 Task: Look for space in Punta Cana, Dominican Republic from 21st June, 2023 to 29th June, 2023 for 4 adults in price range Rs.7000 to Rs.12000. Place can be entire place with 2 bedrooms having 2 beds and 2 bathrooms. Property type can be house, flat, guest house. Booking option can be shelf check-in. Required host language is English.
Action: Mouse moved to (697, 82)
Screenshot: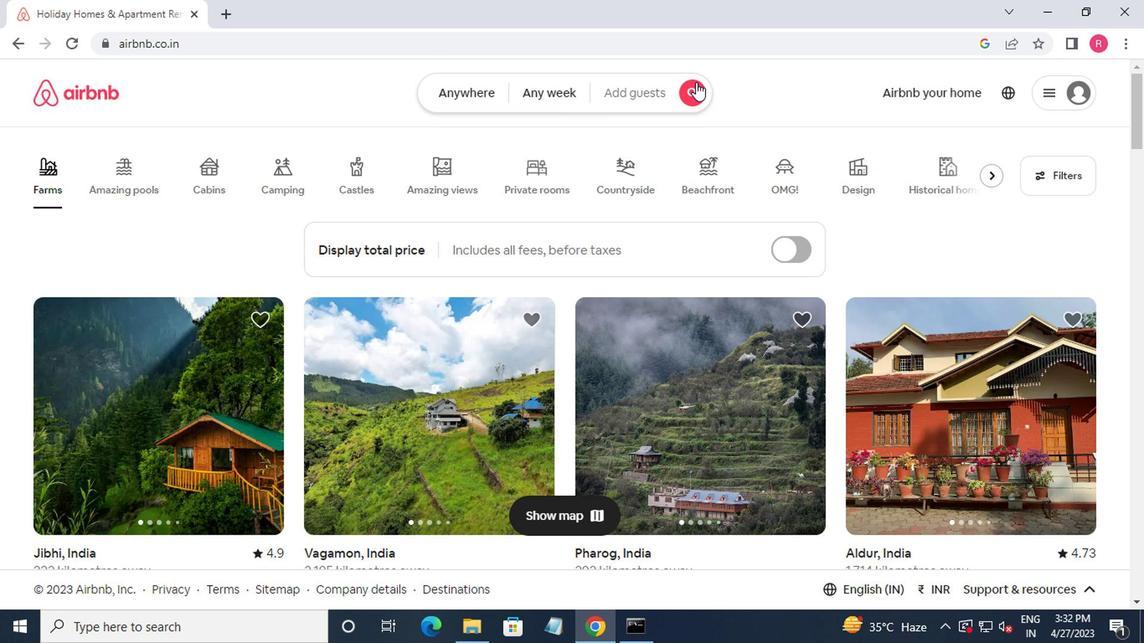 
Action: Mouse pressed left at (697, 82)
Screenshot: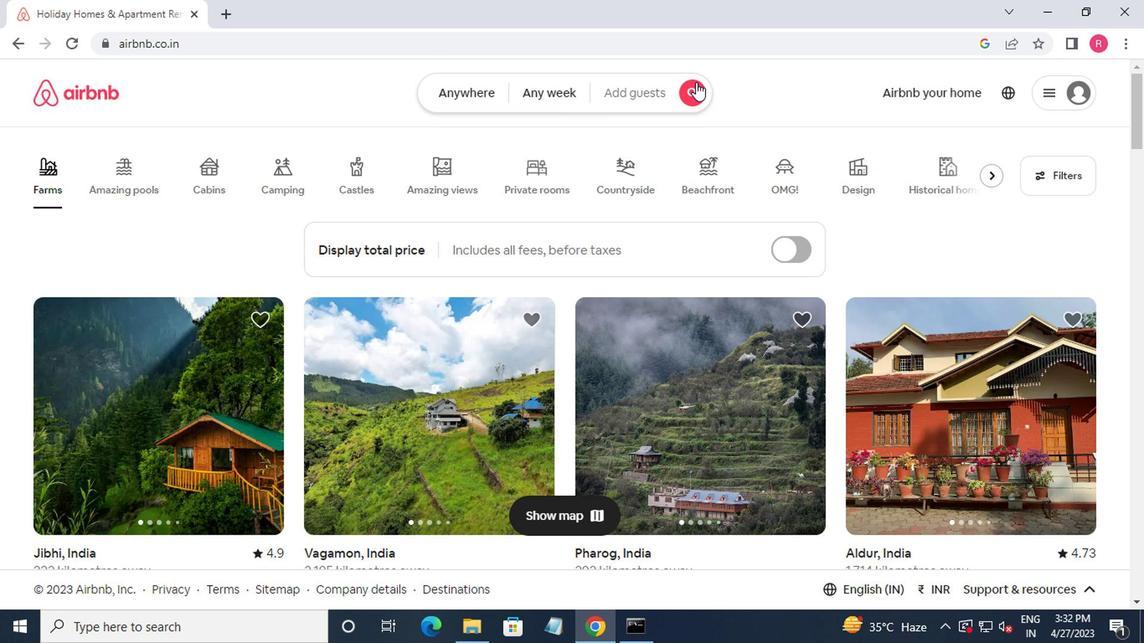 
Action: Mouse moved to (328, 171)
Screenshot: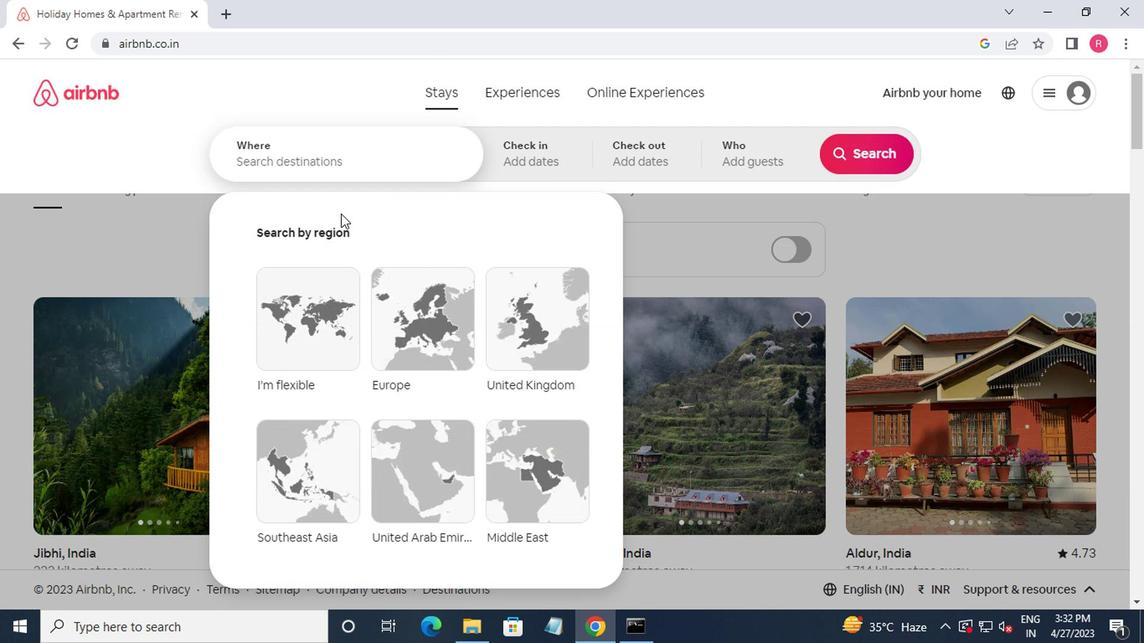 
Action: Mouse pressed left at (328, 171)
Screenshot: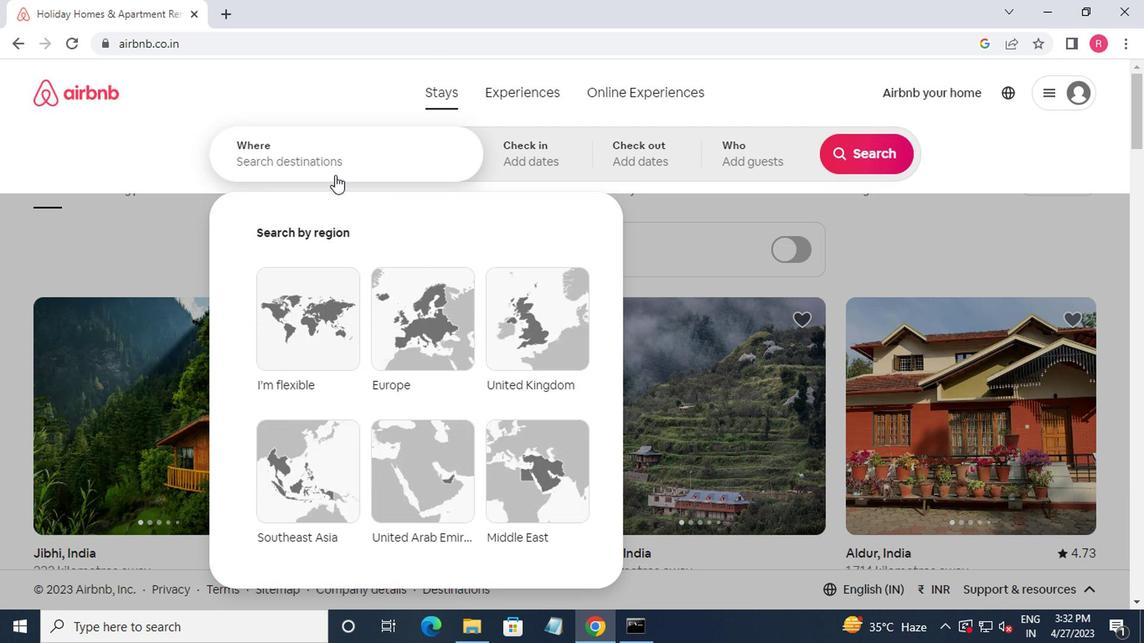 
Action: Mouse moved to (338, 162)
Screenshot: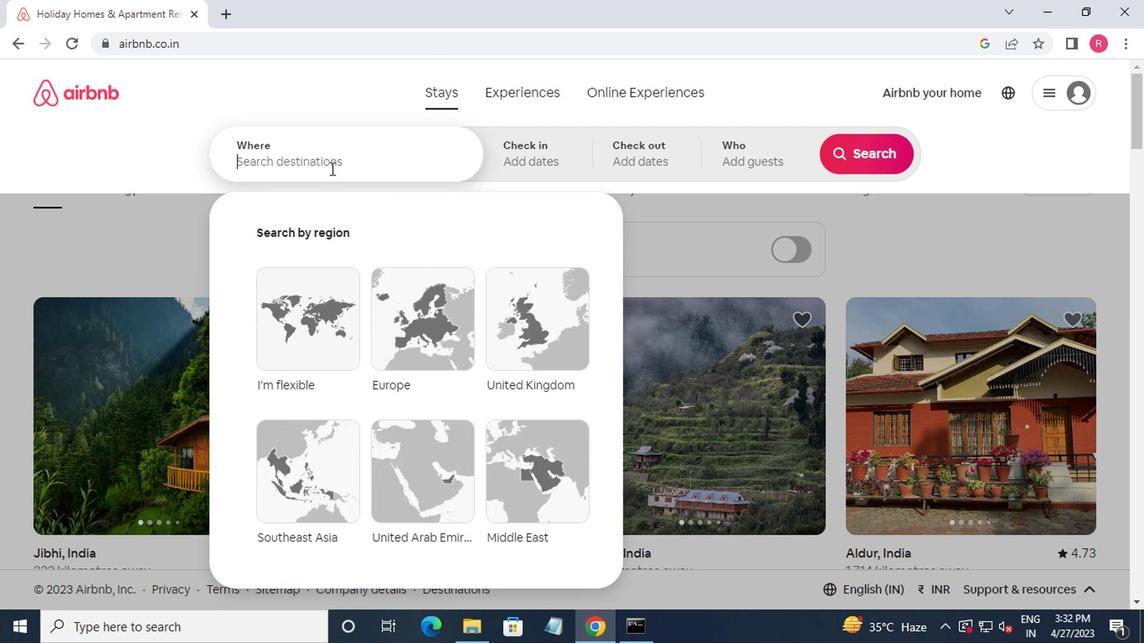 
Action: Key pressed punta<Key.space>cana,dominican<Key.space>republic<Key.enter>
Screenshot: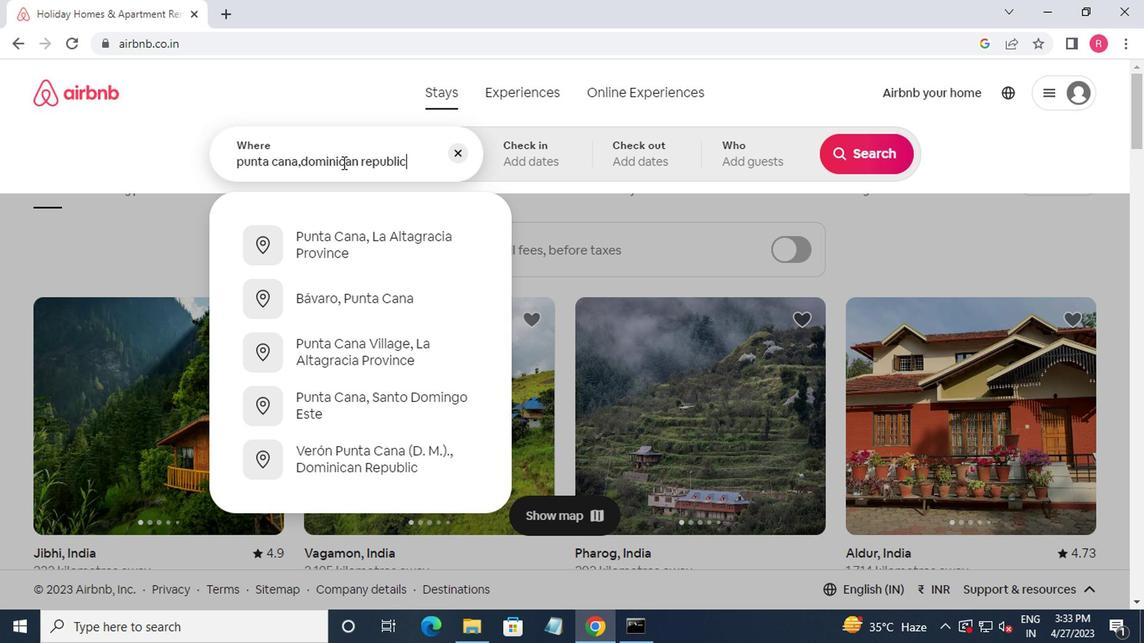 
Action: Mouse moved to (852, 290)
Screenshot: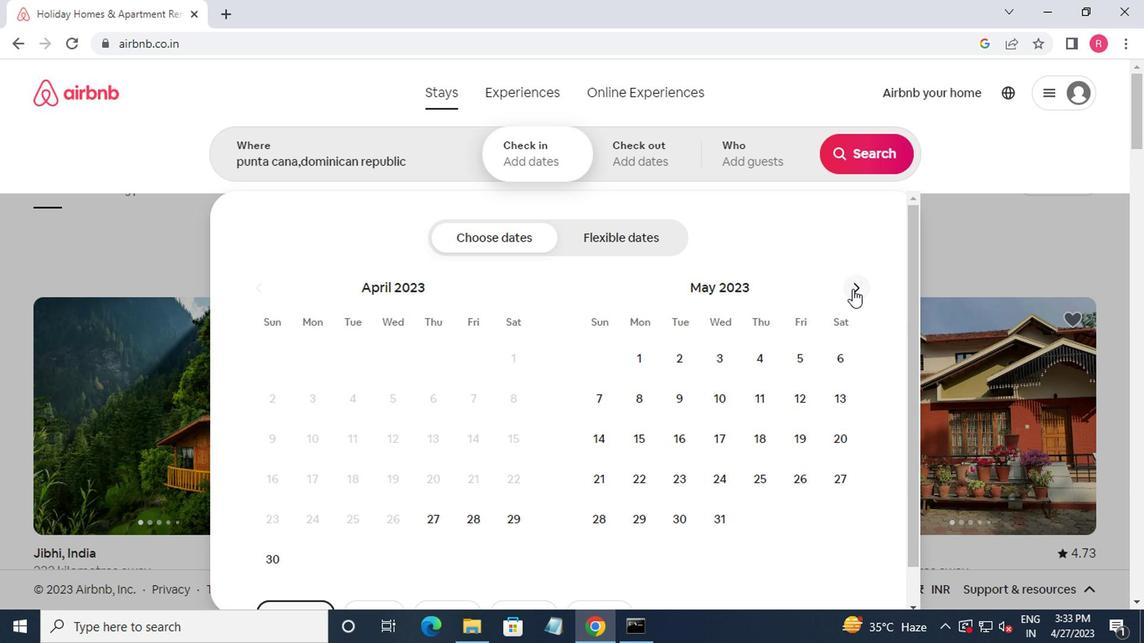 
Action: Mouse pressed left at (852, 290)
Screenshot: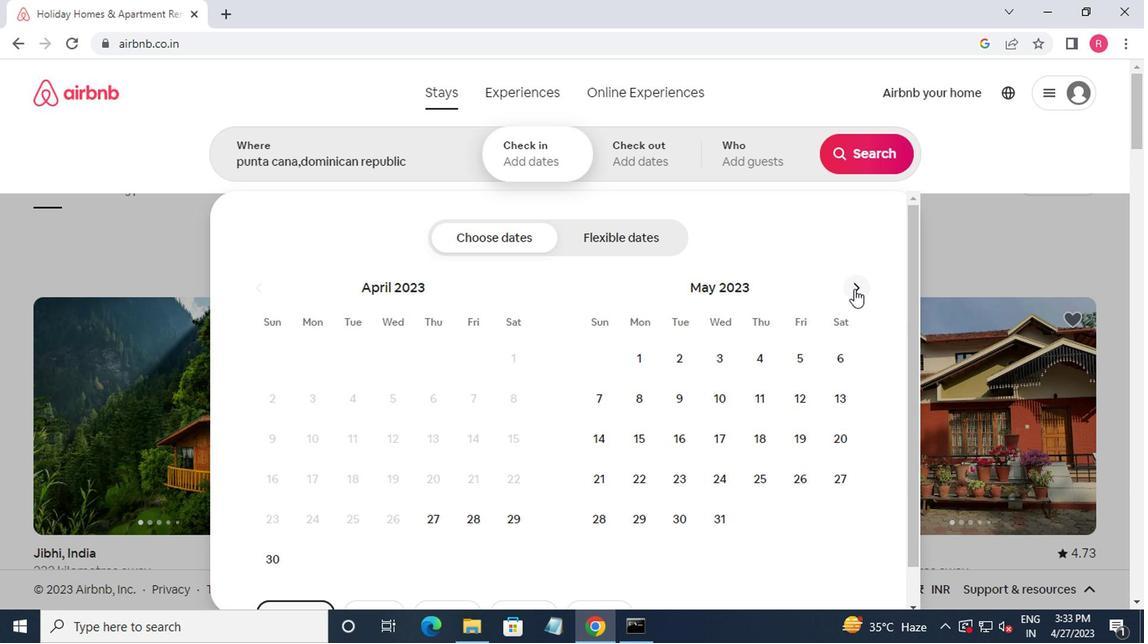 
Action: Mouse moved to (707, 486)
Screenshot: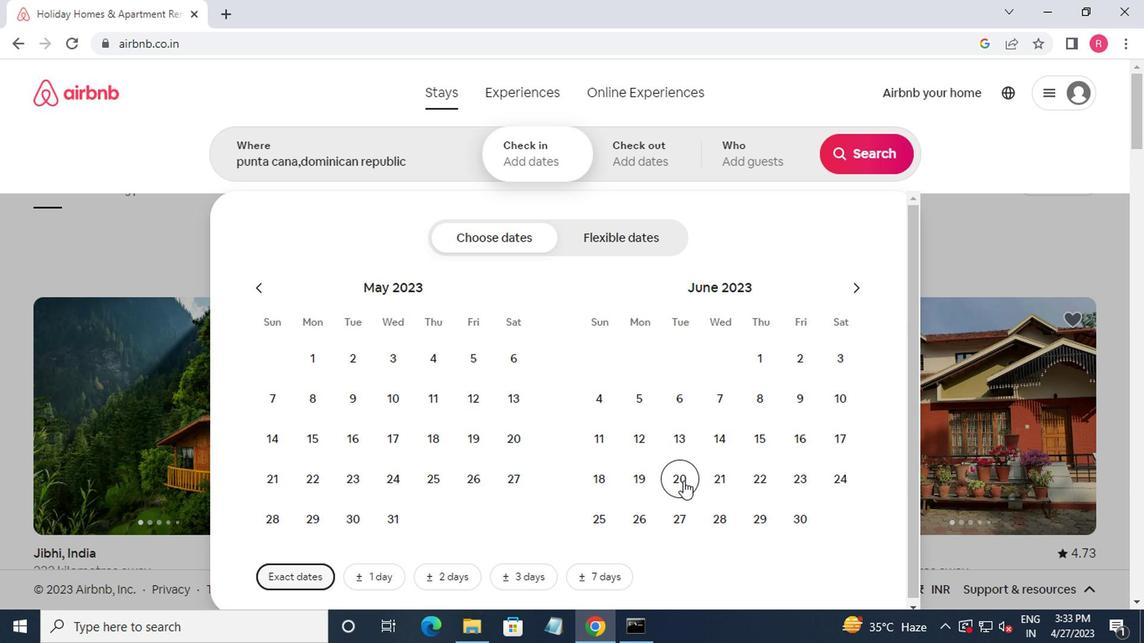 
Action: Mouse pressed left at (707, 486)
Screenshot: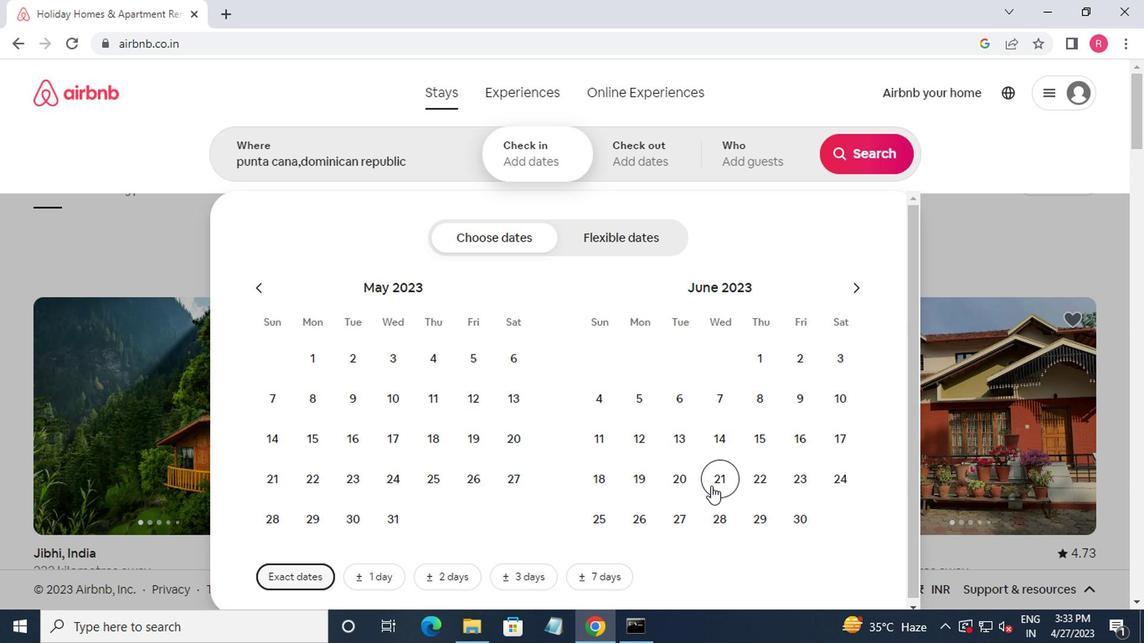 
Action: Mouse moved to (753, 525)
Screenshot: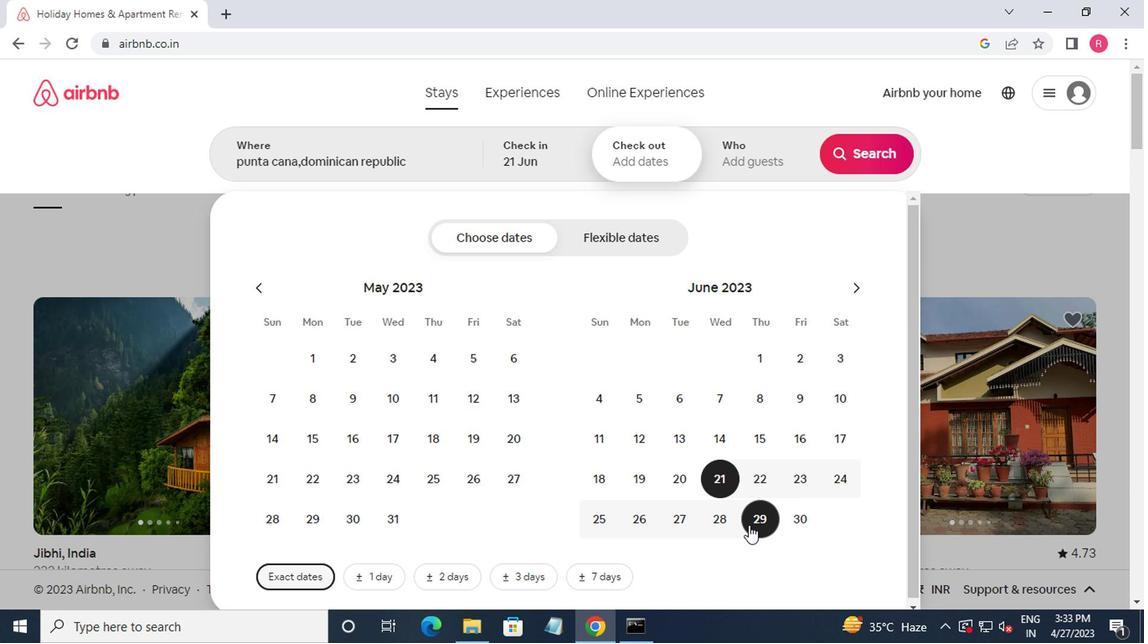 
Action: Mouse pressed left at (753, 525)
Screenshot: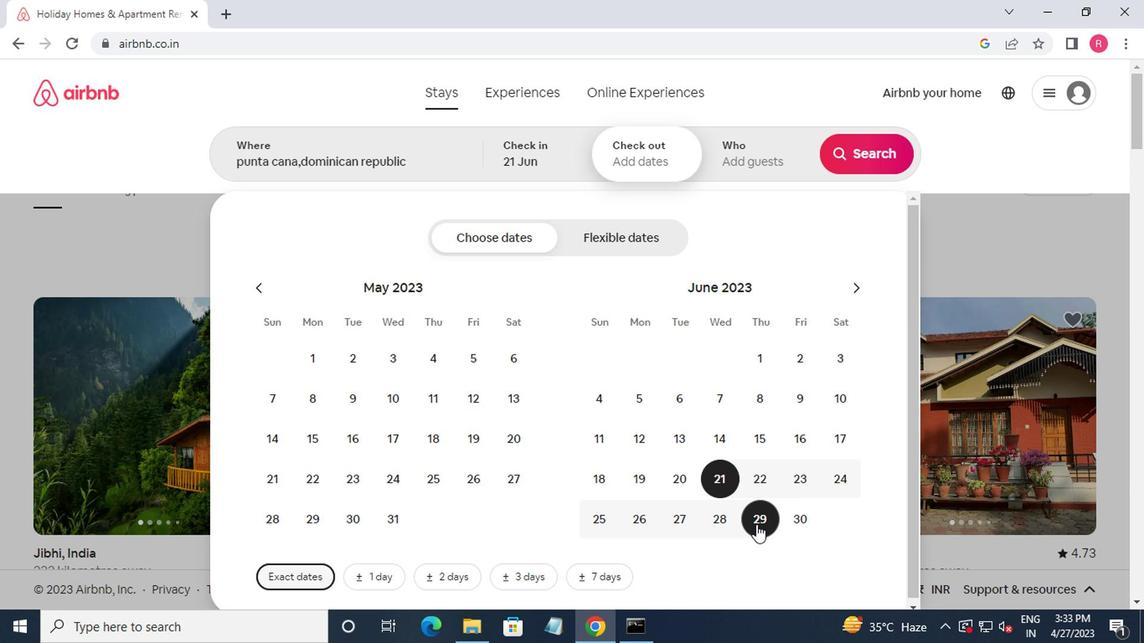 
Action: Mouse moved to (741, 174)
Screenshot: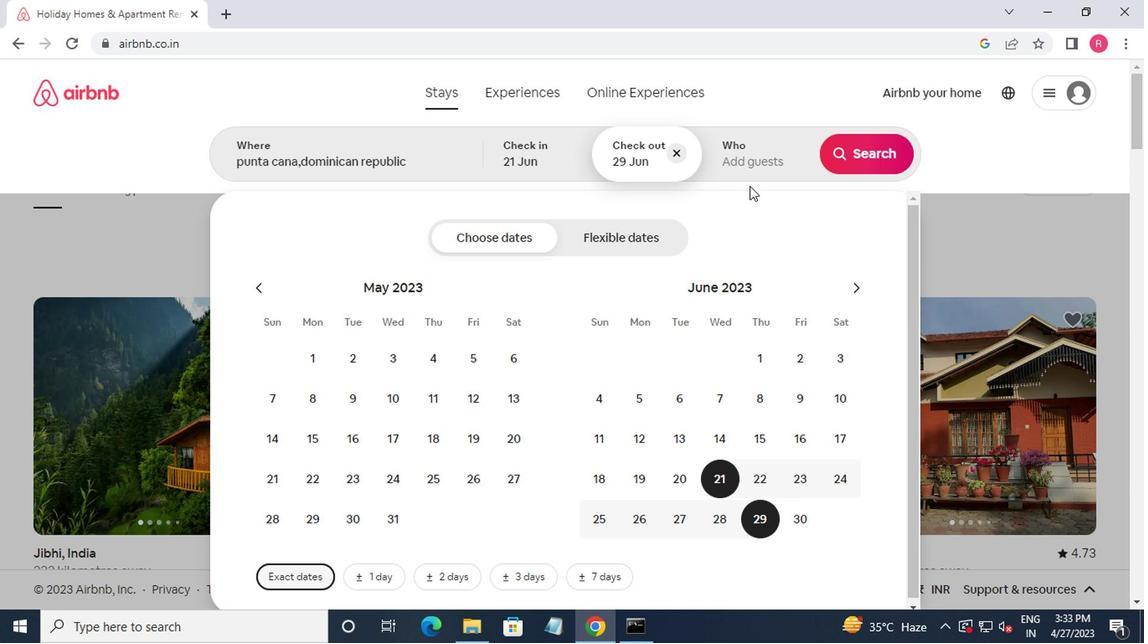 
Action: Mouse pressed left at (741, 174)
Screenshot: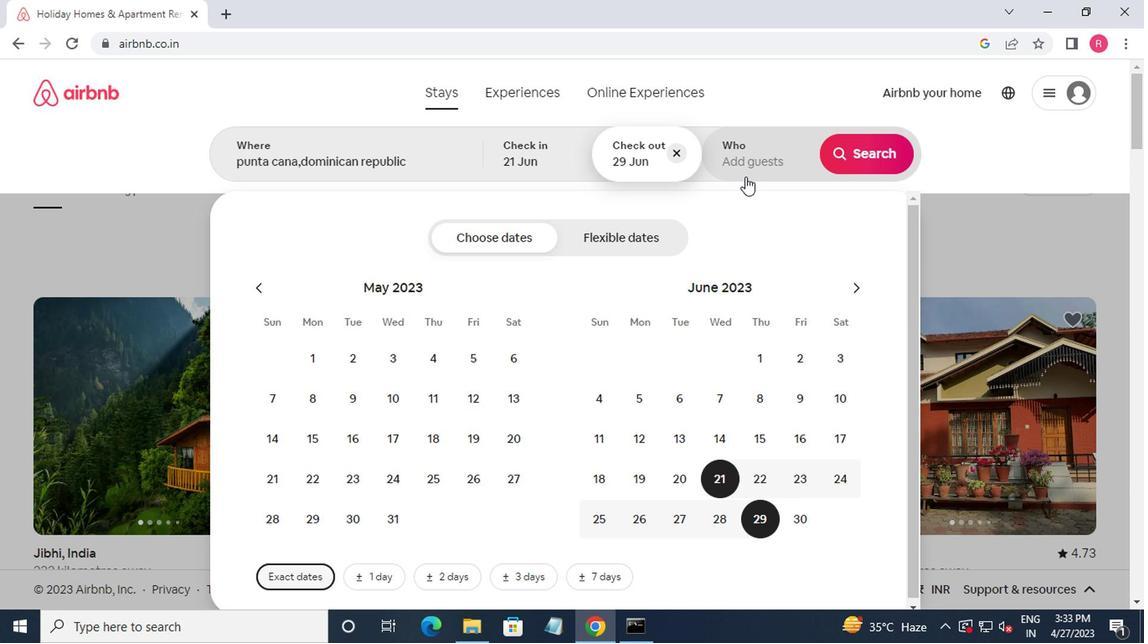 
Action: Mouse moved to (868, 248)
Screenshot: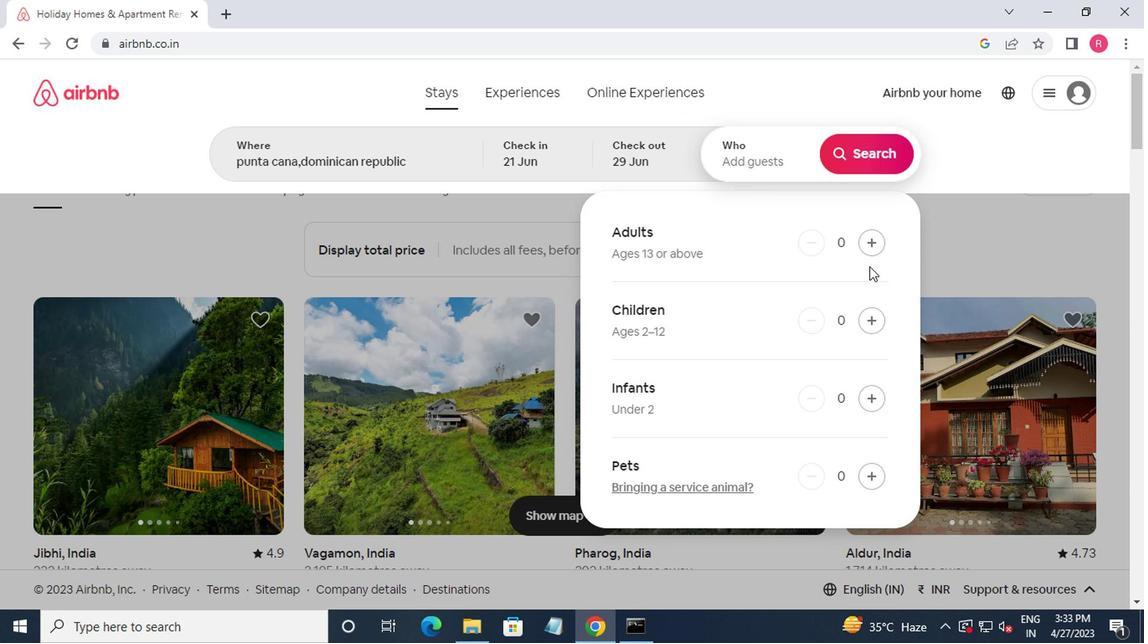 
Action: Mouse pressed left at (868, 248)
Screenshot: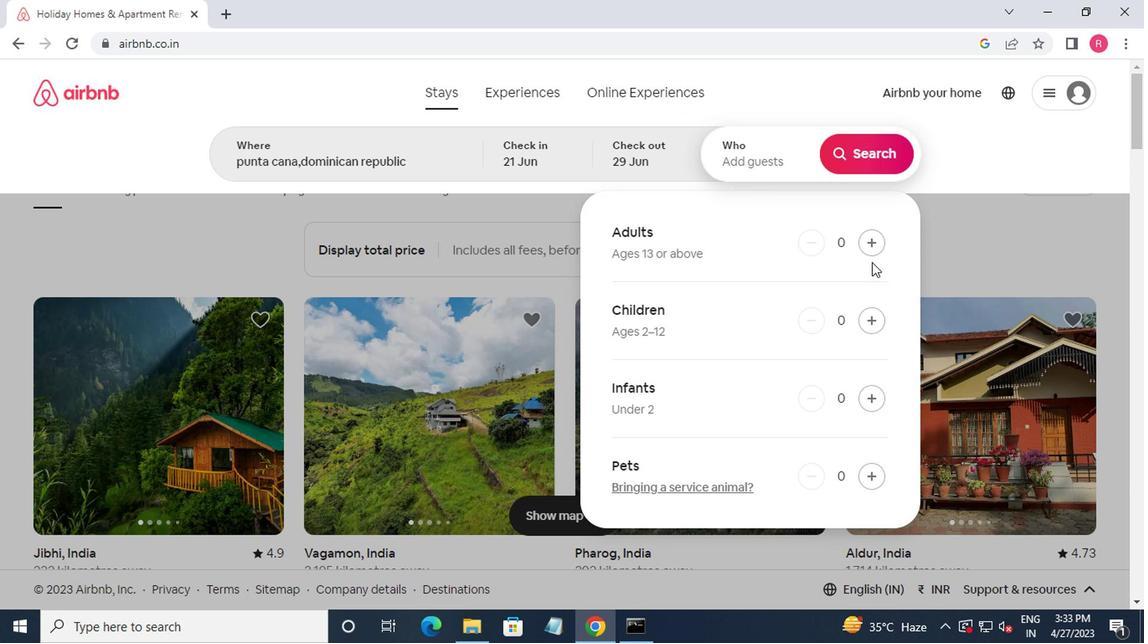 
Action: Mouse pressed left at (868, 248)
Screenshot: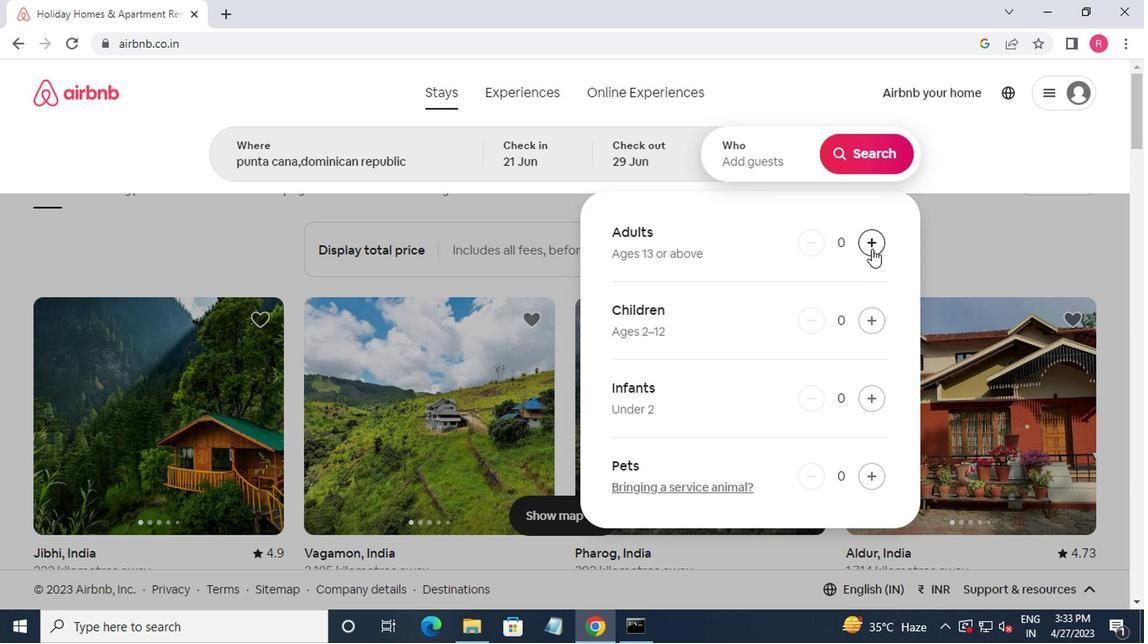 
Action: Mouse moved to (868, 247)
Screenshot: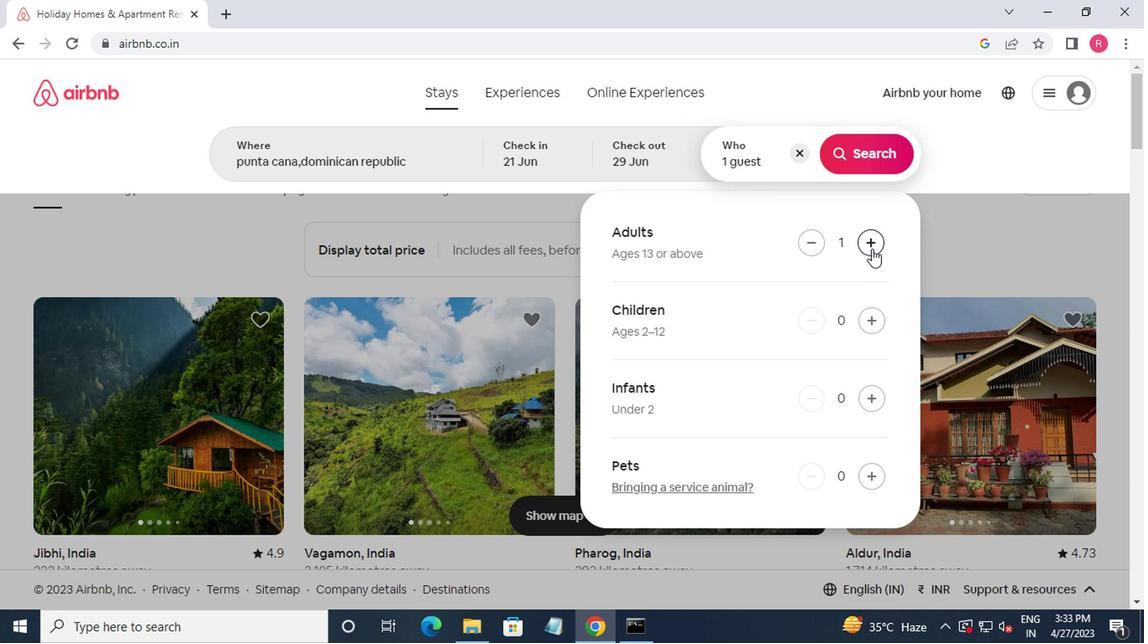 
Action: Mouse pressed left at (868, 247)
Screenshot: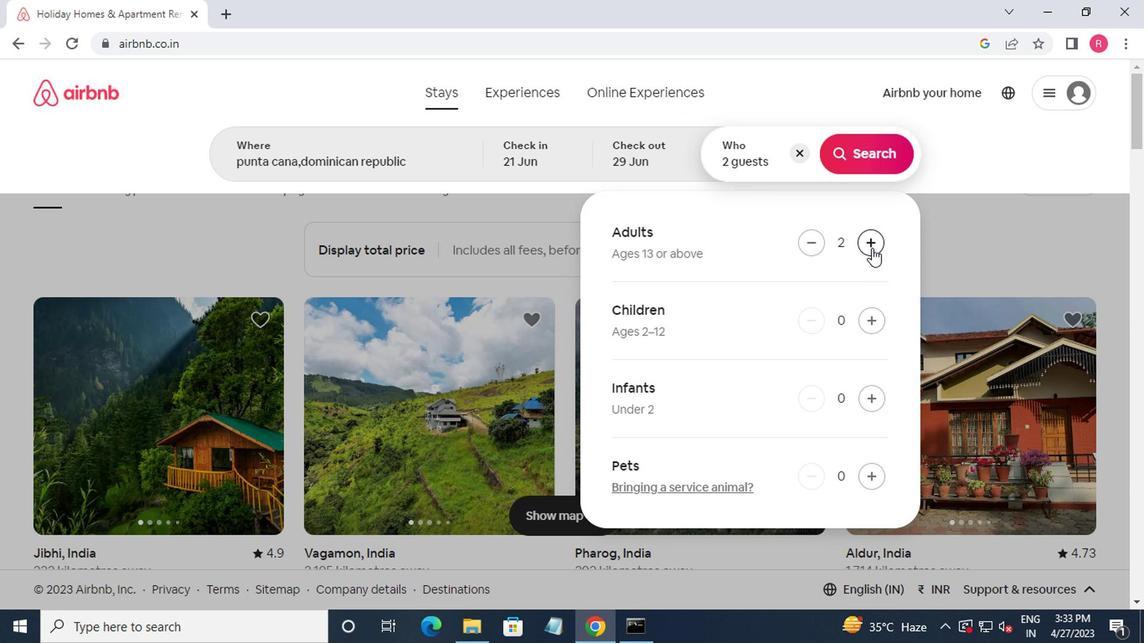 
Action: Mouse moved to (874, 231)
Screenshot: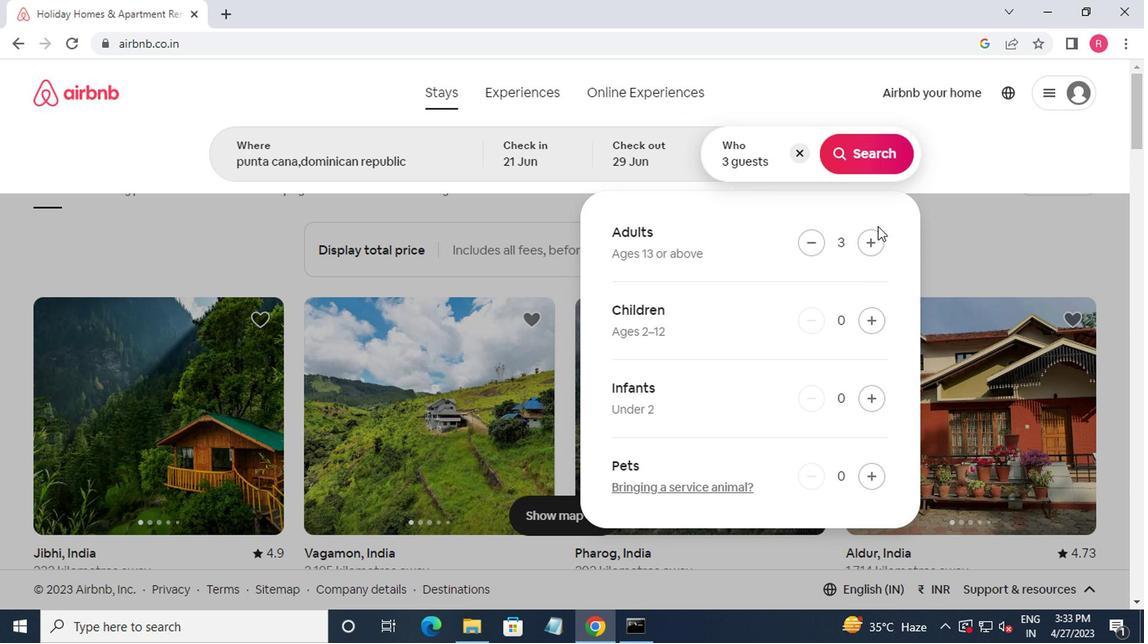 
Action: Mouse pressed left at (874, 231)
Screenshot: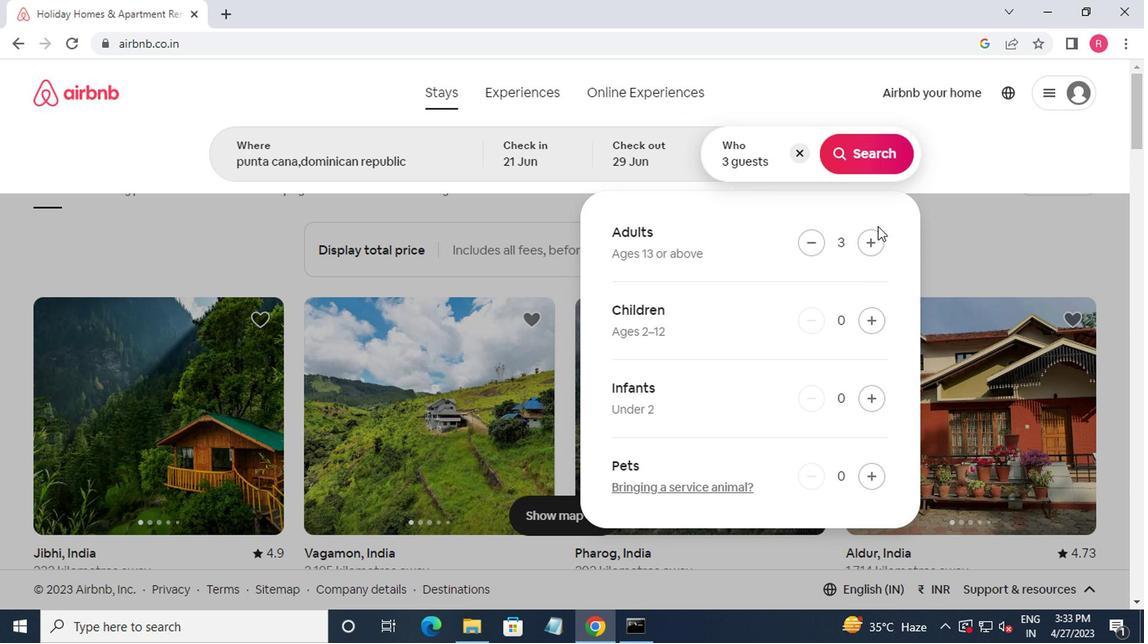 
Action: Mouse moved to (852, 162)
Screenshot: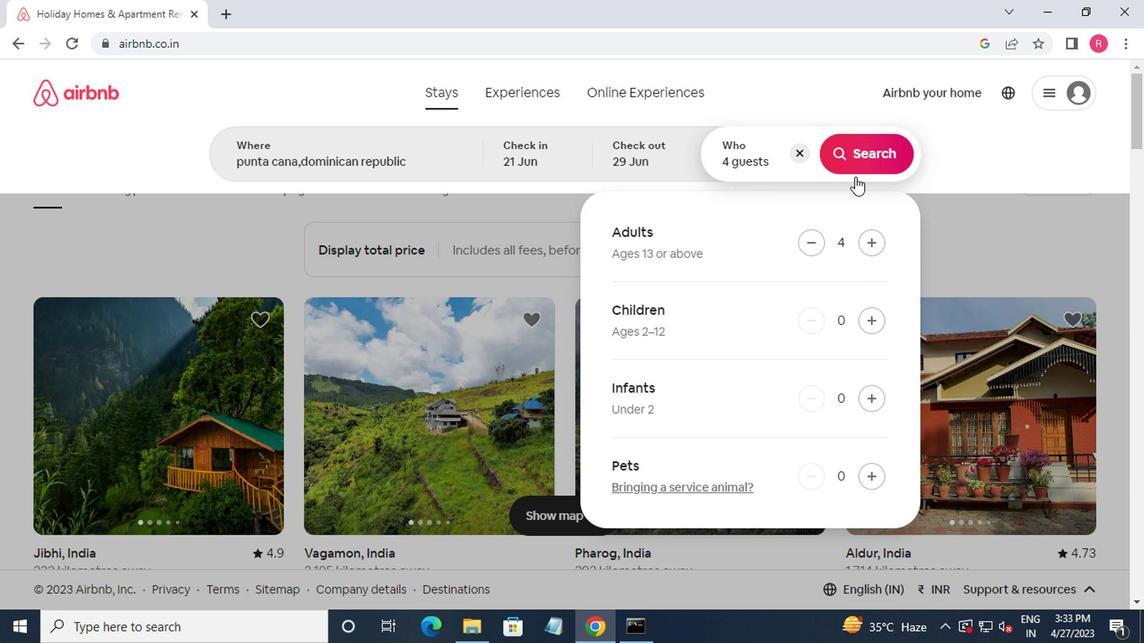 
Action: Mouse pressed left at (852, 162)
Screenshot: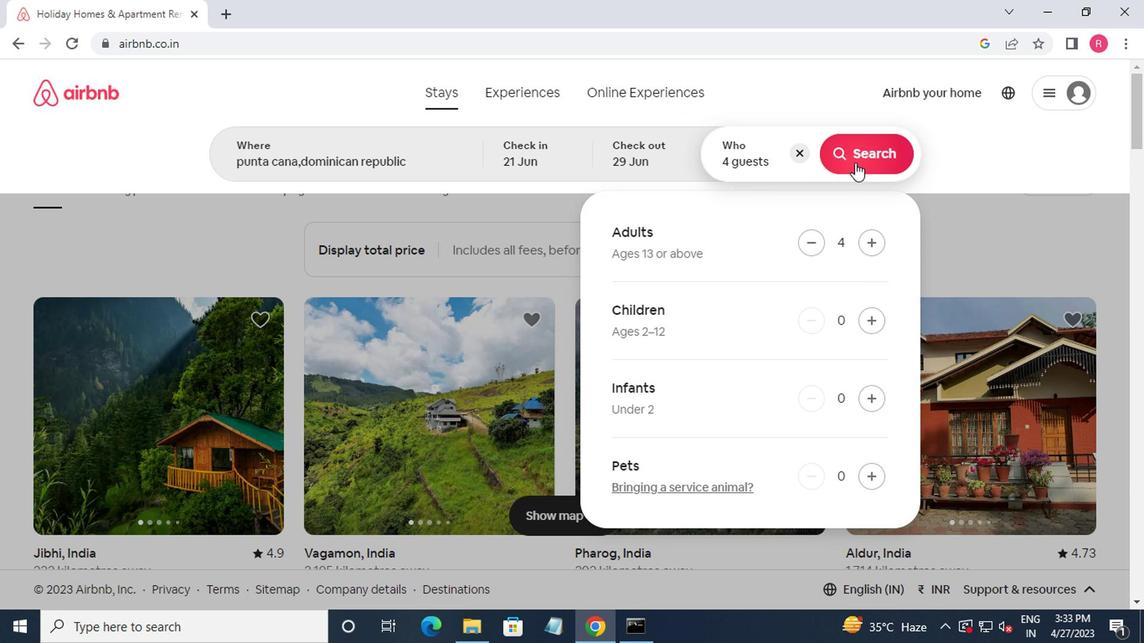 
Action: Mouse moved to (1067, 153)
Screenshot: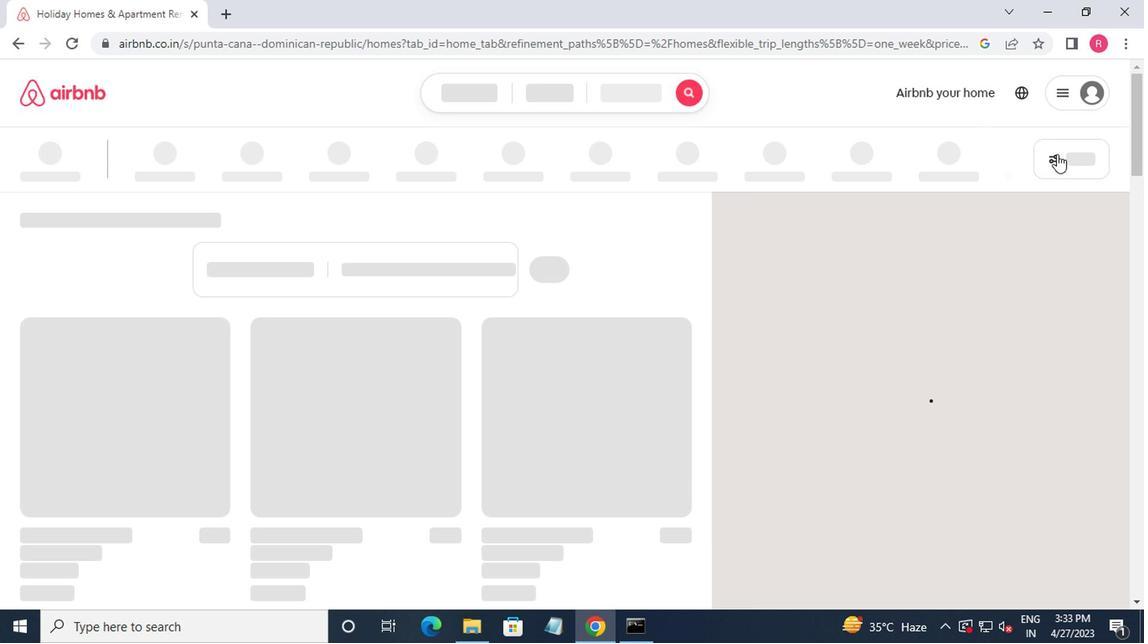 
Action: Mouse pressed left at (1067, 153)
Screenshot: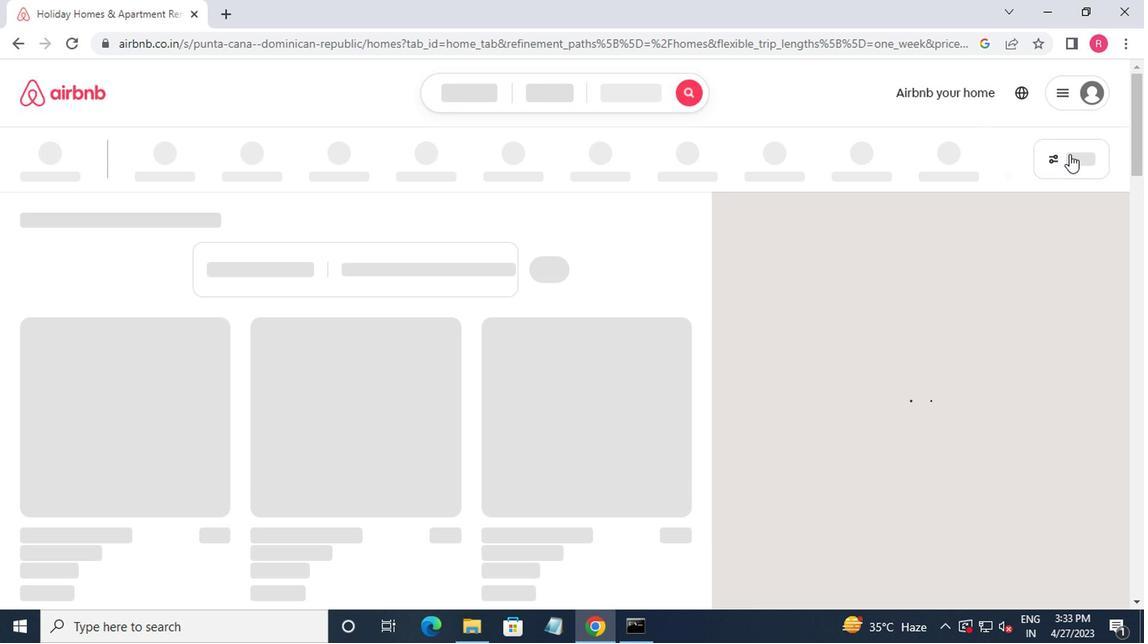 
Action: Mouse moved to (455, 368)
Screenshot: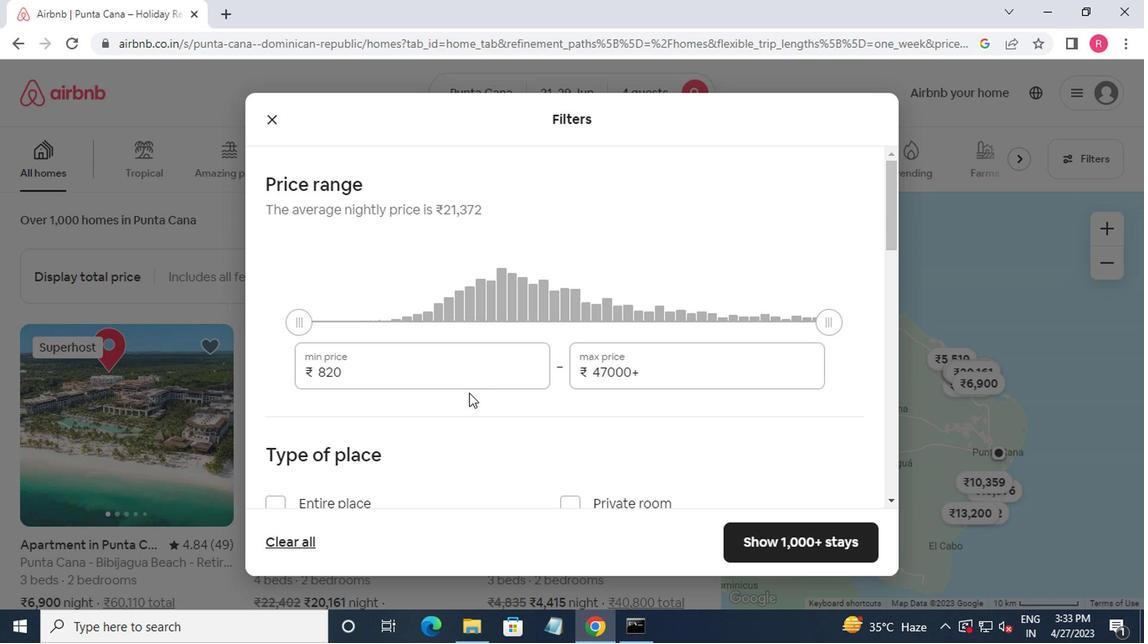 
Action: Mouse pressed left at (455, 368)
Screenshot: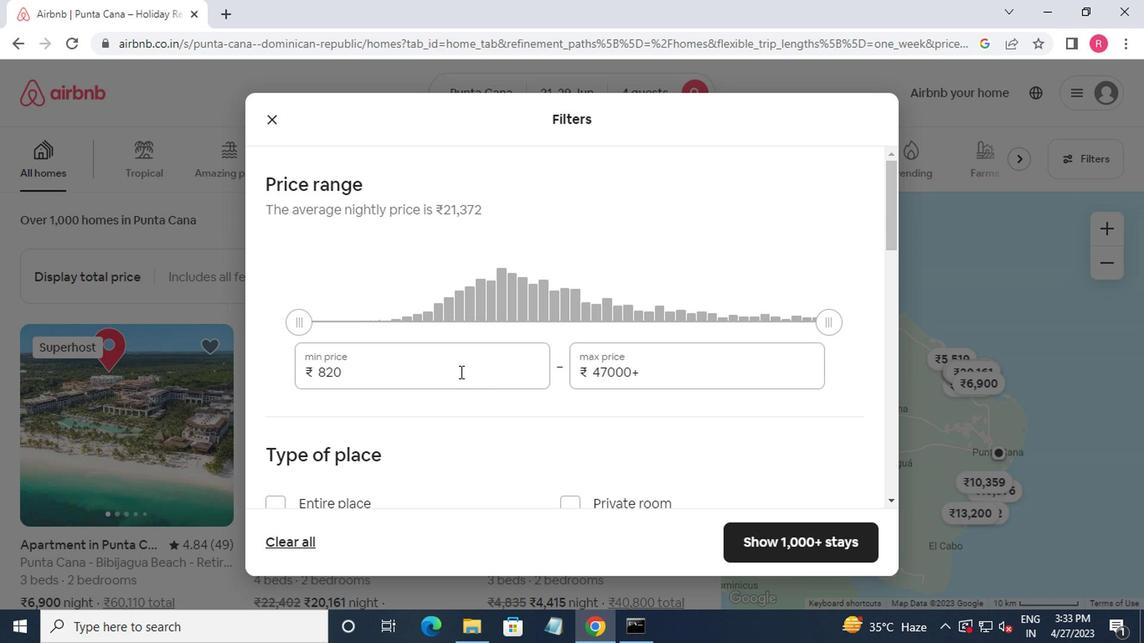 
Action: Mouse moved to (521, 331)
Screenshot: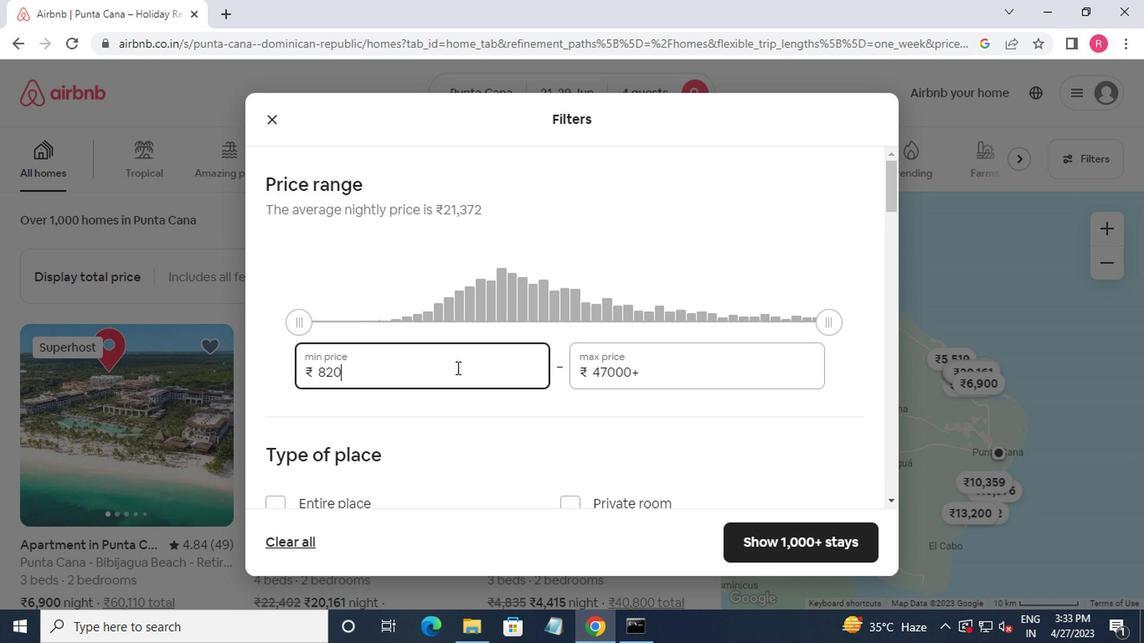 
Action: Key pressed <Key.backspace><Key.backspace><Key.backspace><Key.backspace>70000<Key.backspace><Key.tab>12000
Screenshot: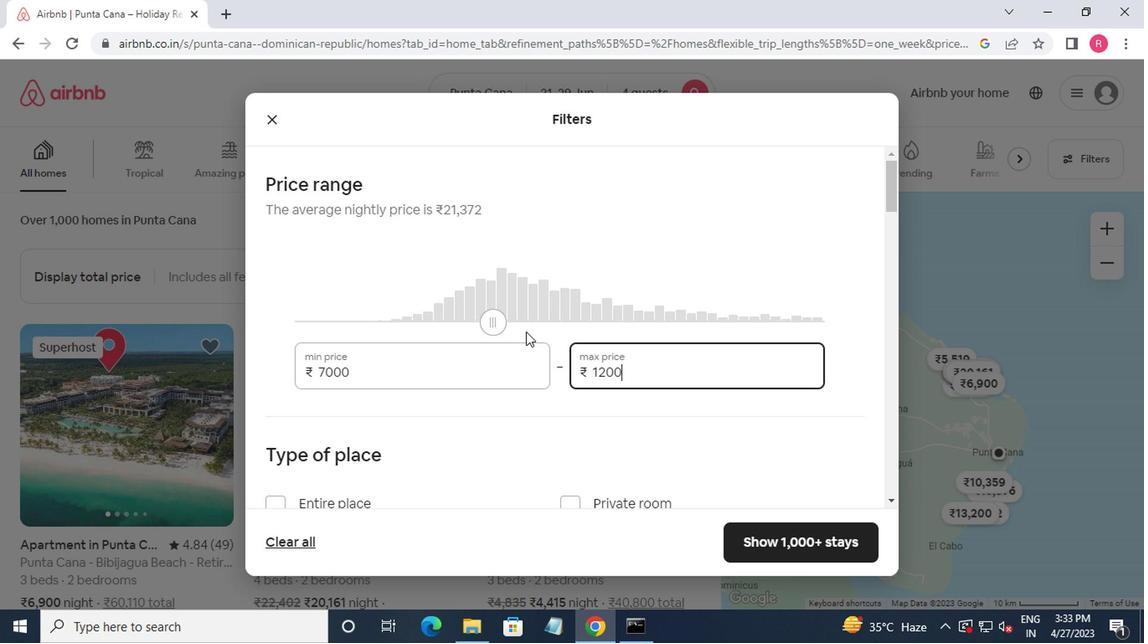 
Action: Mouse moved to (677, 280)
Screenshot: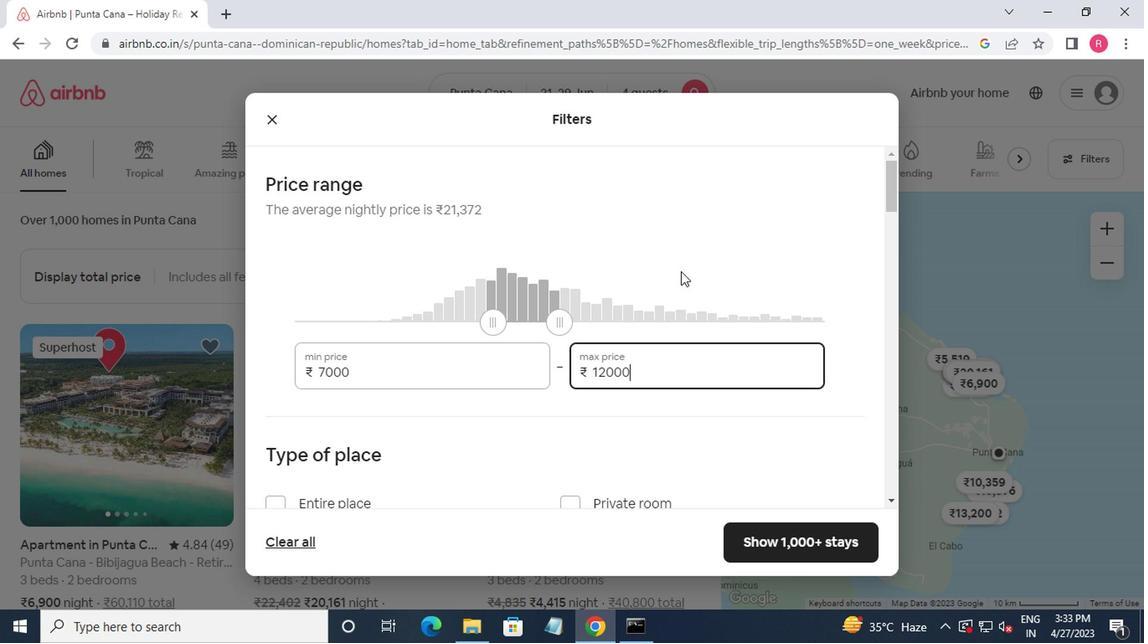 
Action: Mouse scrolled (677, 278) with delta (0, -1)
Screenshot: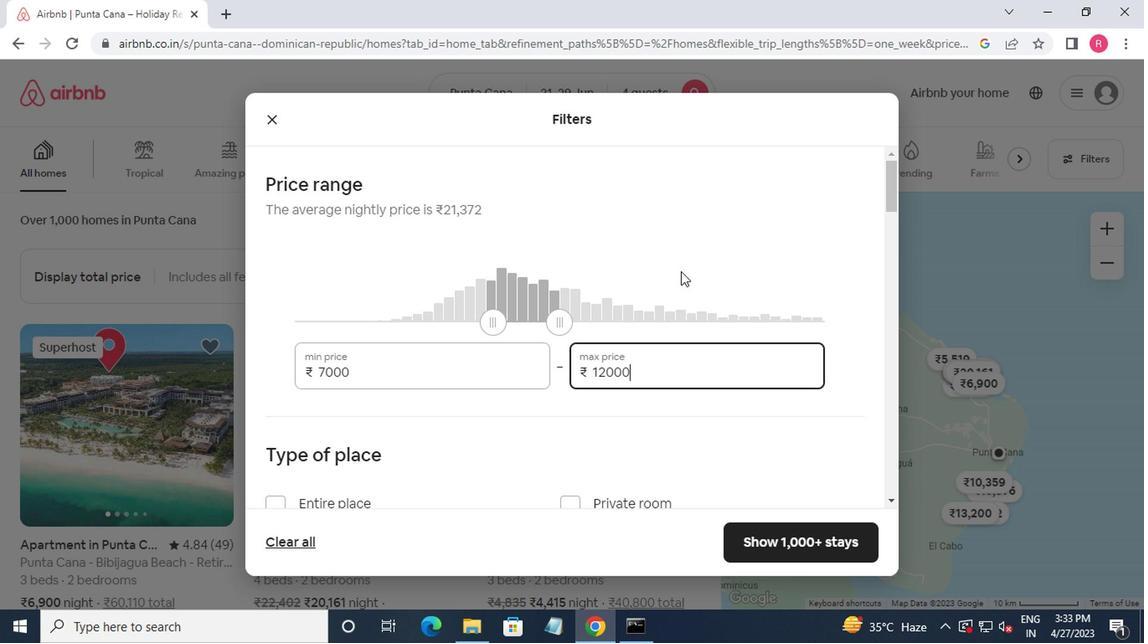 
Action: Mouse moved to (678, 282)
Screenshot: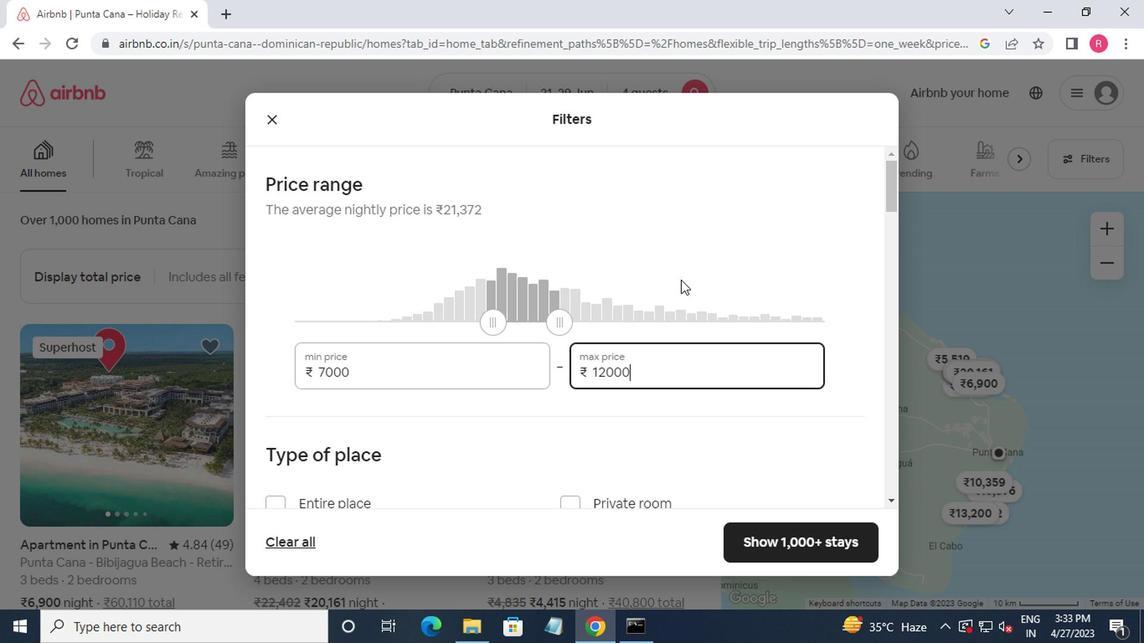 
Action: Mouse scrolled (678, 281) with delta (0, -1)
Screenshot: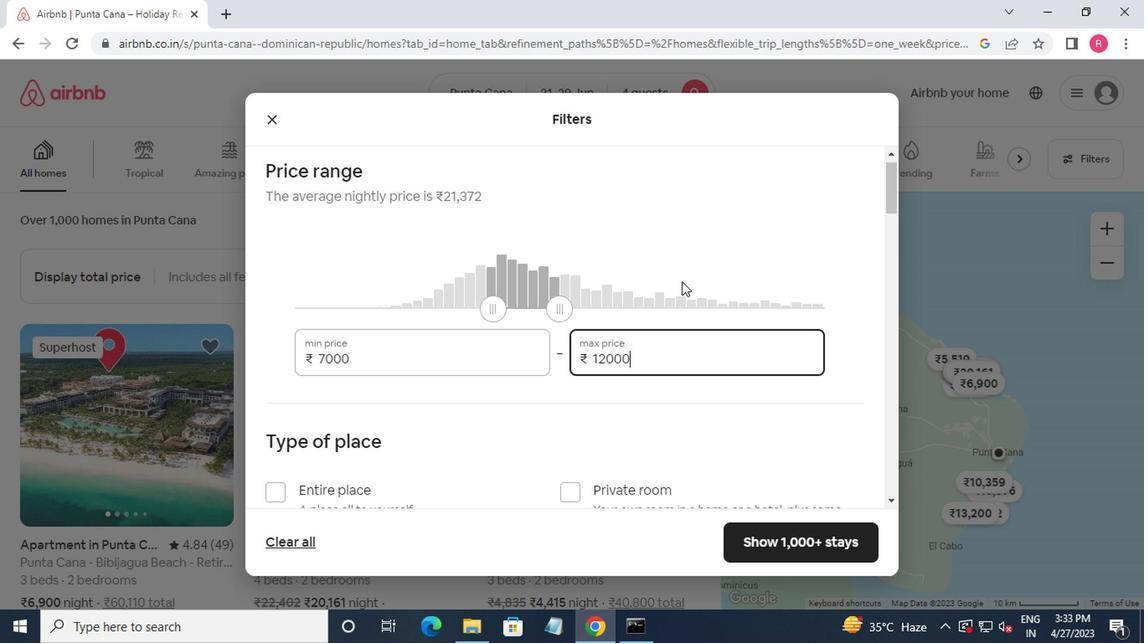
Action: Mouse moved to (672, 287)
Screenshot: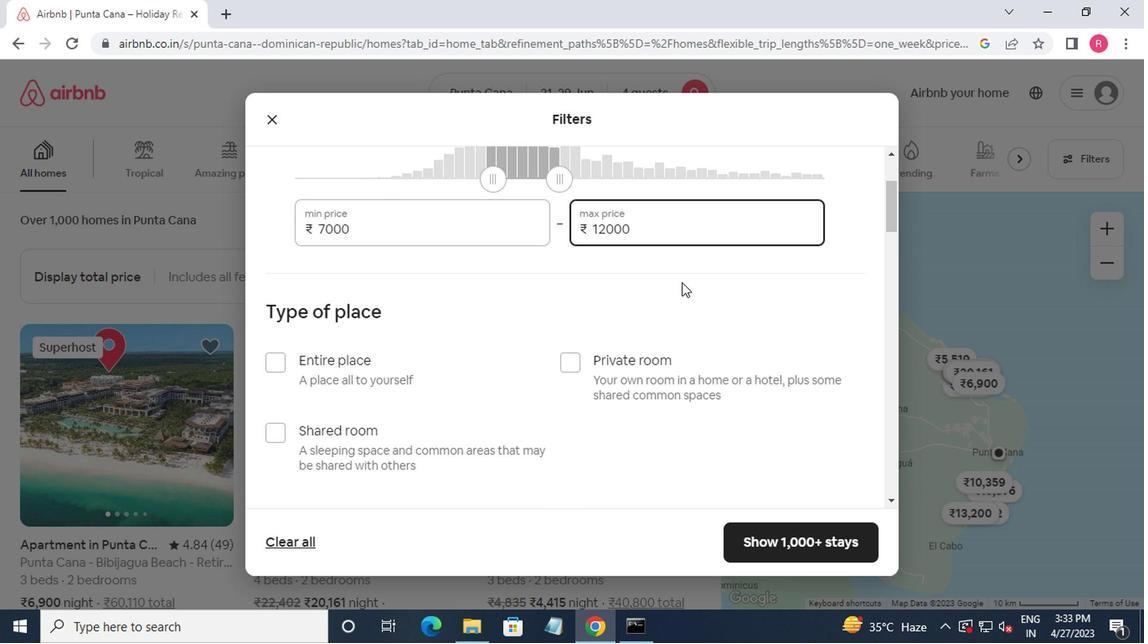
Action: Mouse scrolled (672, 286) with delta (0, 0)
Screenshot: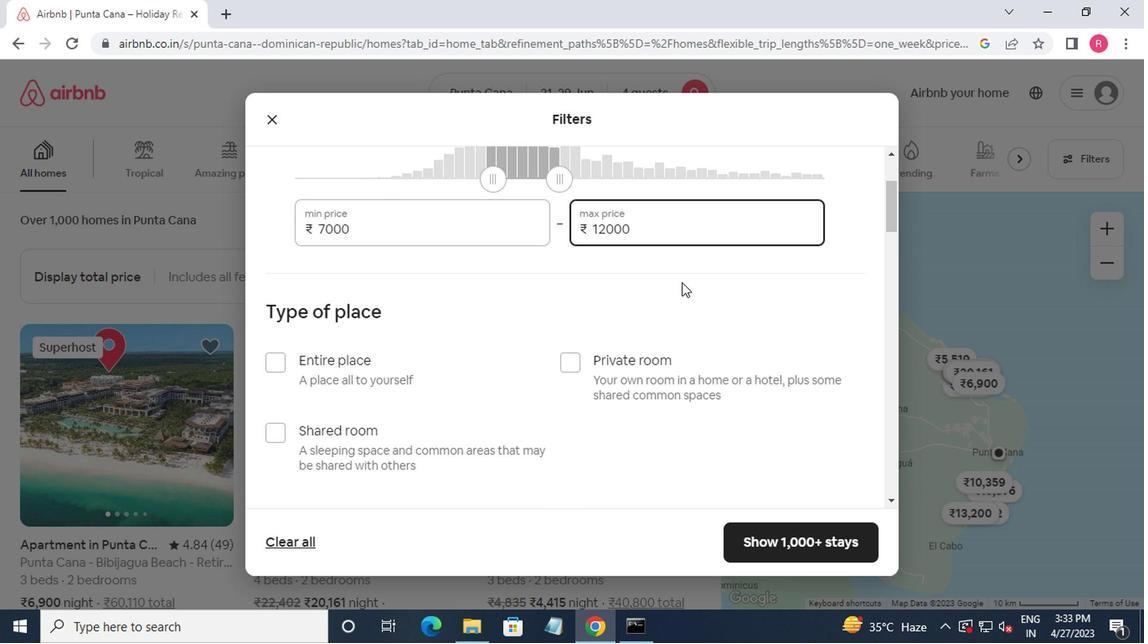 
Action: Mouse moved to (264, 256)
Screenshot: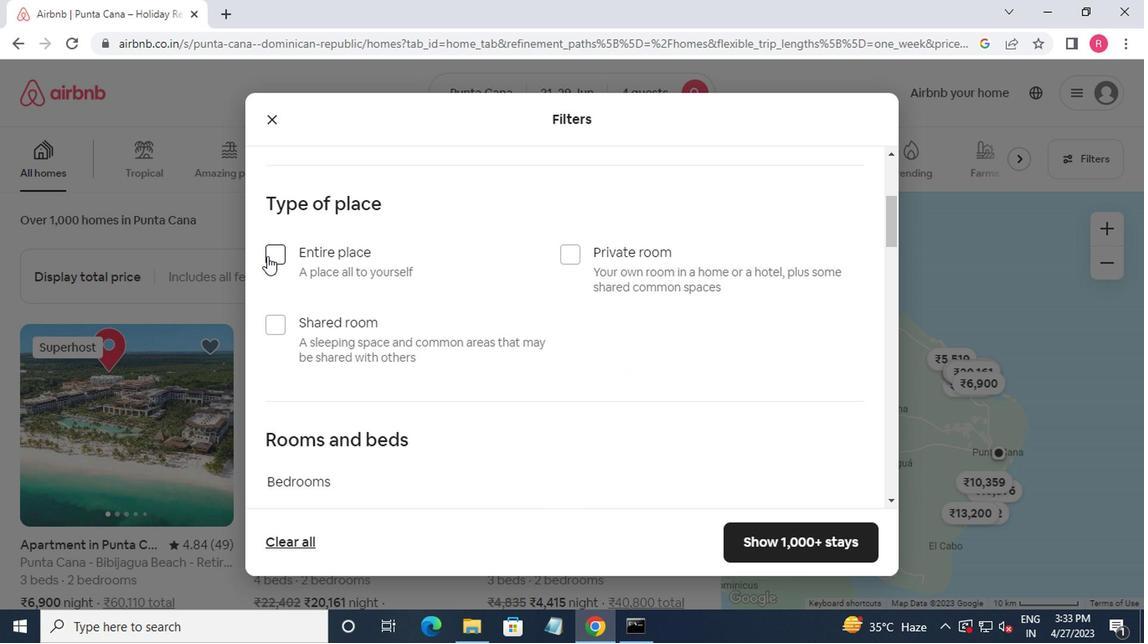 
Action: Mouse pressed left at (264, 256)
Screenshot: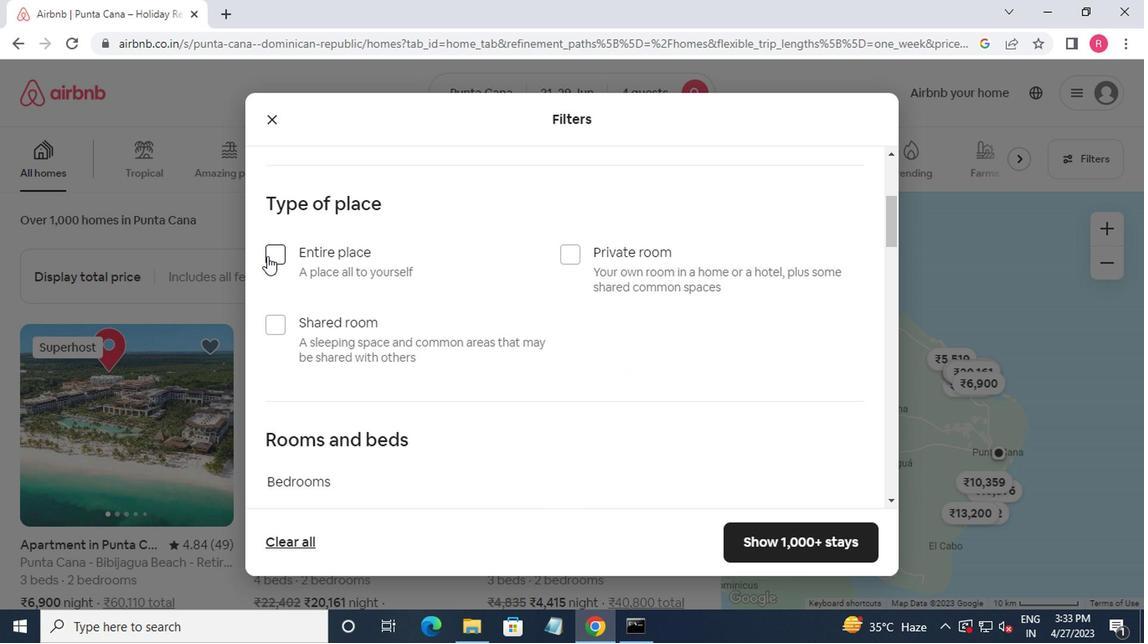 
Action: Mouse moved to (271, 262)
Screenshot: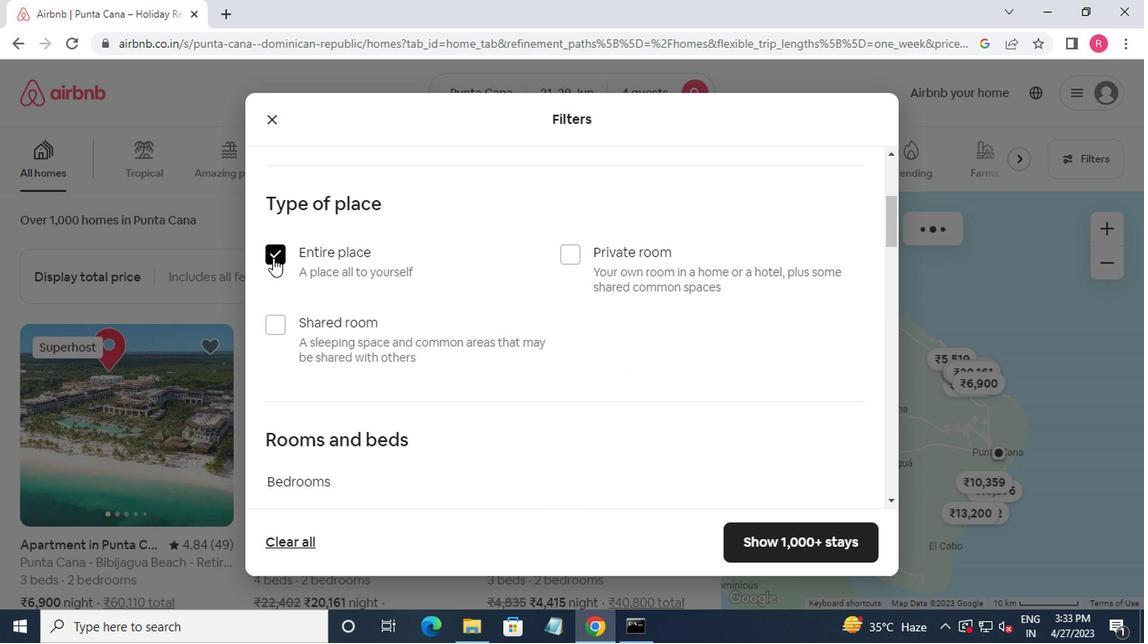 
Action: Mouse scrolled (271, 262) with delta (0, 0)
Screenshot: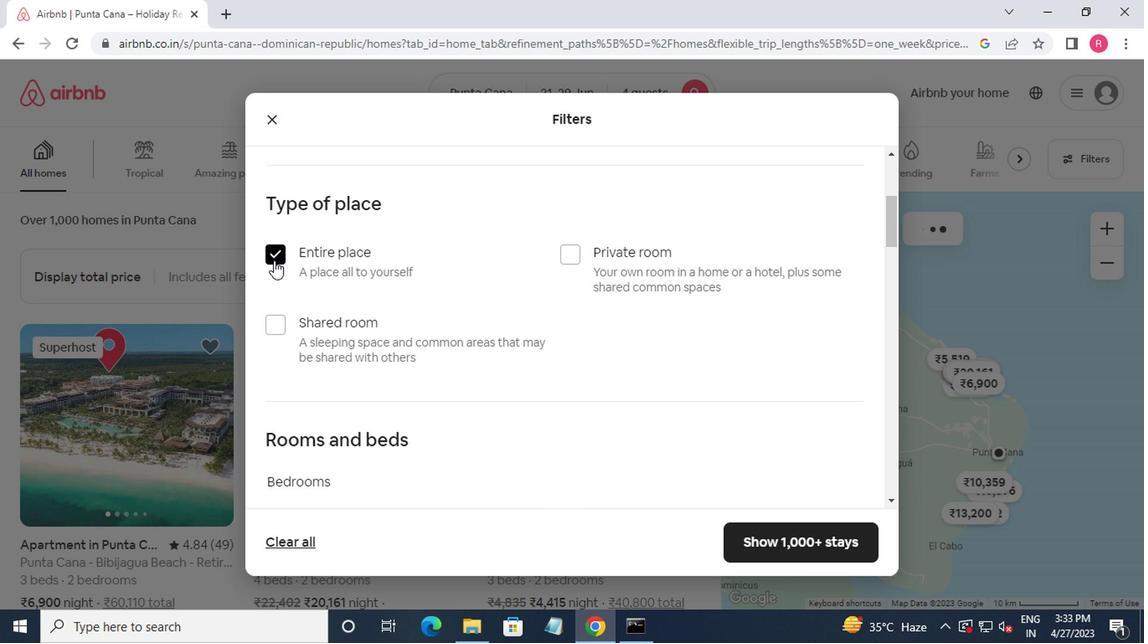 
Action: Mouse moved to (273, 266)
Screenshot: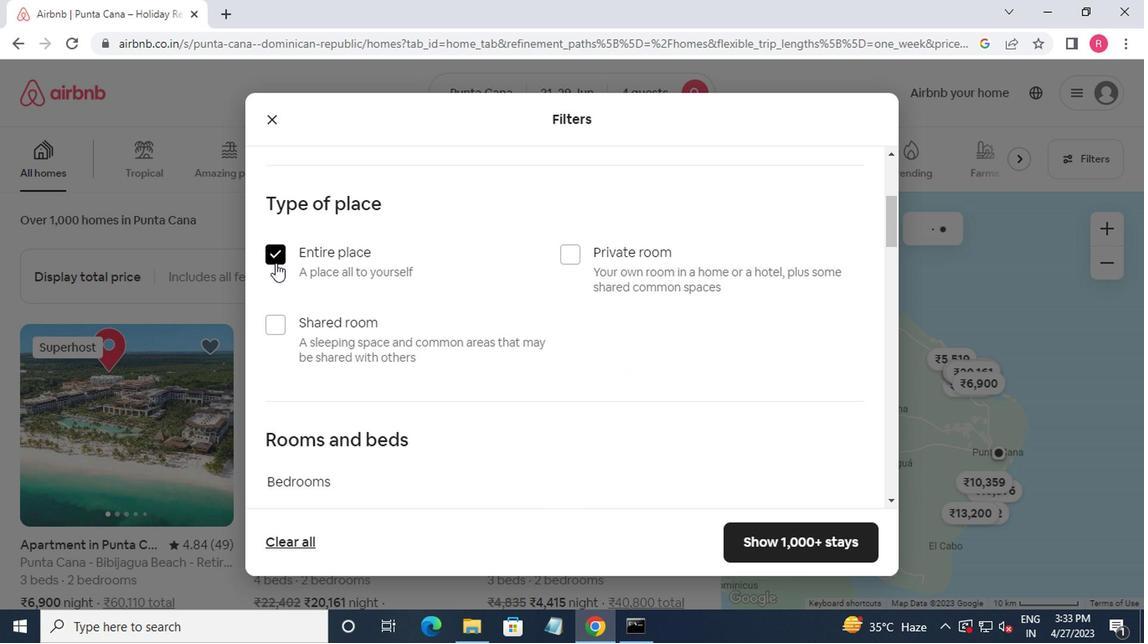 
Action: Mouse scrolled (273, 265) with delta (0, 0)
Screenshot: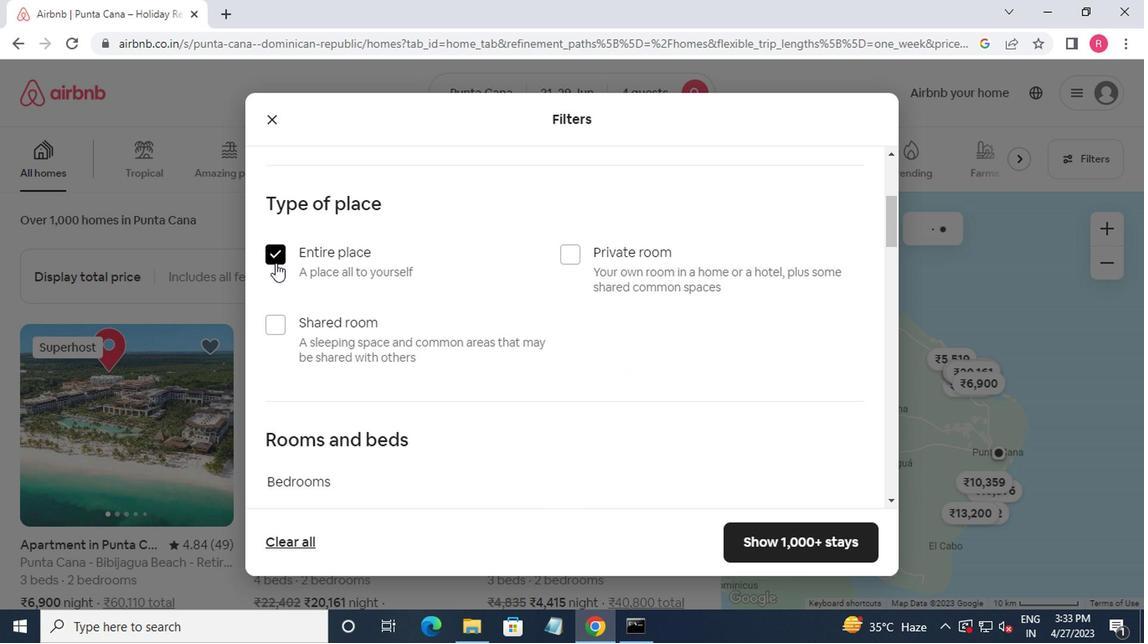 
Action: Mouse moved to (256, 292)
Screenshot: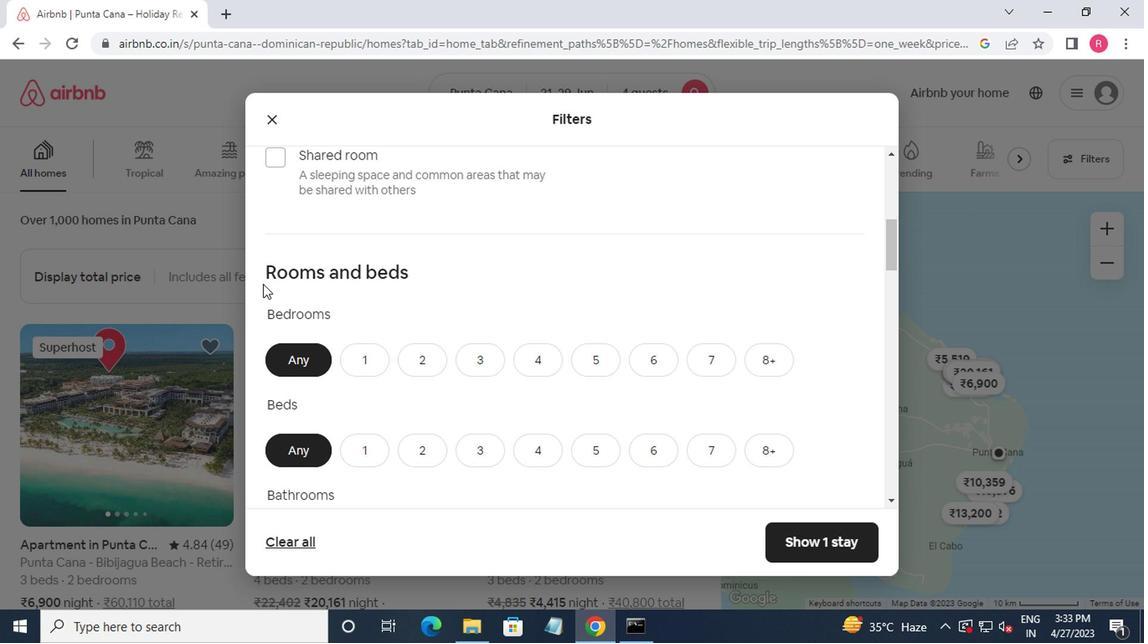 
Action: Mouse scrolled (256, 291) with delta (0, -1)
Screenshot: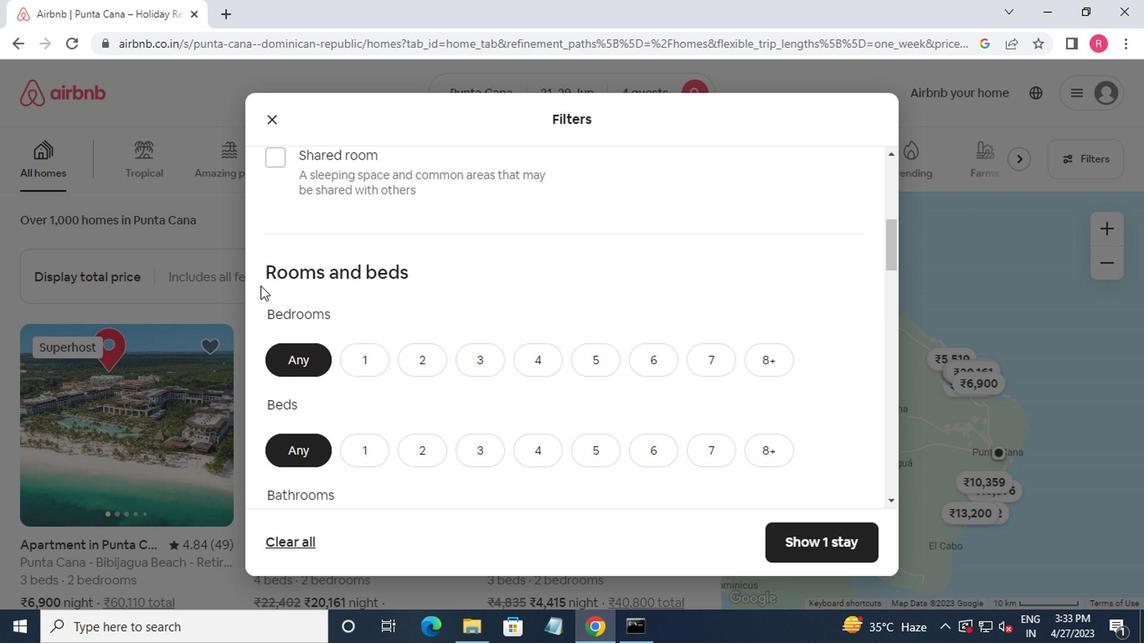 
Action: Mouse moved to (404, 272)
Screenshot: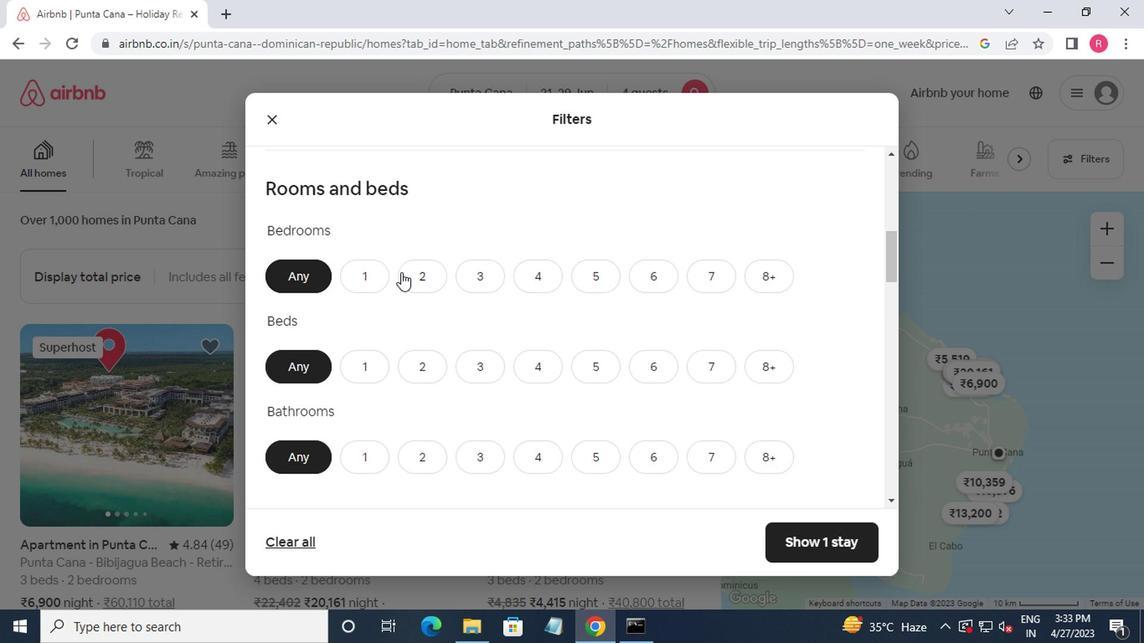 
Action: Mouse pressed left at (404, 272)
Screenshot: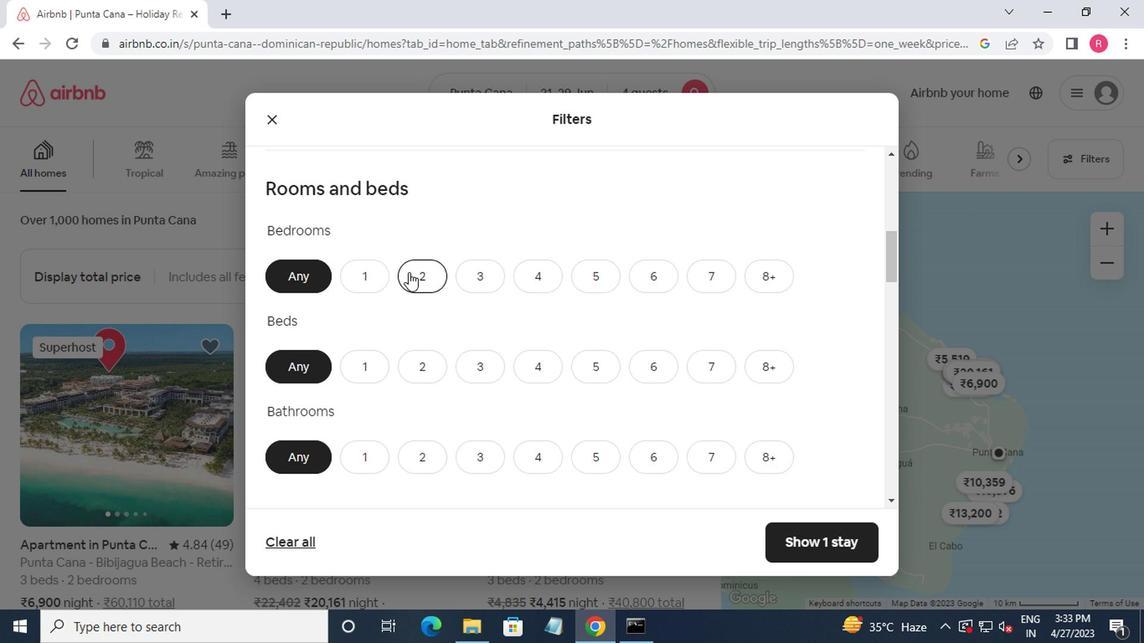 
Action: Mouse moved to (416, 365)
Screenshot: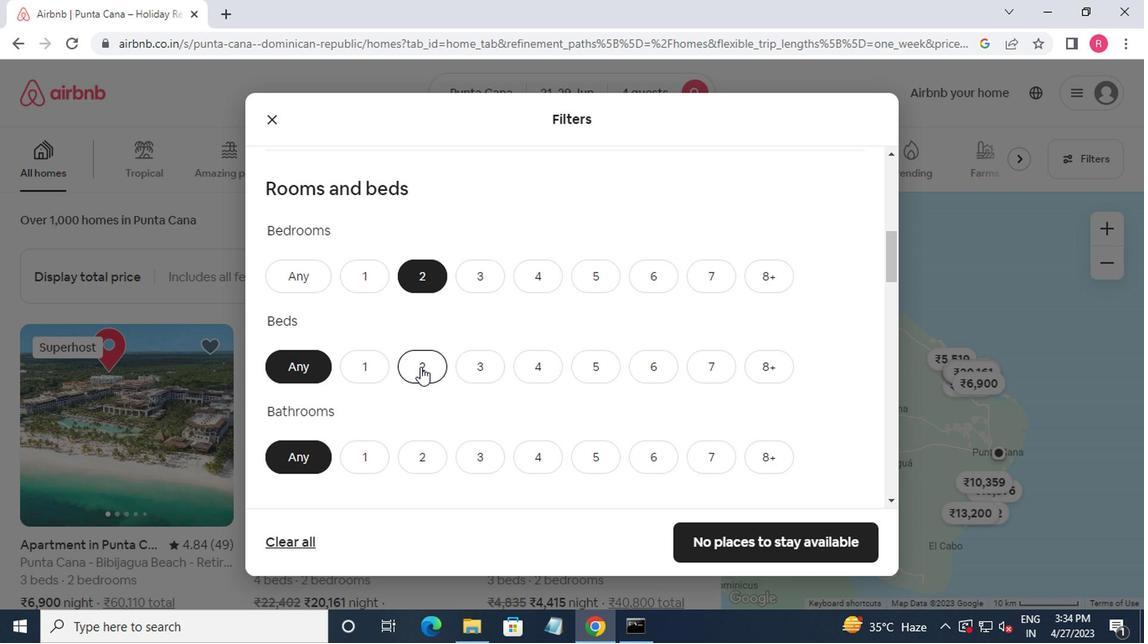 
Action: Mouse pressed left at (416, 365)
Screenshot: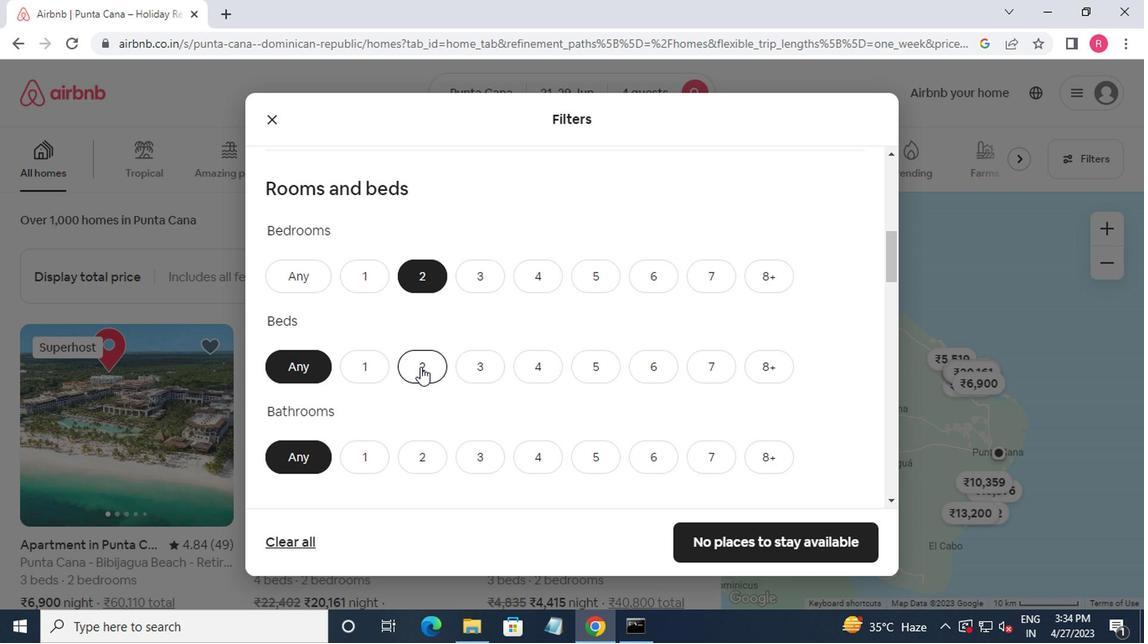 
Action: Mouse moved to (412, 356)
Screenshot: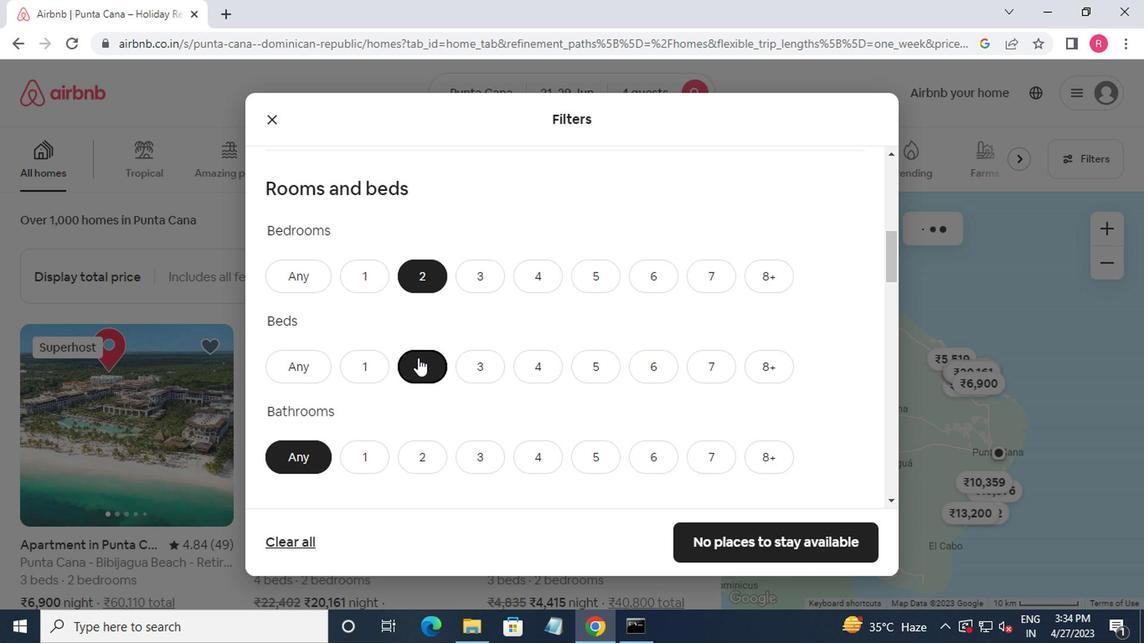 
Action: Mouse scrolled (412, 356) with delta (0, 0)
Screenshot: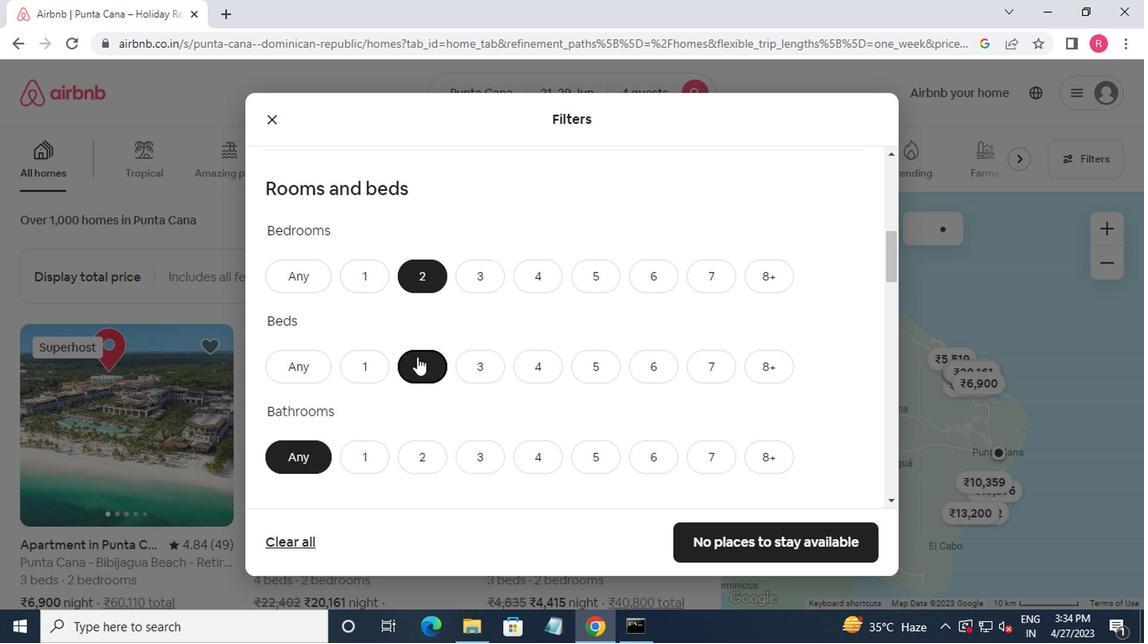 
Action: Mouse moved to (413, 364)
Screenshot: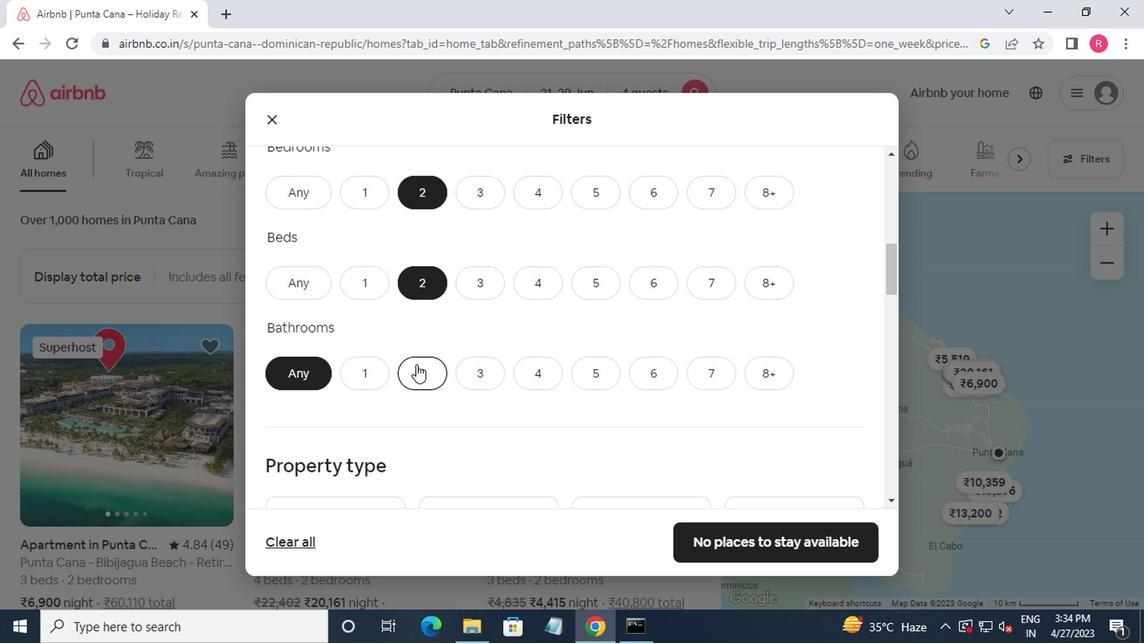 
Action: Mouse pressed left at (413, 364)
Screenshot: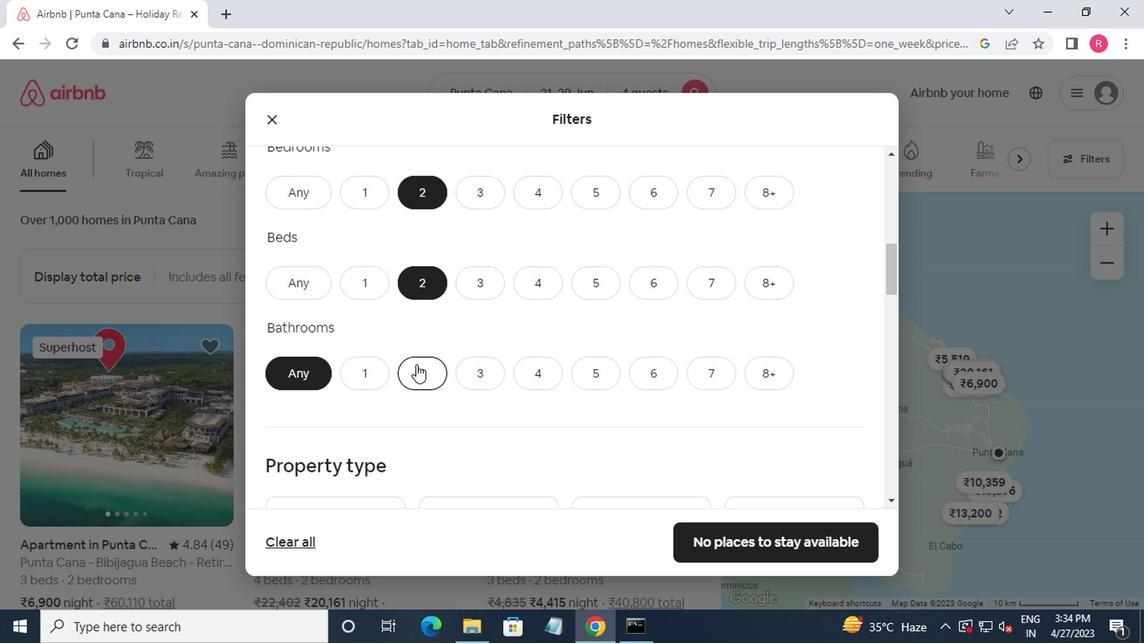 
Action: Mouse moved to (409, 347)
Screenshot: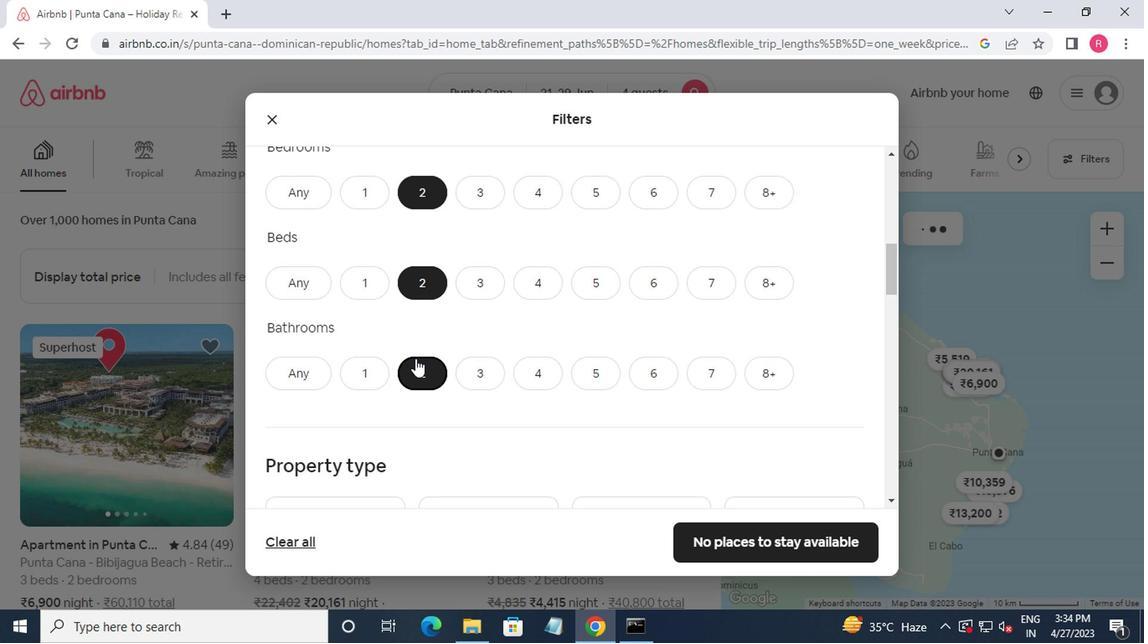 
Action: Mouse scrolled (409, 346) with delta (0, -1)
Screenshot: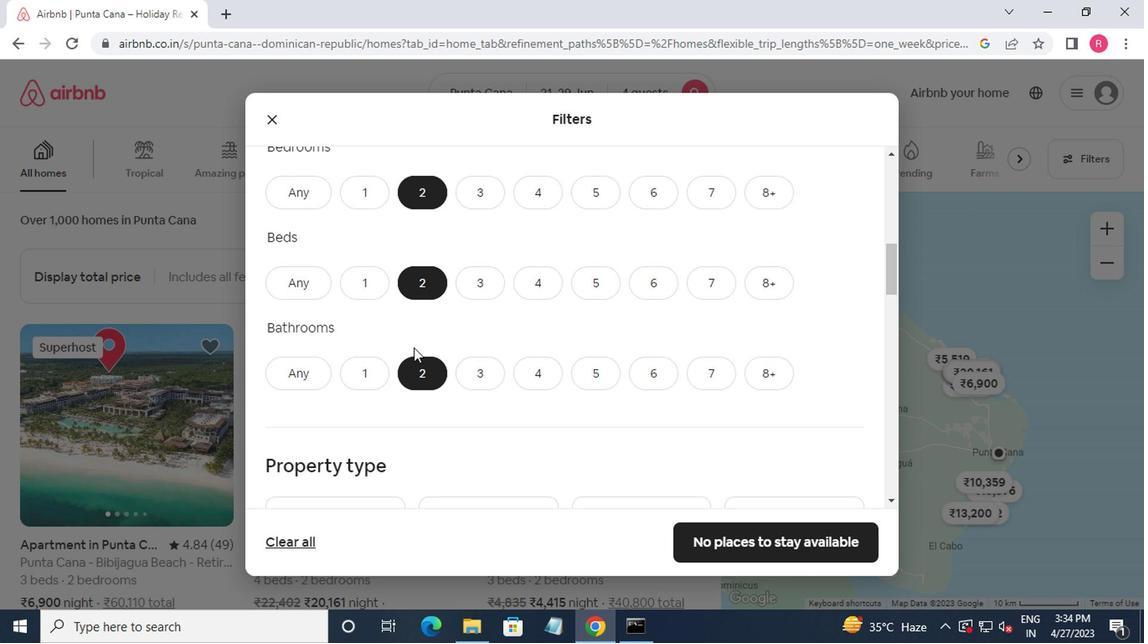 
Action: Mouse moved to (409, 347)
Screenshot: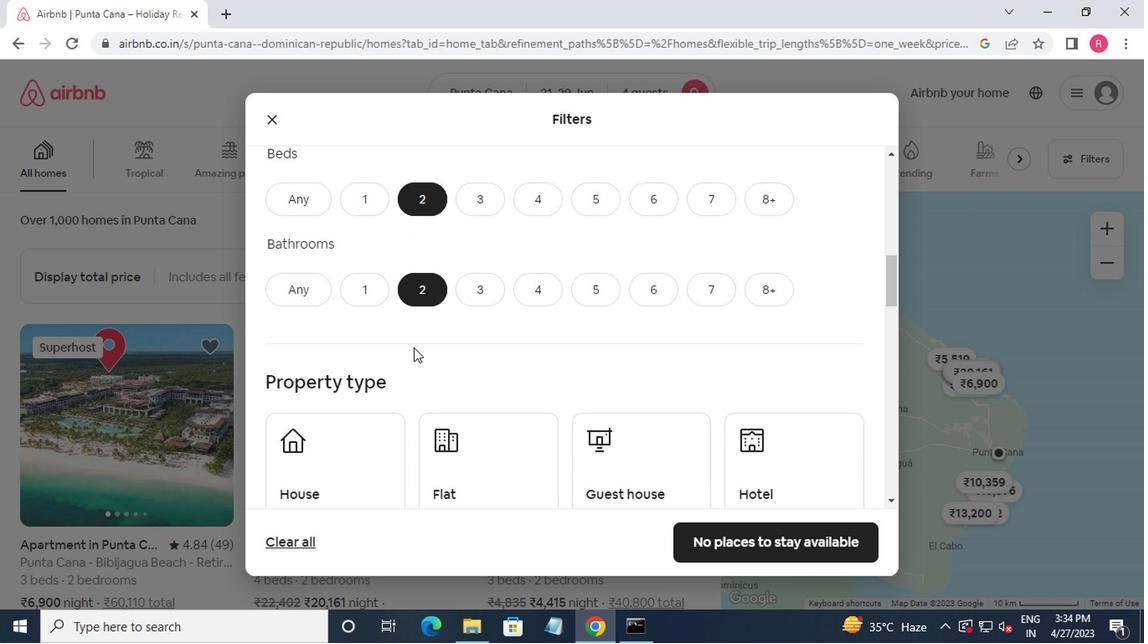
Action: Mouse scrolled (409, 346) with delta (0, -1)
Screenshot: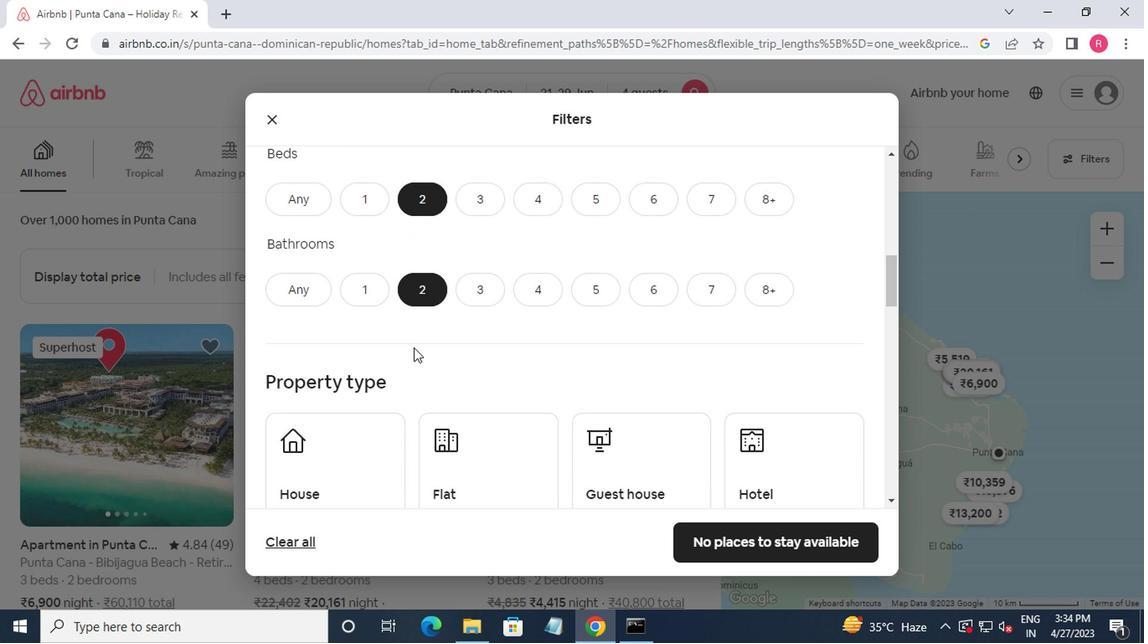 
Action: Mouse moved to (302, 371)
Screenshot: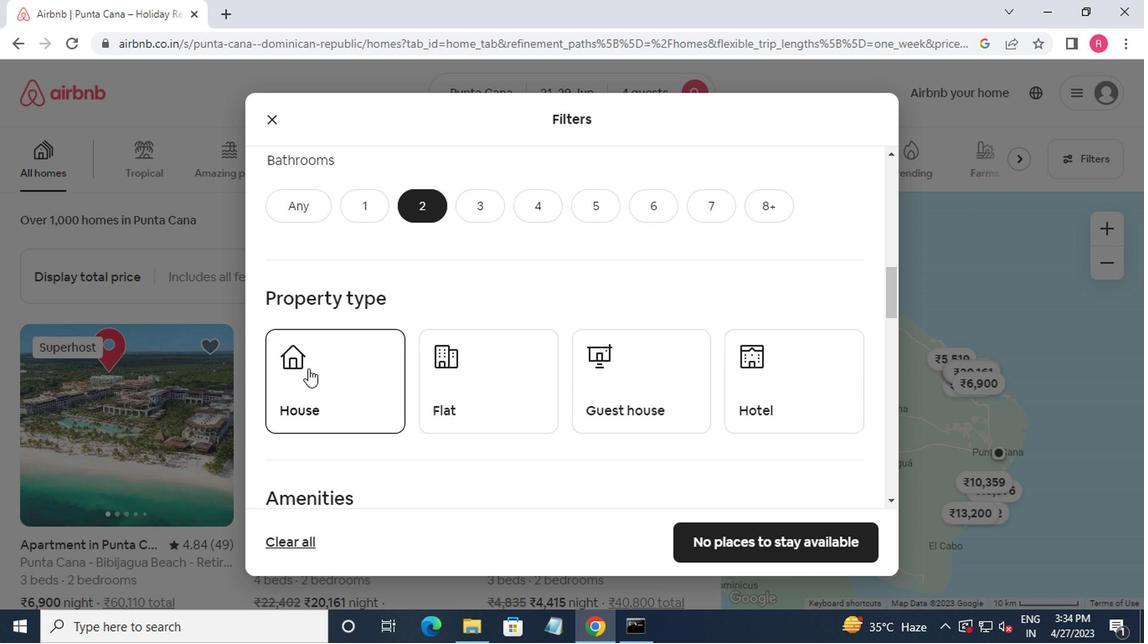 
Action: Mouse pressed left at (302, 371)
Screenshot: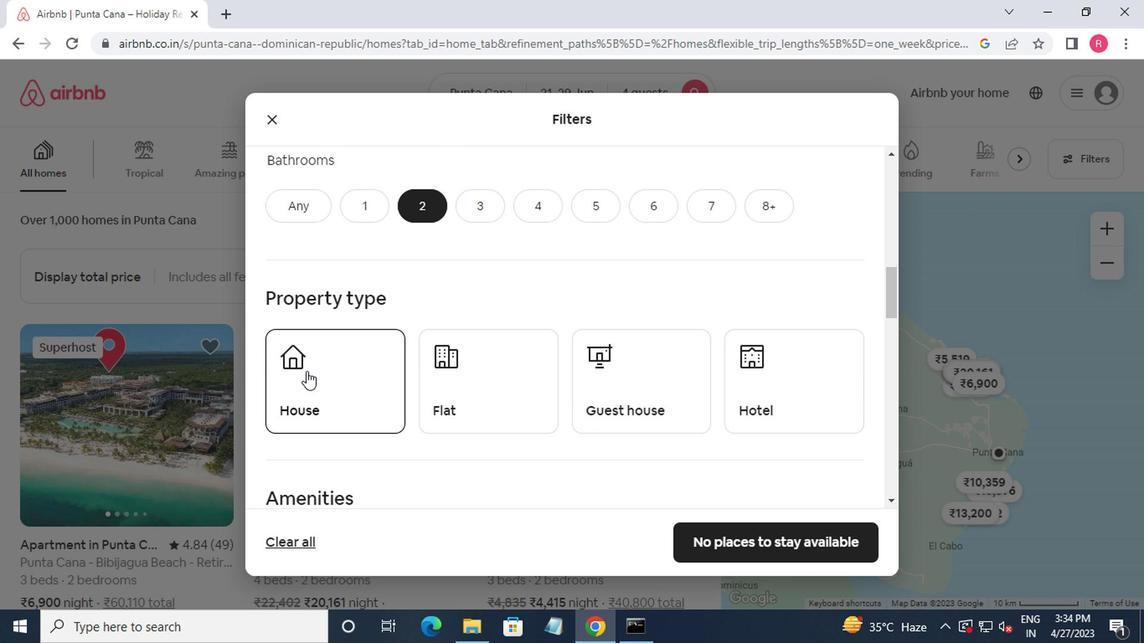 
Action: Mouse moved to (437, 395)
Screenshot: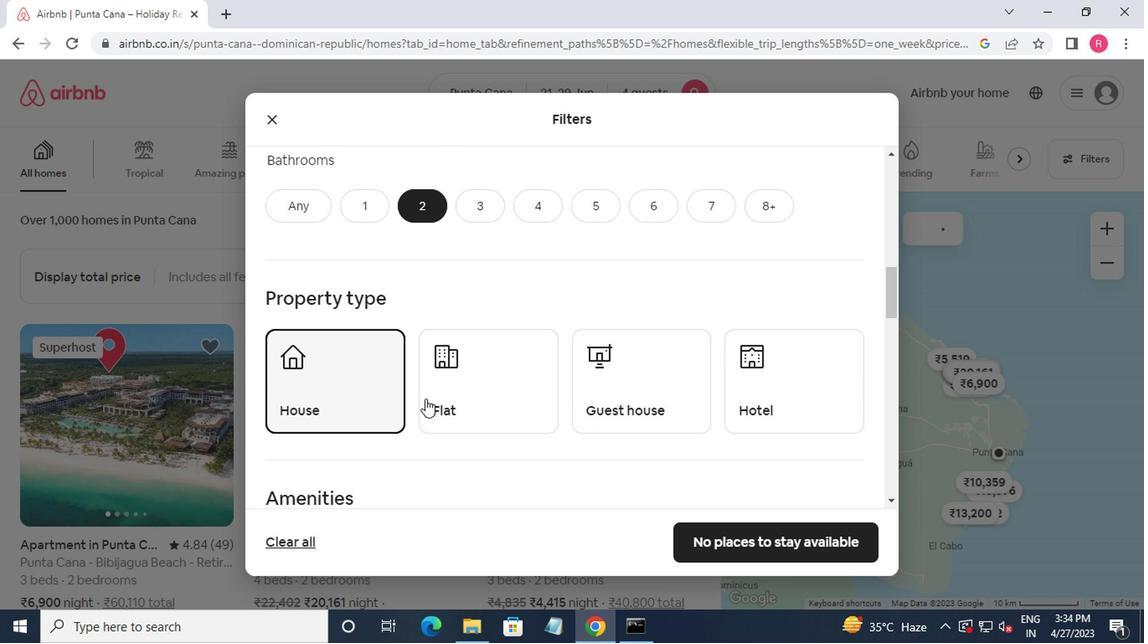 
Action: Mouse pressed left at (437, 395)
Screenshot: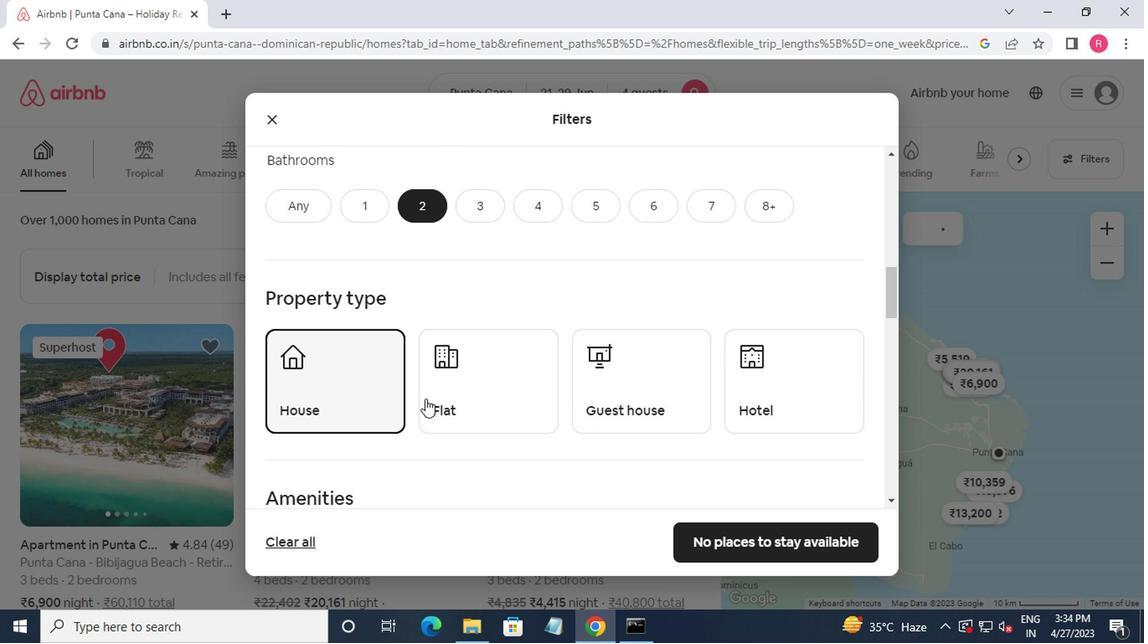 
Action: Mouse moved to (604, 392)
Screenshot: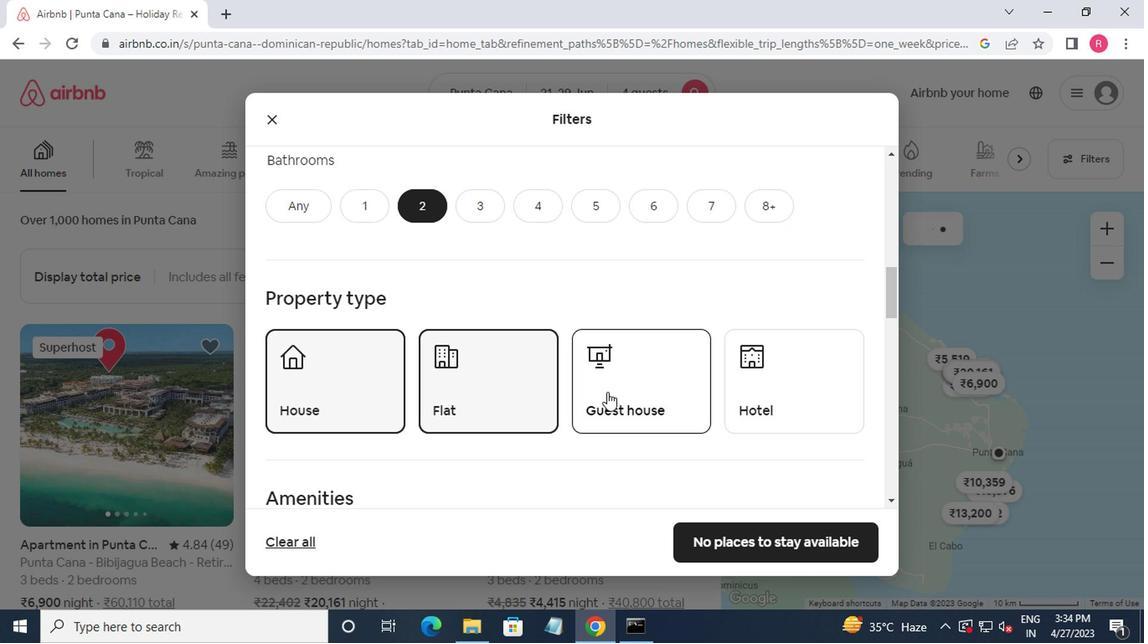 
Action: Mouse pressed left at (604, 392)
Screenshot: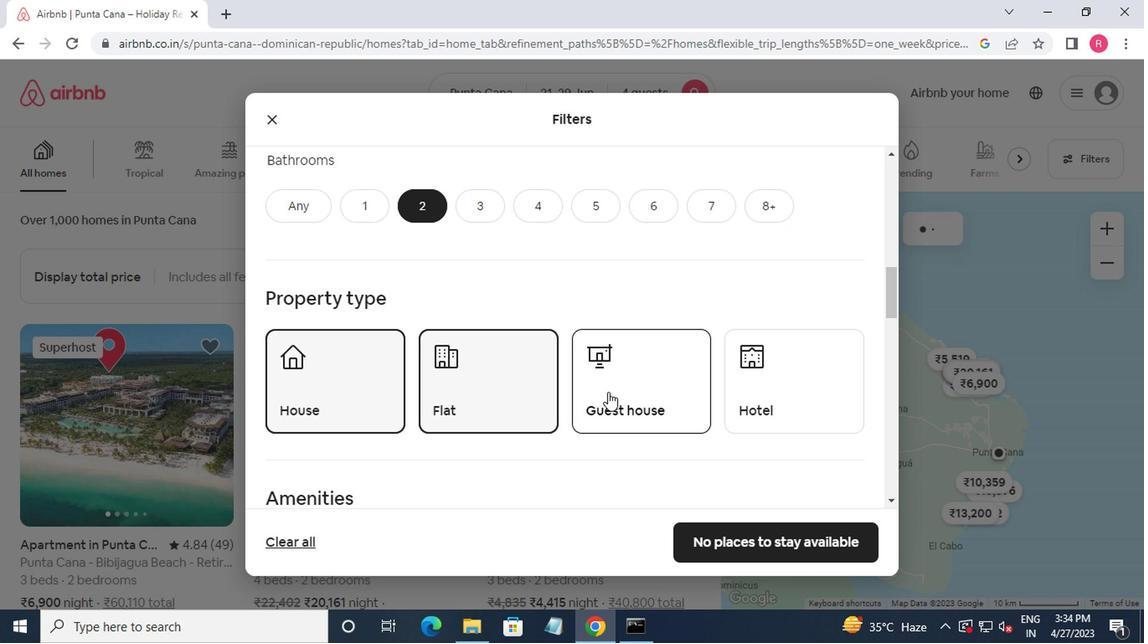 
Action: Mouse moved to (656, 383)
Screenshot: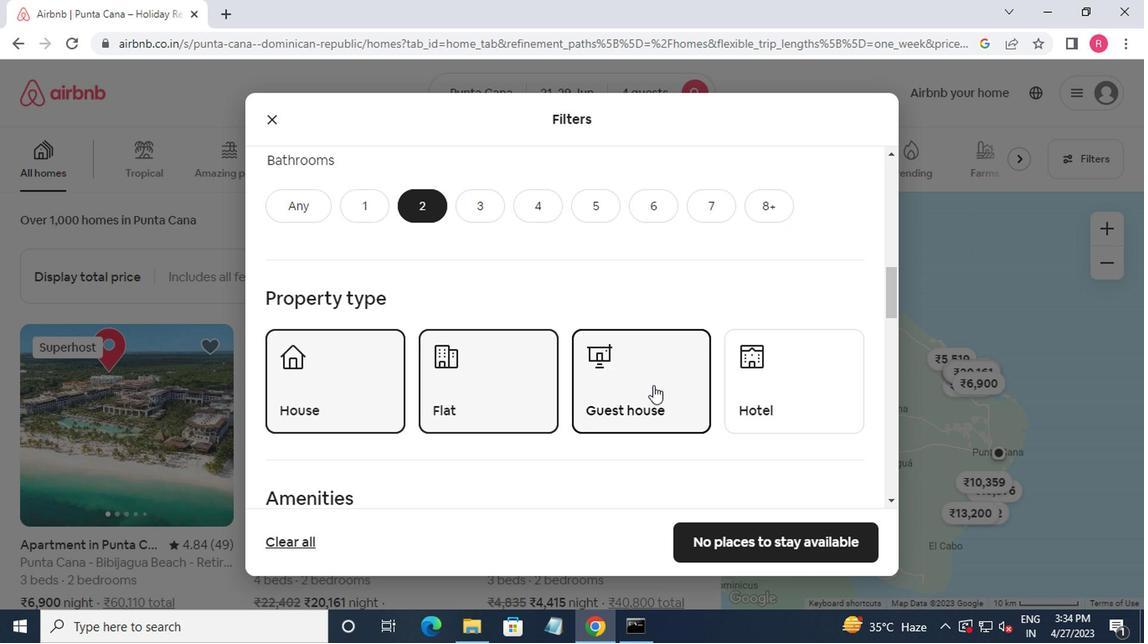 
Action: Mouse scrolled (656, 382) with delta (0, 0)
Screenshot: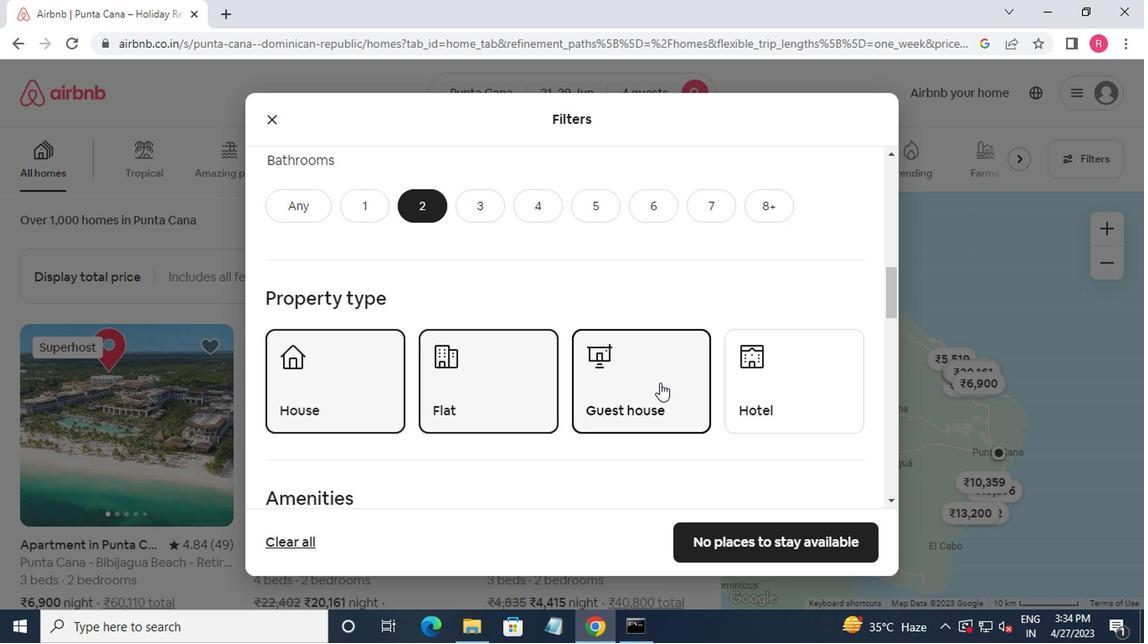 
Action: Mouse scrolled (656, 382) with delta (0, 0)
Screenshot: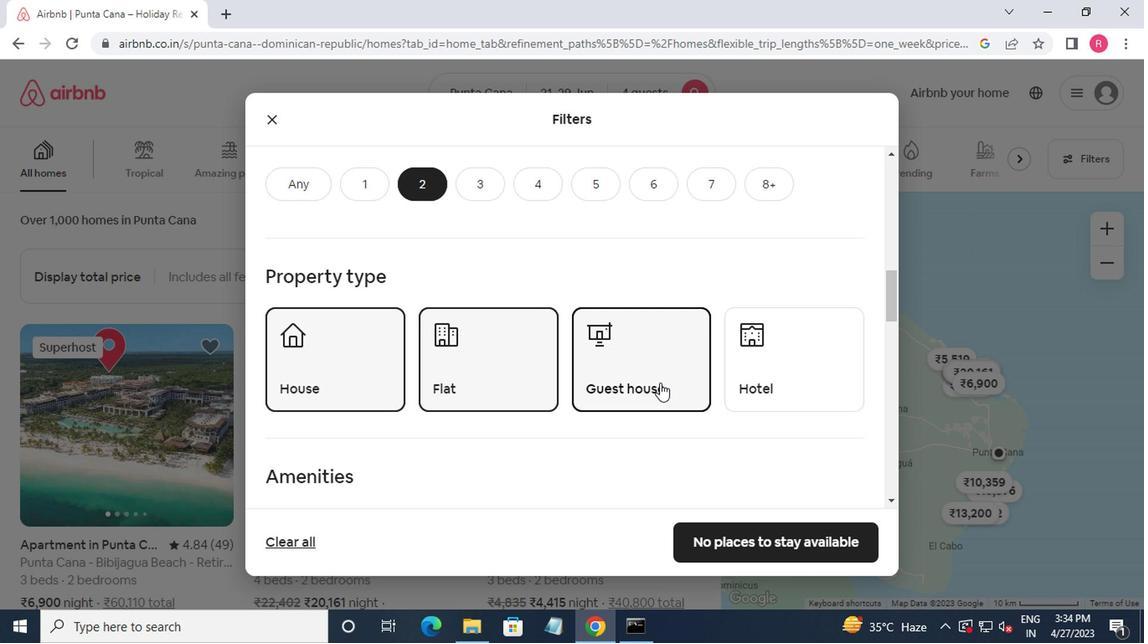 
Action: Mouse scrolled (656, 382) with delta (0, 0)
Screenshot: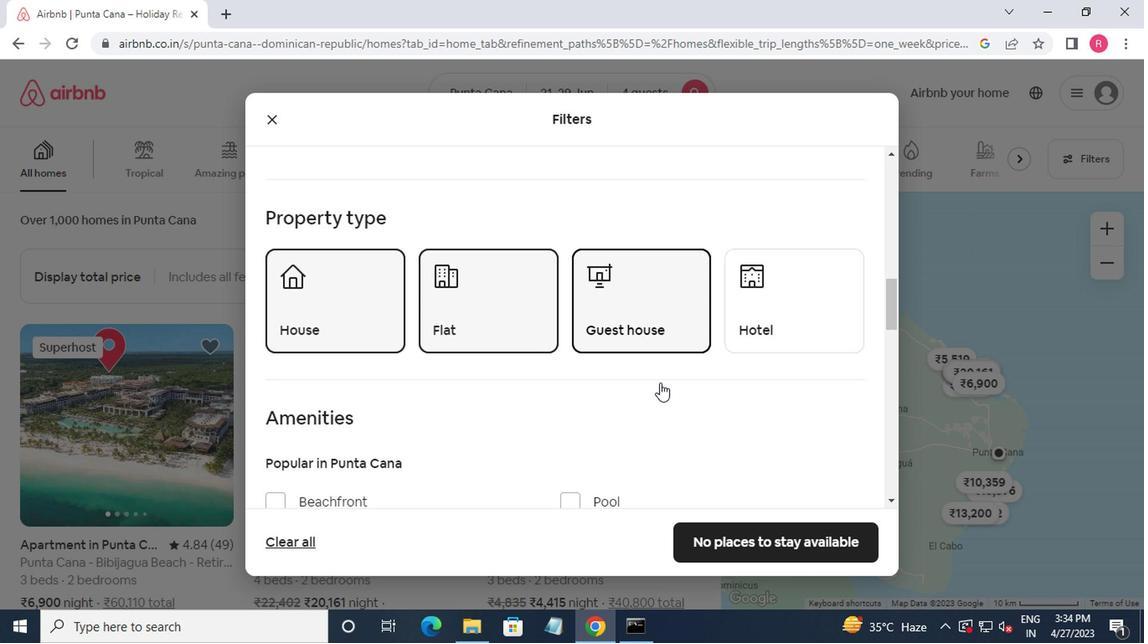 
Action: Mouse moved to (660, 383)
Screenshot: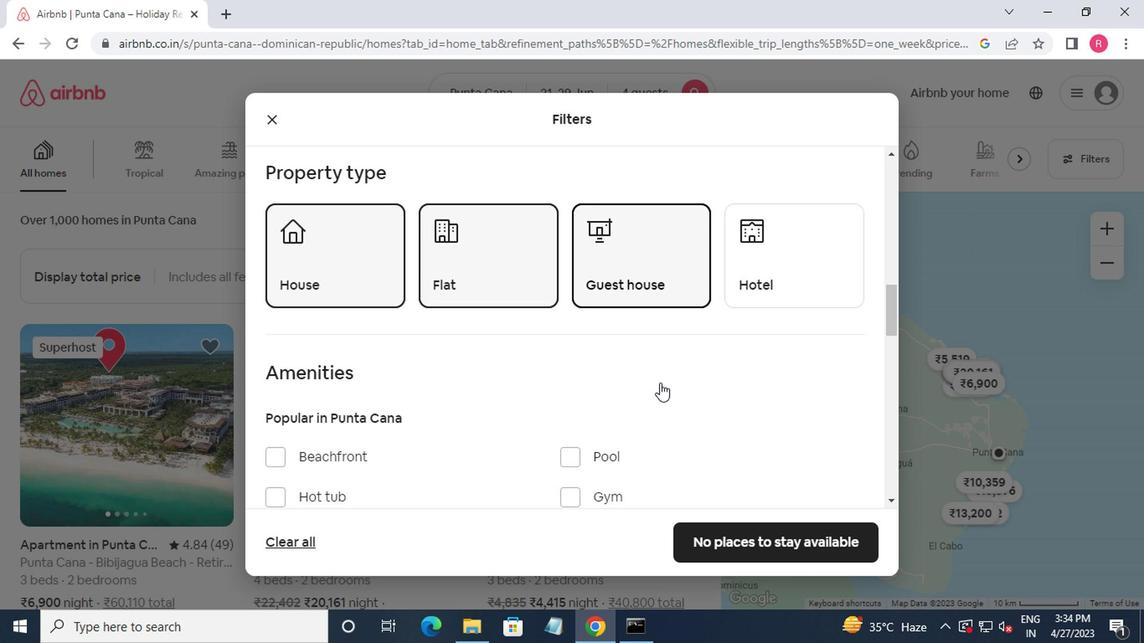 
Action: Mouse scrolled (660, 382) with delta (0, 0)
Screenshot: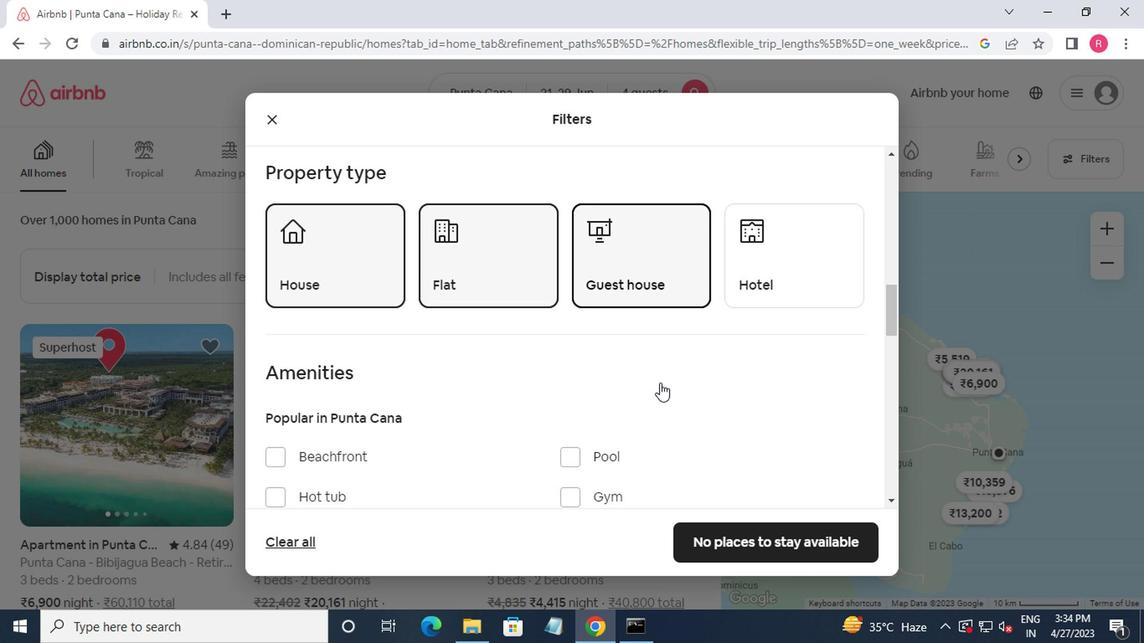 
Action: Mouse moved to (664, 384)
Screenshot: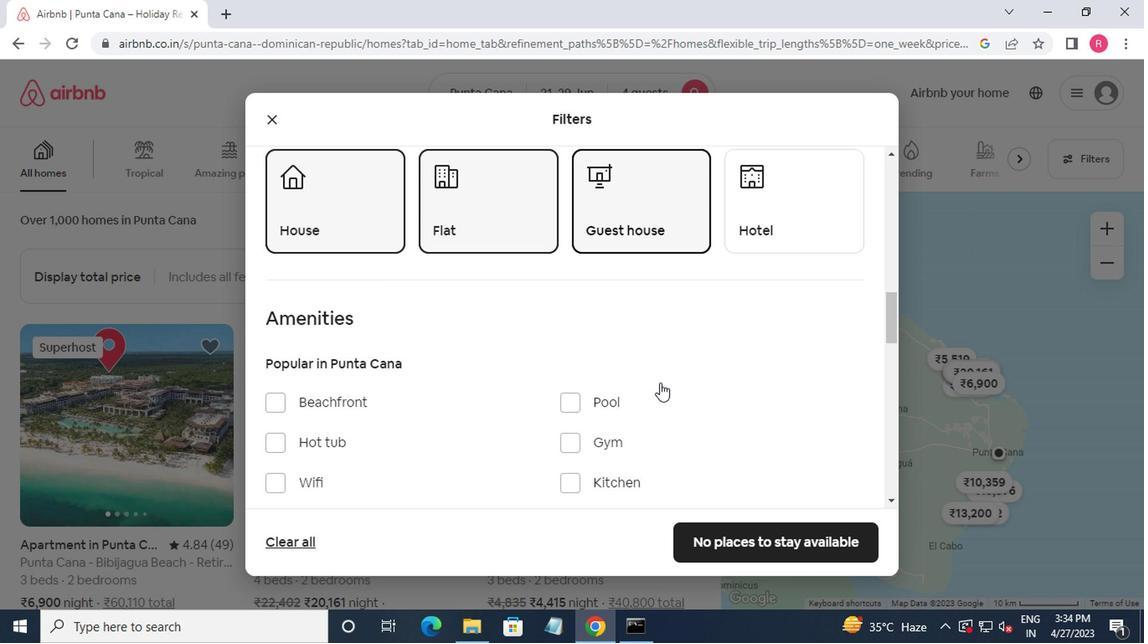 
Action: Mouse scrolled (664, 383) with delta (0, -1)
Screenshot: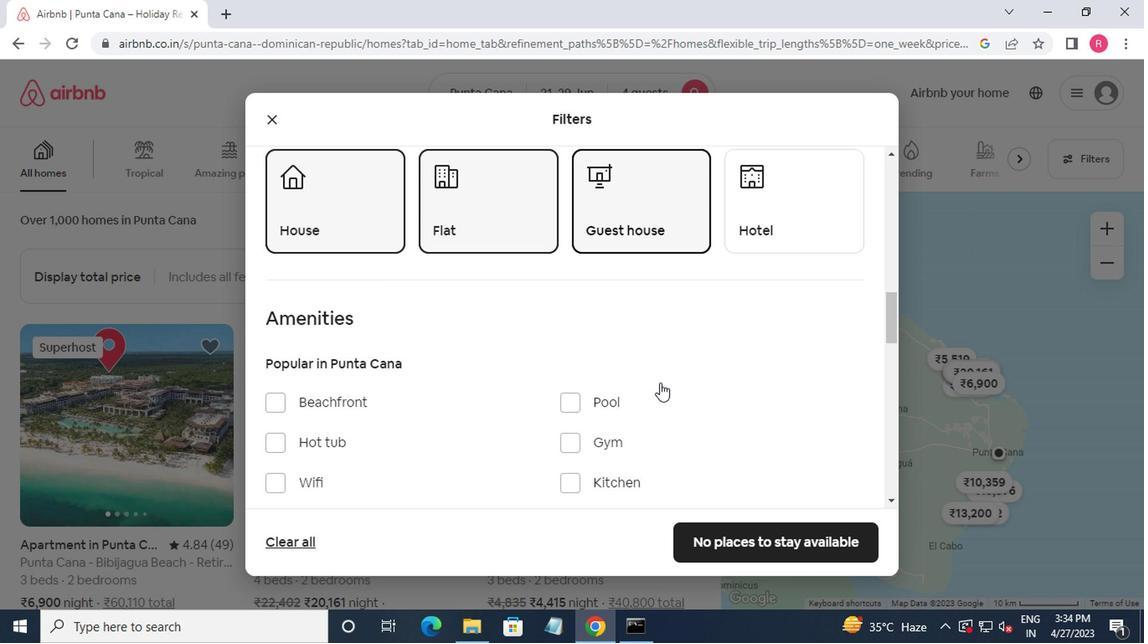 
Action: Mouse moved to (768, 406)
Screenshot: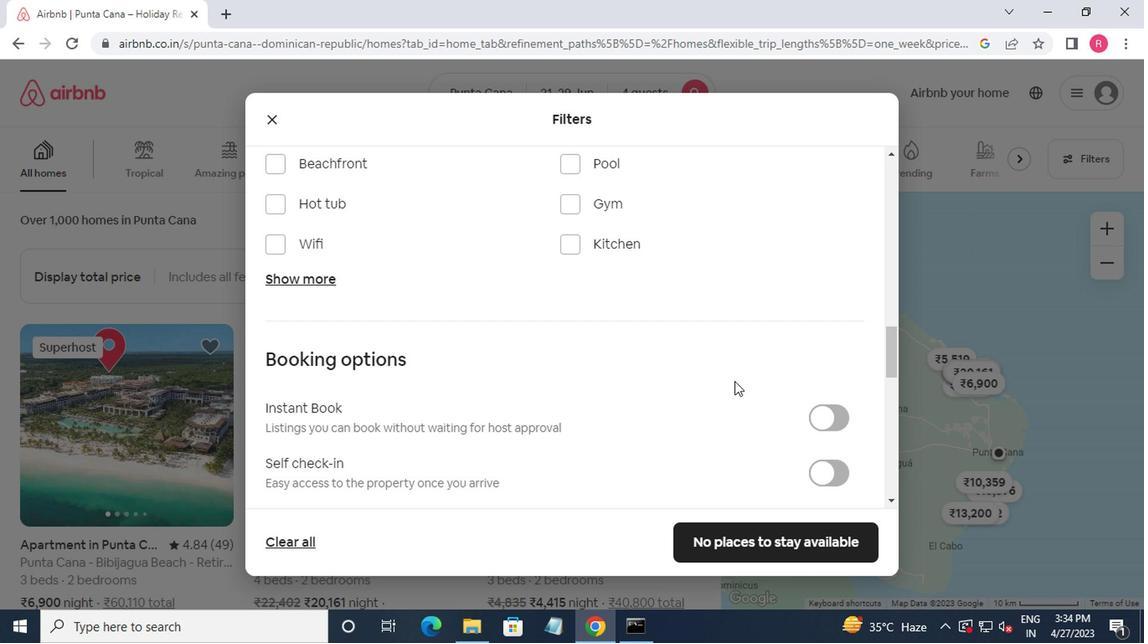 
Action: Mouse scrolled (768, 405) with delta (0, -1)
Screenshot: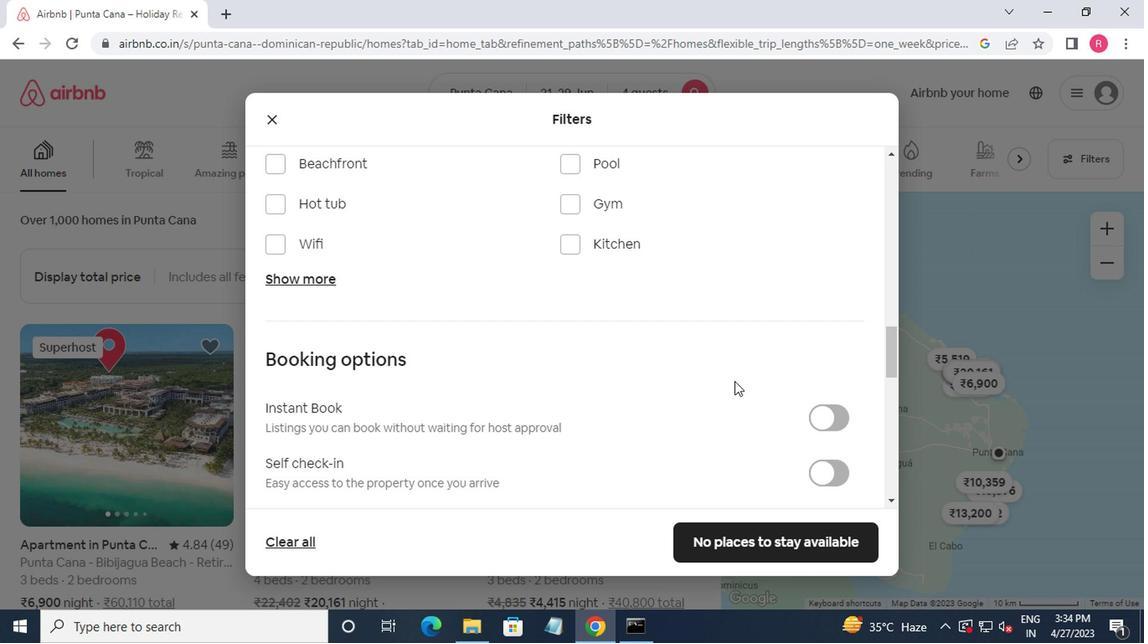 
Action: Mouse moved to (791, 423)
Screenshot: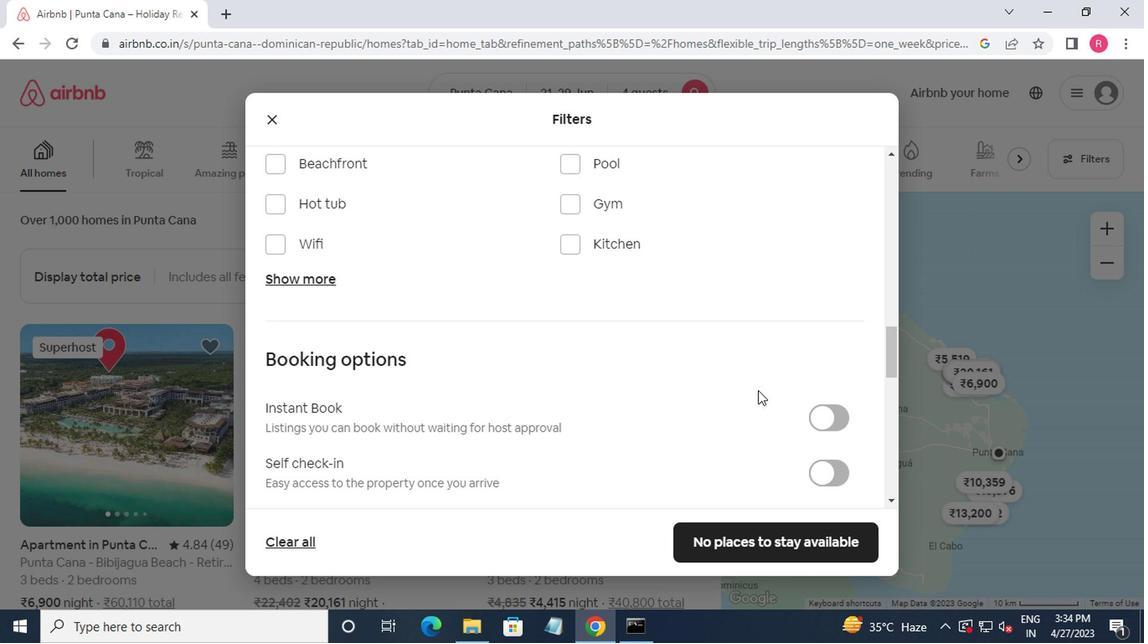
Action: Mouse scrolled (791, 422) with delta (0, -1)
Screenshot: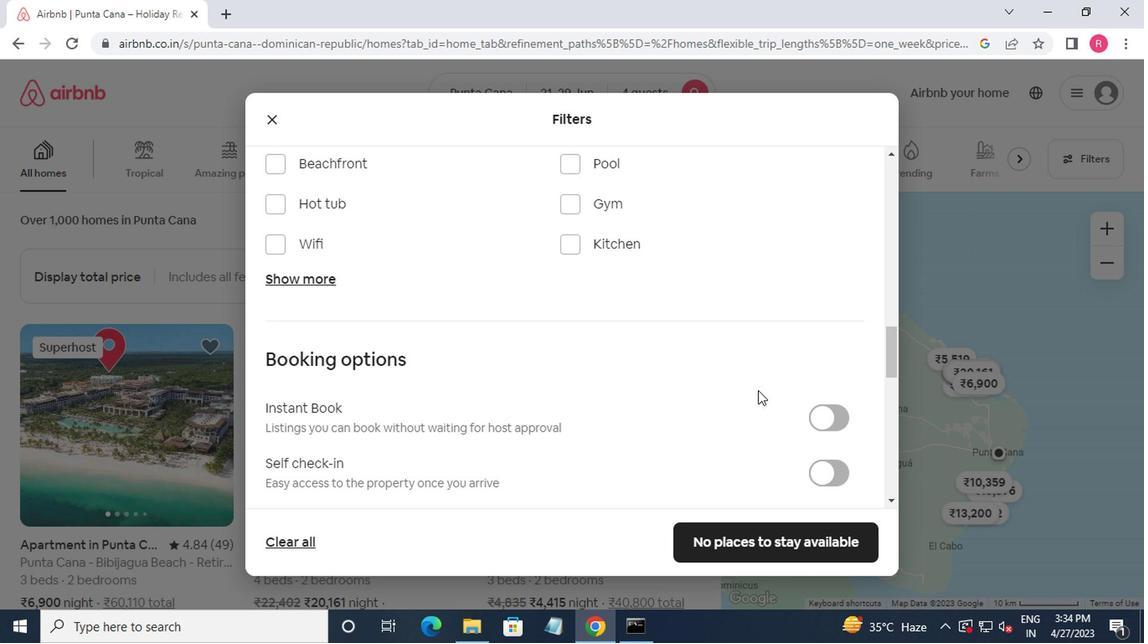 
Action: Mouse moved to (818, 288)
Screenshot: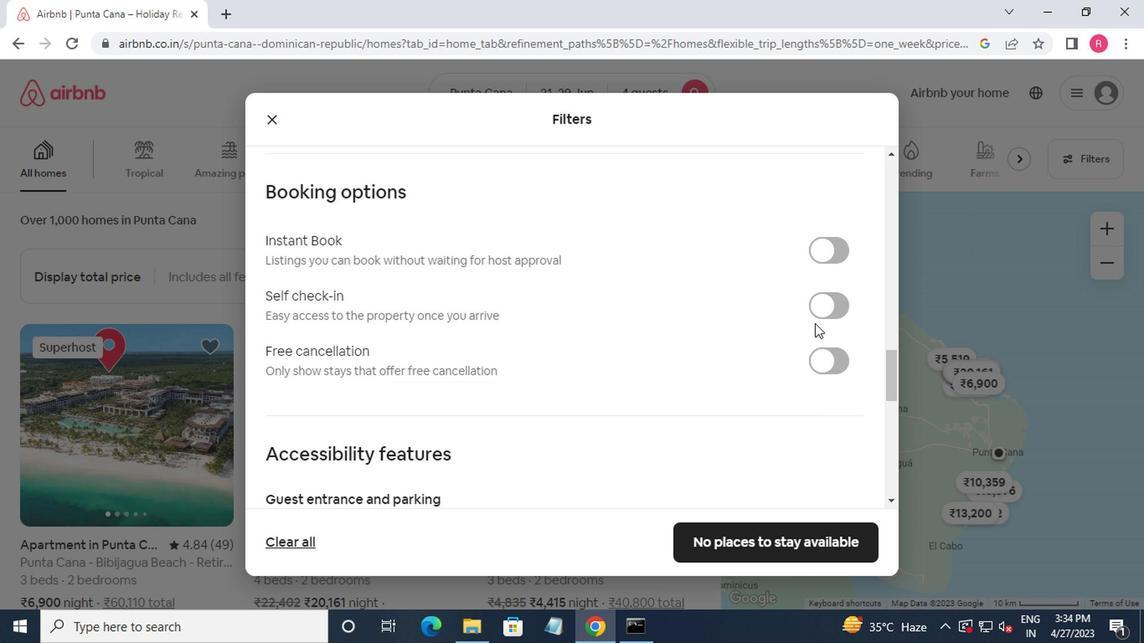 
Action: Mouse pressed left at (818, 288)
Screenshot: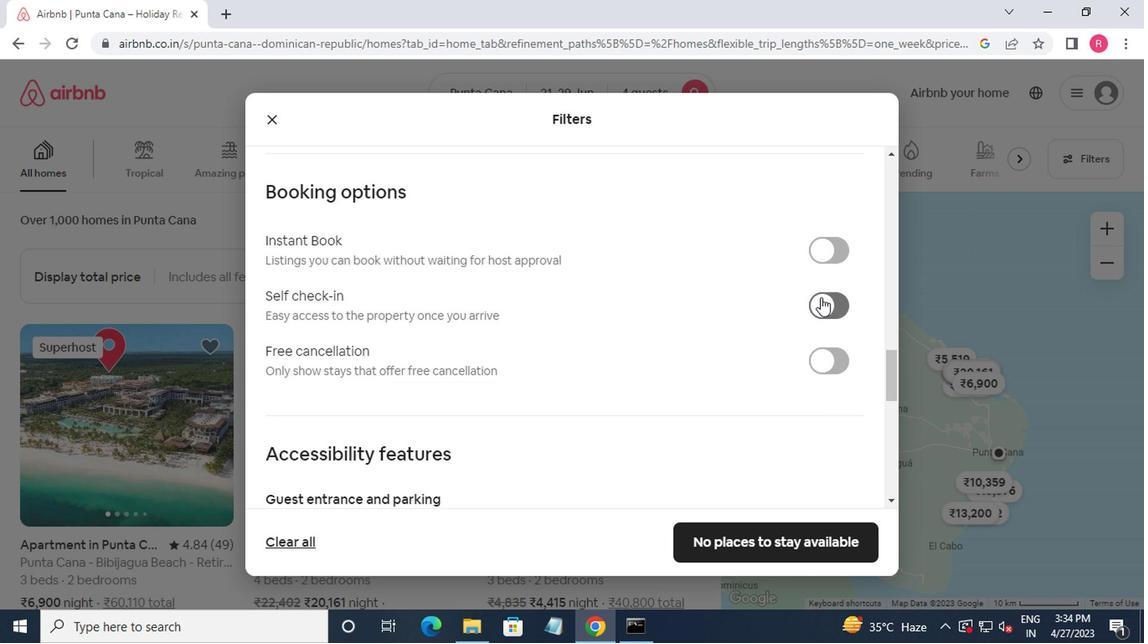 
Action: Mouse moved to (827, 305)
Screenshot: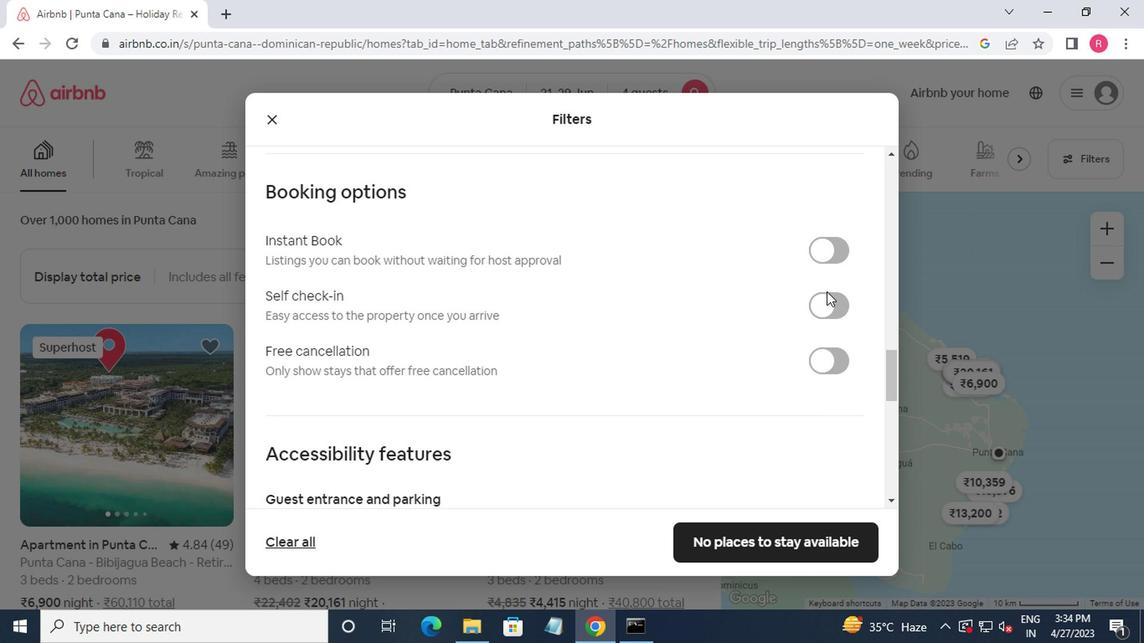 
Action: Mouse pressed left at (827, 305)
Screenshot: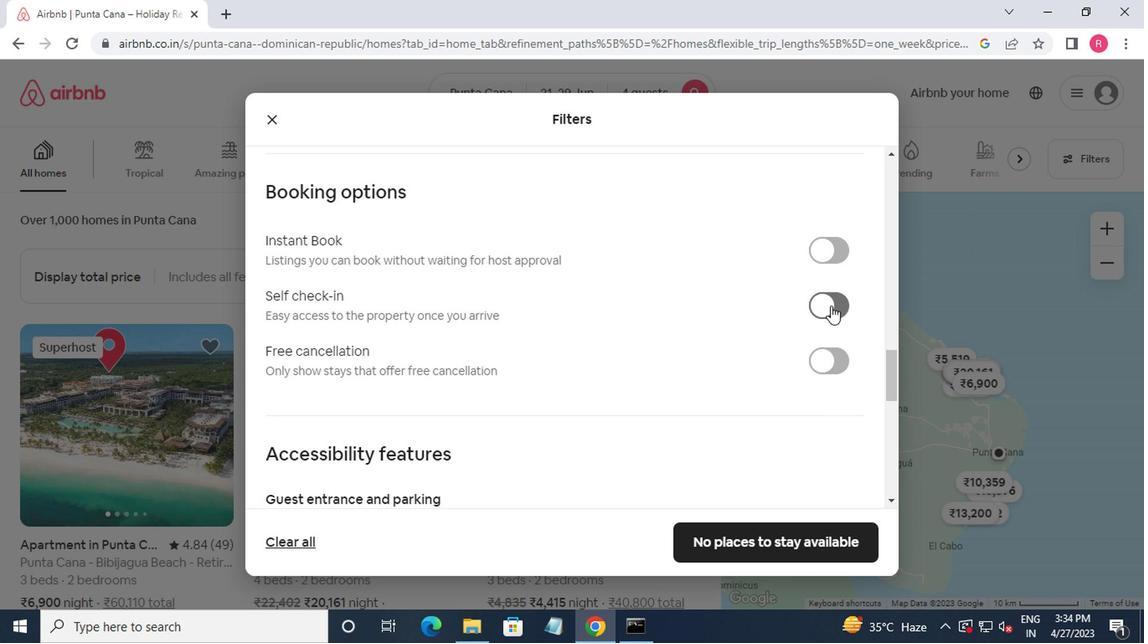
Action: Mouse moved to (706, 307)
Screenshot: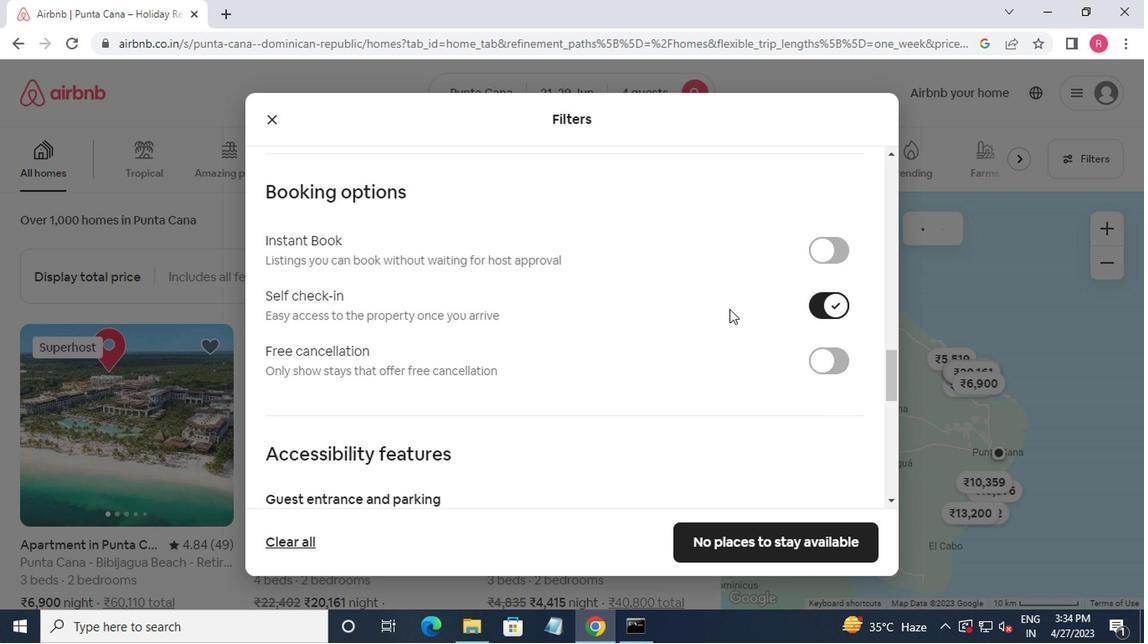 
Action: Mouse scrolled (706, 306) with delta (0, 0)
Screenshot: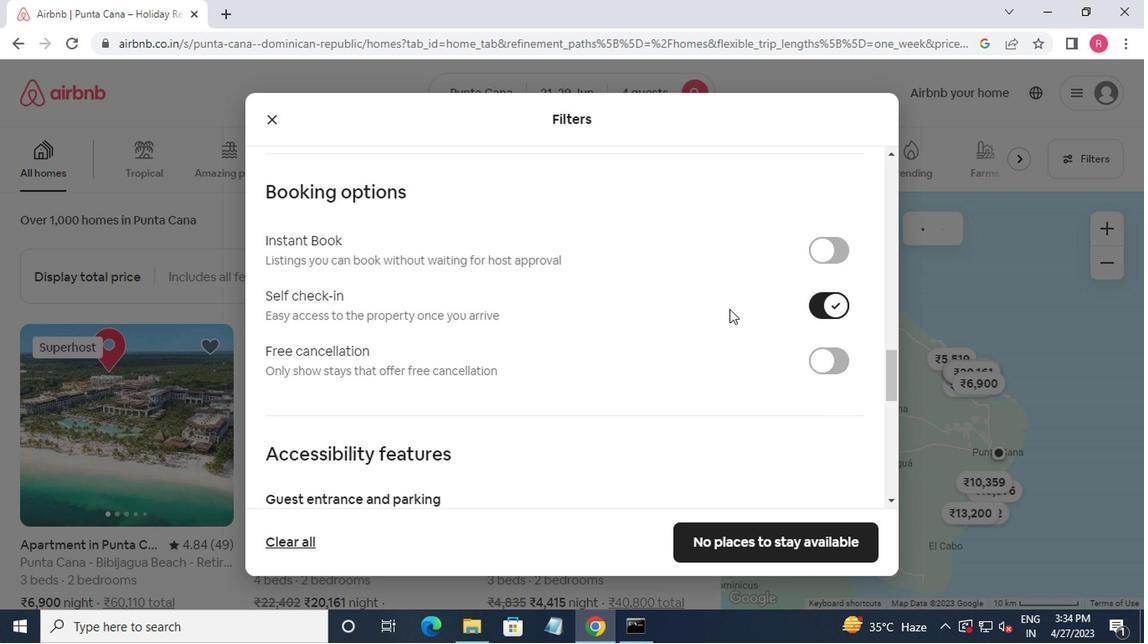 
Action: Mouse moved to (704, 307)
Screenshot: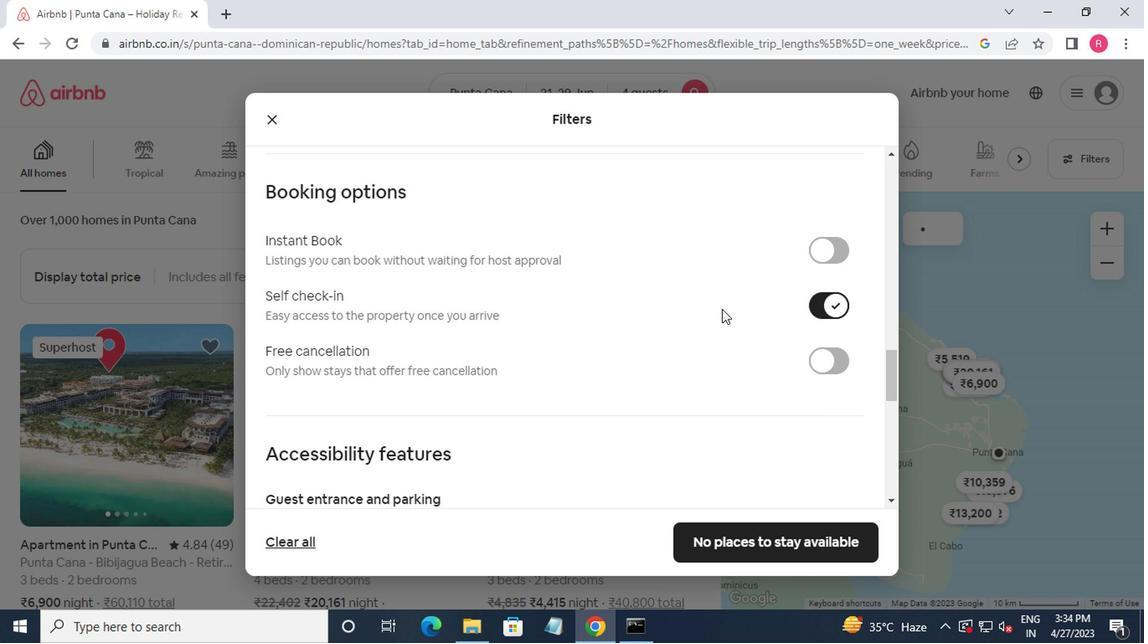 
Action: Mouse scrolled (704, 306) with delta (0, 0)
Screenshot: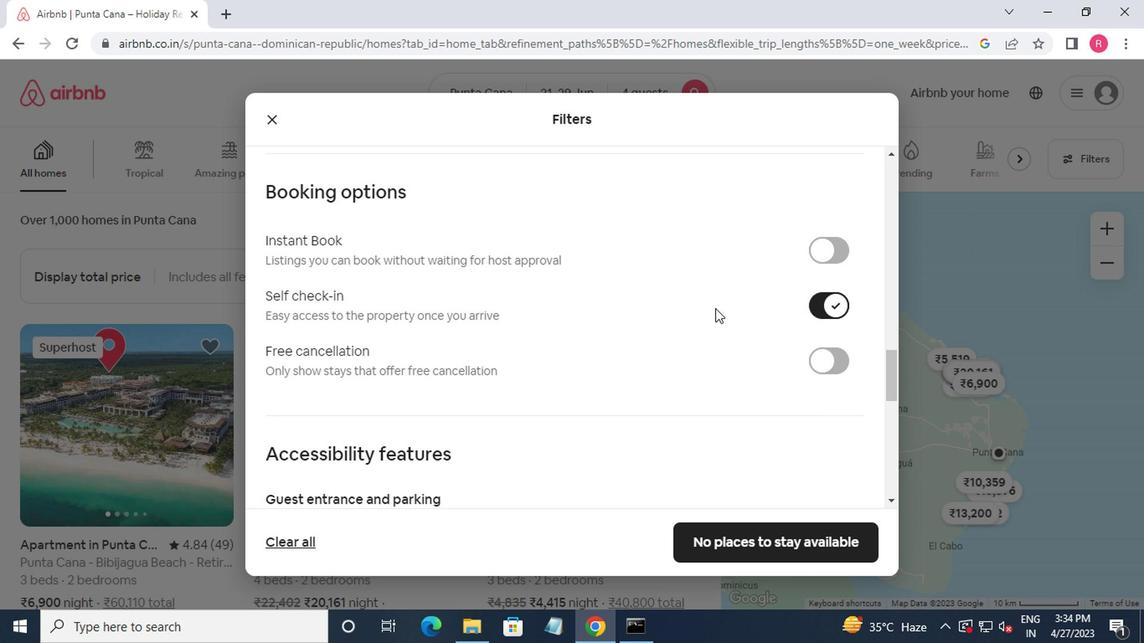 
Action: Mouse moved to (703, 307)
Screenshot: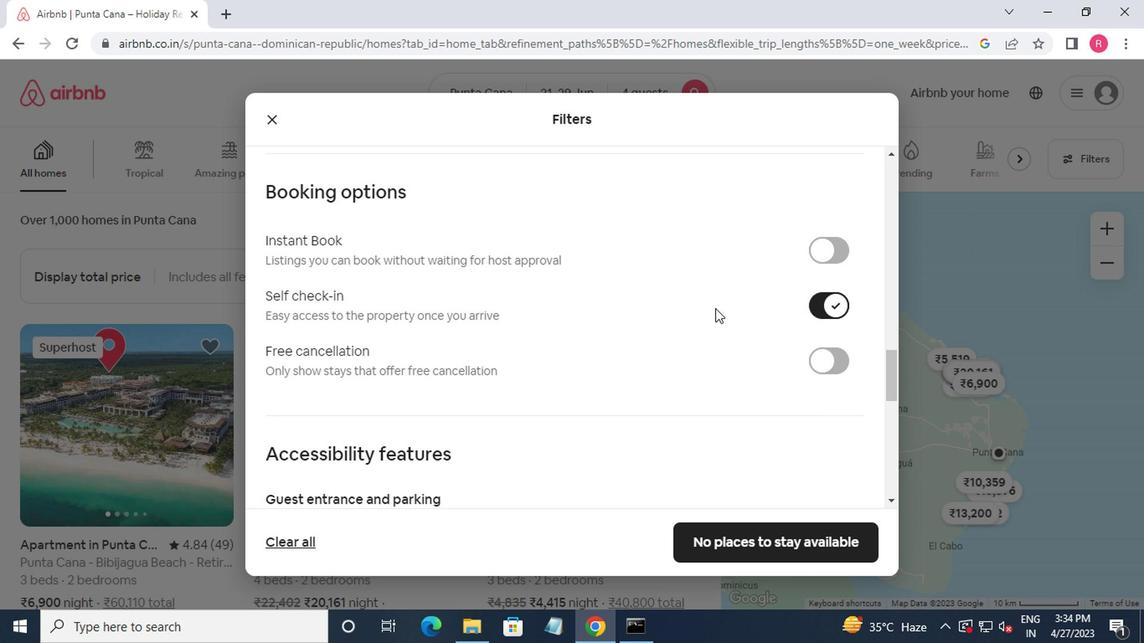 
Action: Mouse scrolled (703, 306) with delta (0, 0)
Screenshot: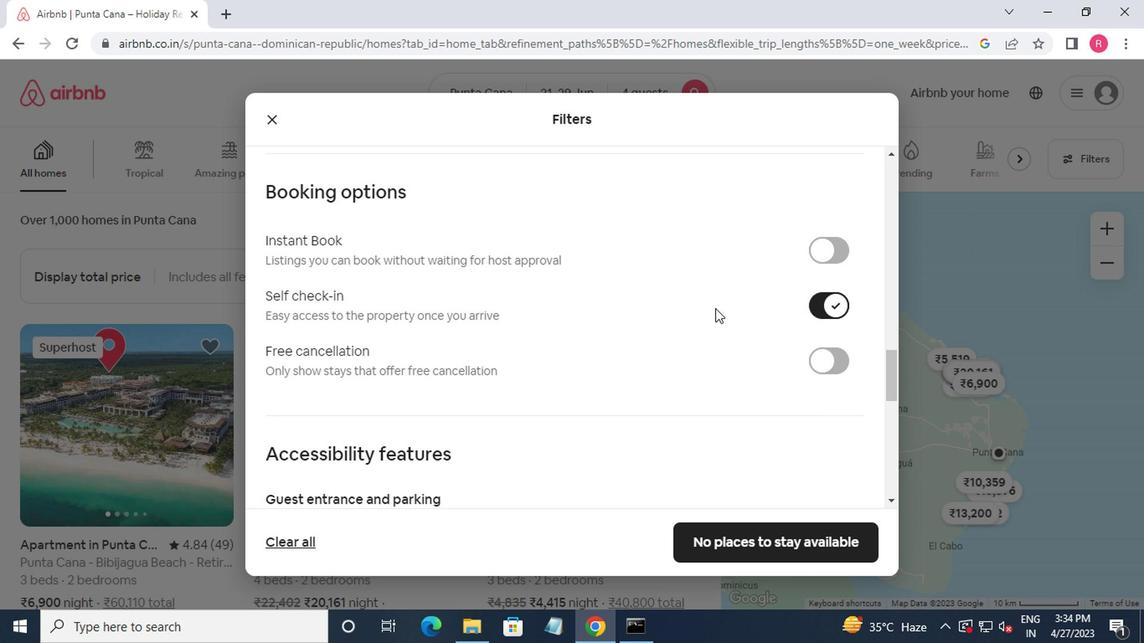 
Action: Mouse moved to (702, 308)
Screenshot: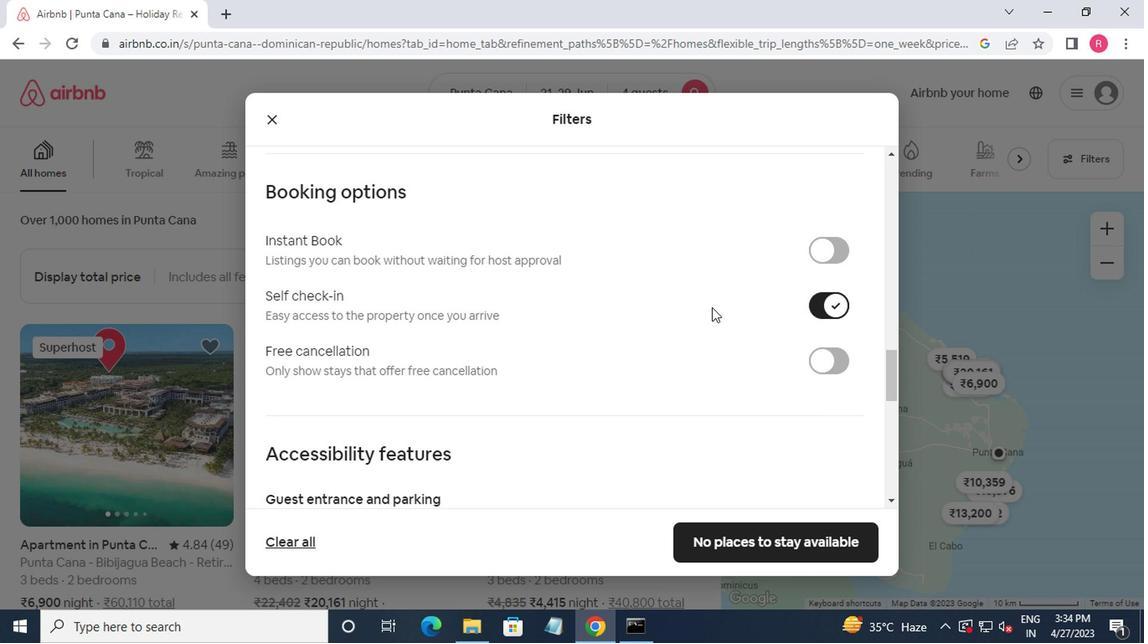 
Action: Mouse scrolled (702, 307) with delta (0, -1)
Screenshot: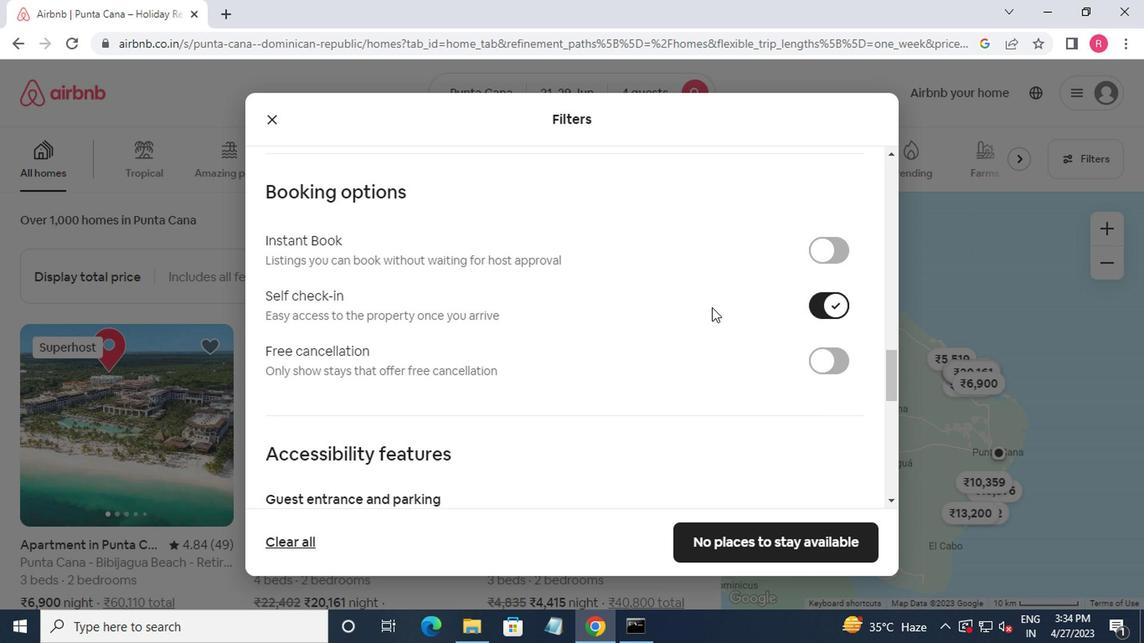 
Action: Mouse moved to (699, 311)
Screenshot: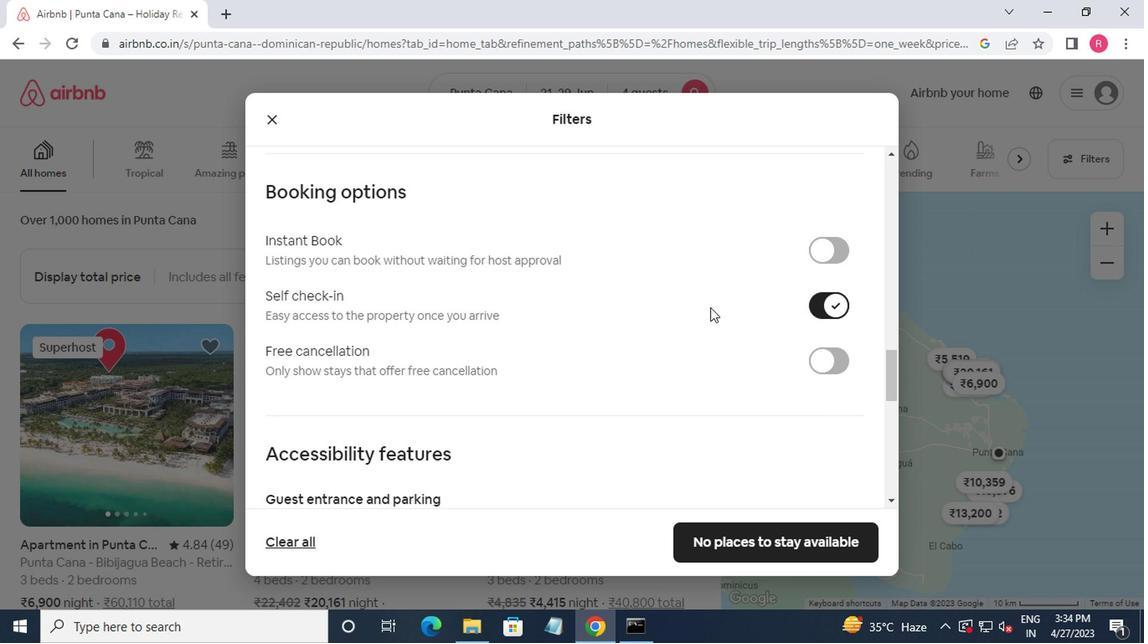 
Action: Mouse scrolled (699, 309) with delta (0, -1)
Screenshot: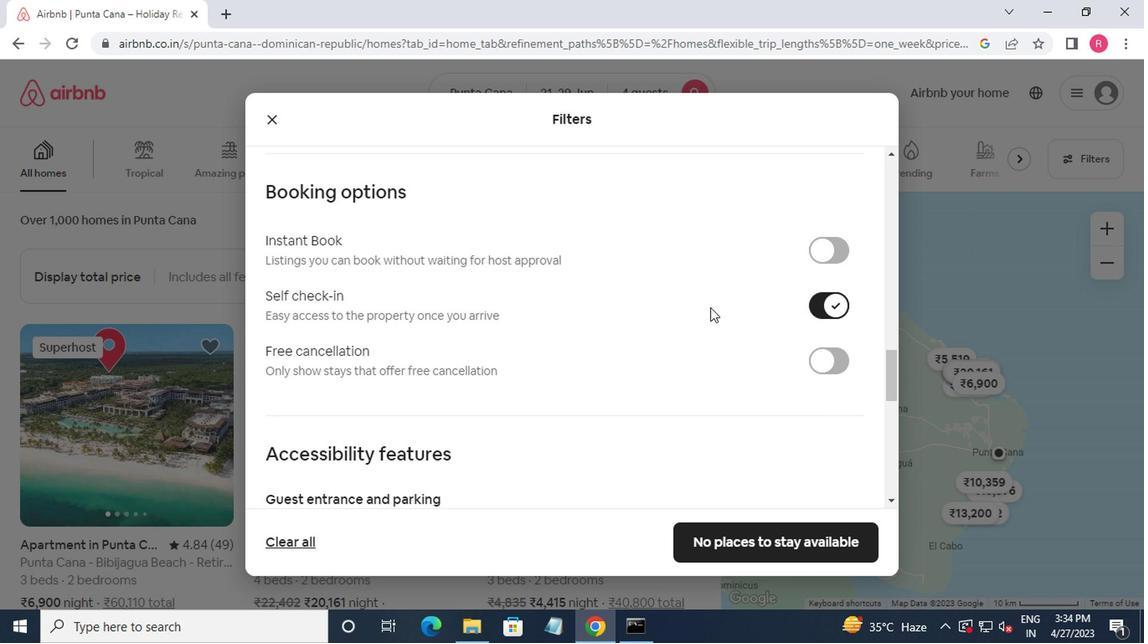 
Action: Mouse moved to (638, 309)
Screenshot: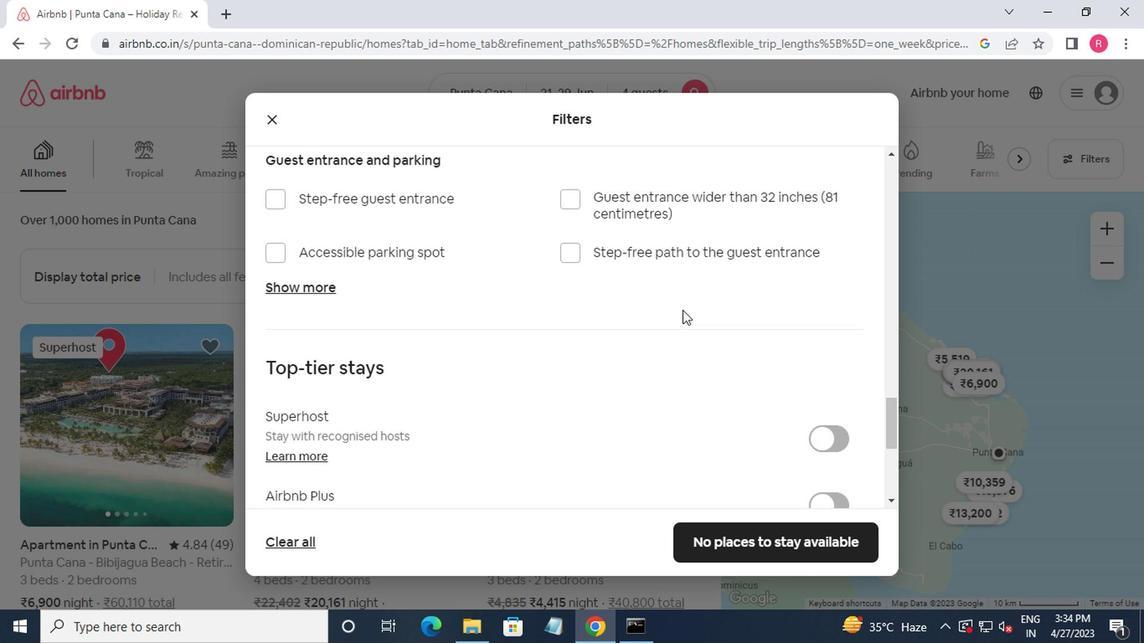 
Action: Mouse scrolled (638, 309) with delta (0, 0)
Screenshot: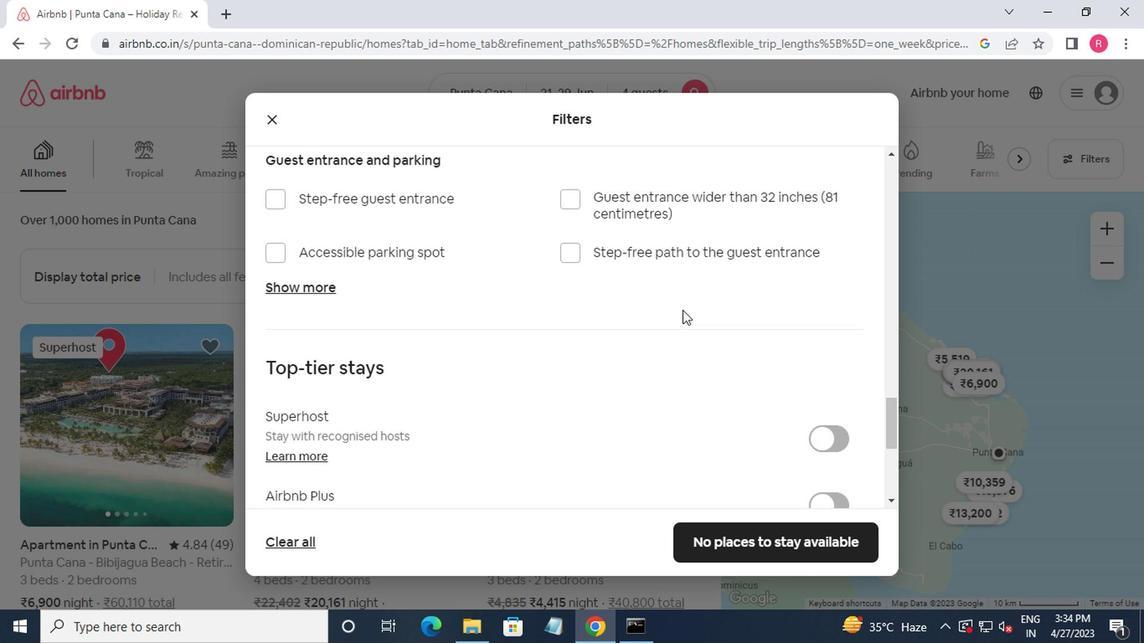 
Action: Mouse moved to (628, 317)
Screenshot: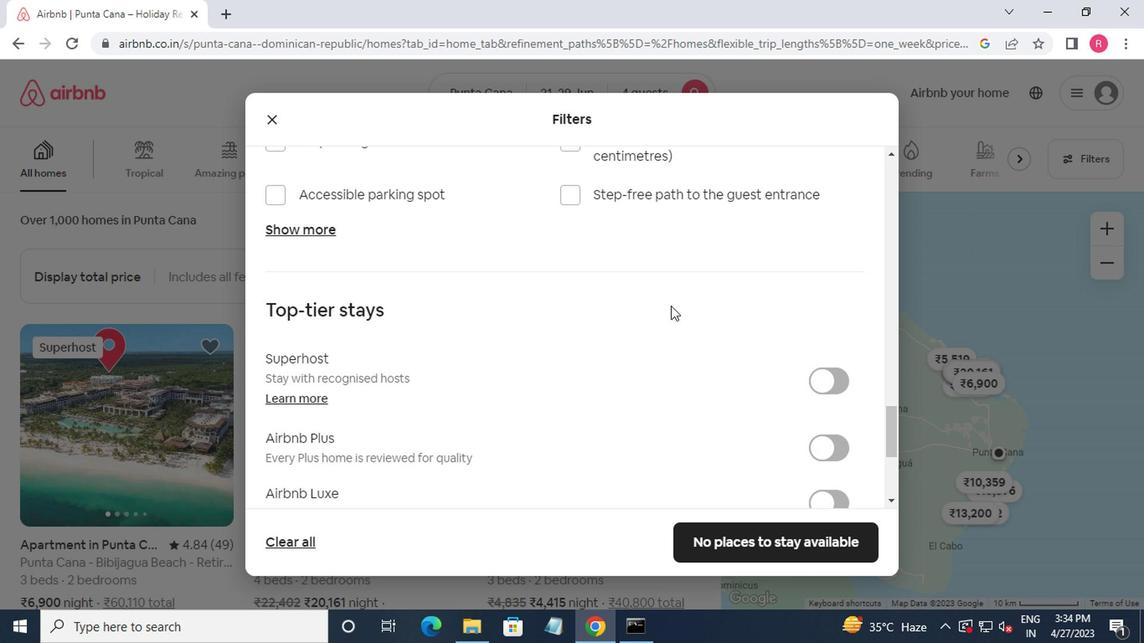 
Action: Mouse scrolled (628, 316) with delta (0, 0)
Screenshot: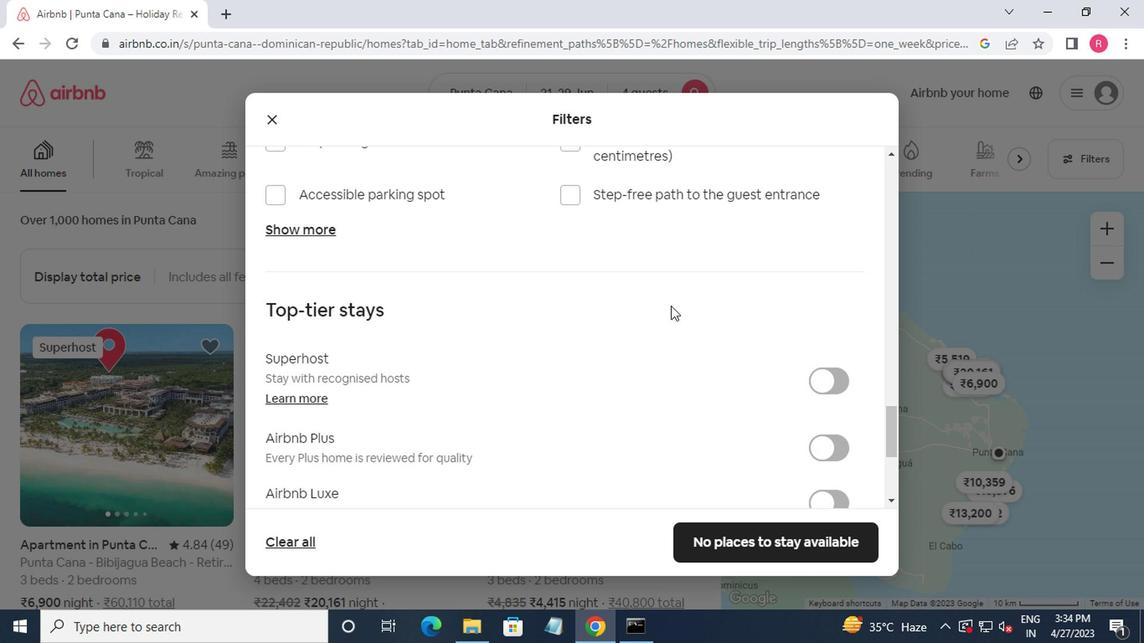 
Action: Mouse moved to (616, 321)
Screenshot: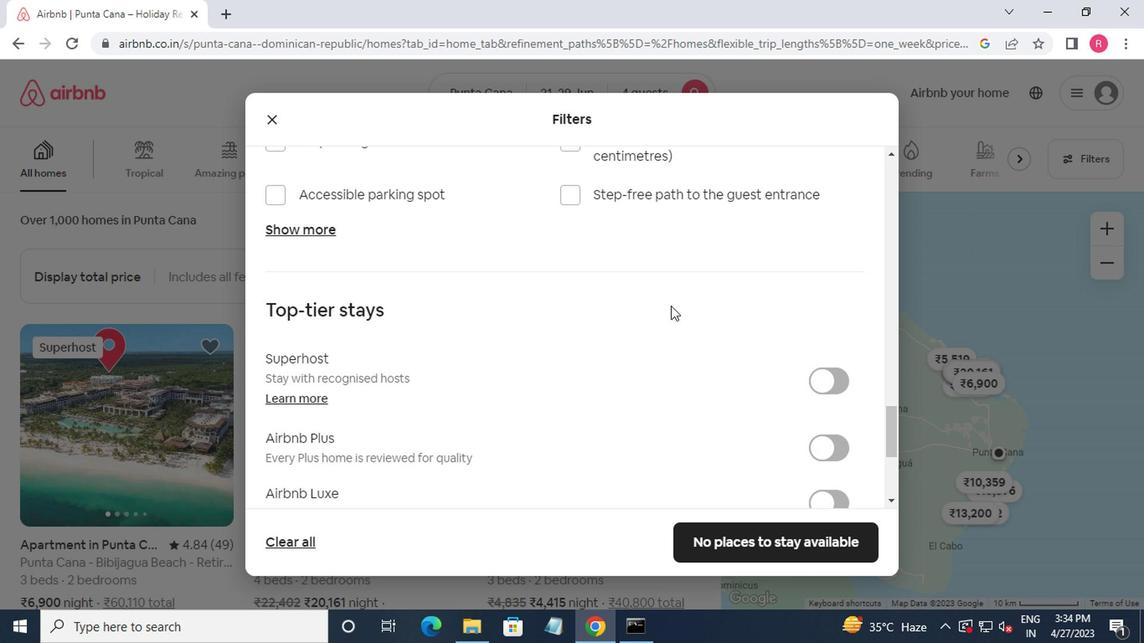 
Action: Mouse scrolled (616, 321) with delta (0, 0)
Screenshot: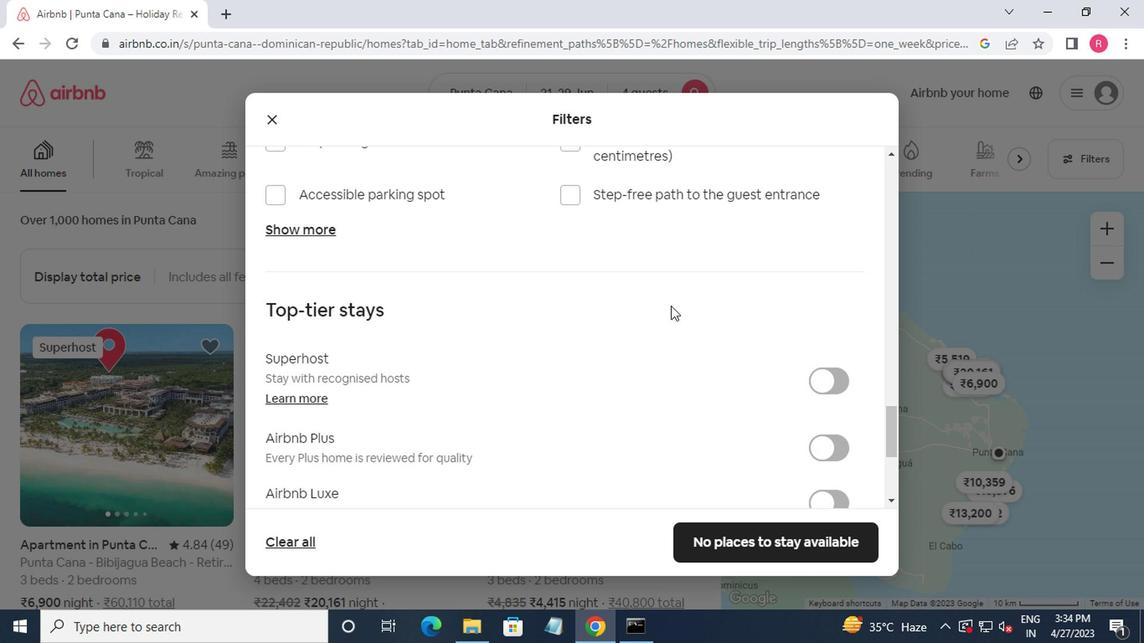 
Action: Mouse moved to (604, 325)
Screenshot: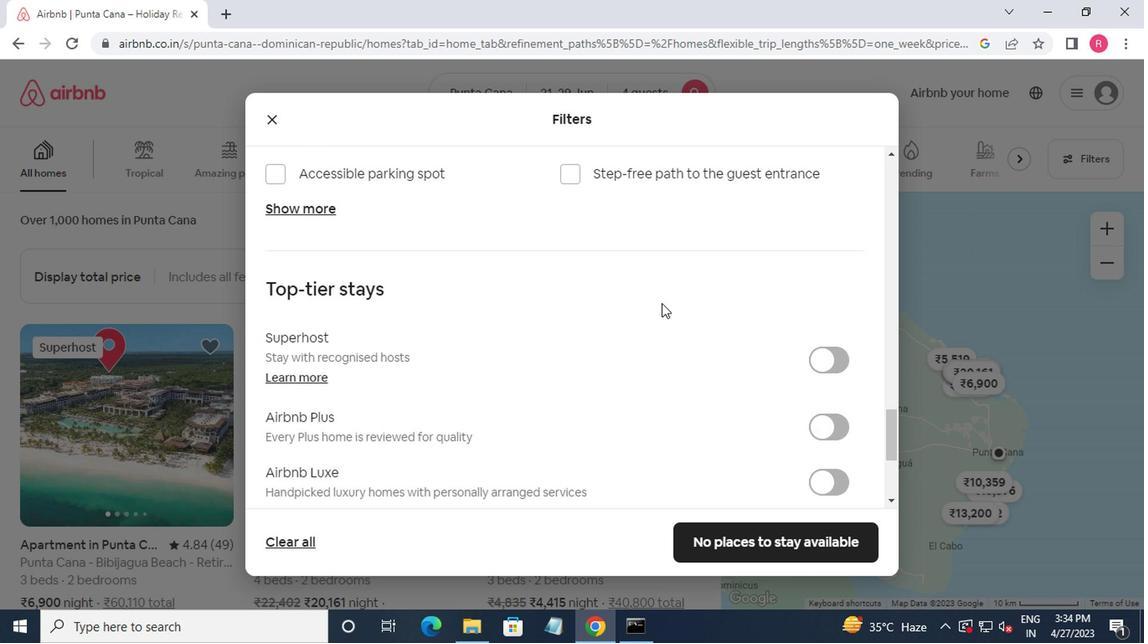 
Action: Mouse scrolled (604, 324) with delta (0, -1)
Screenshot: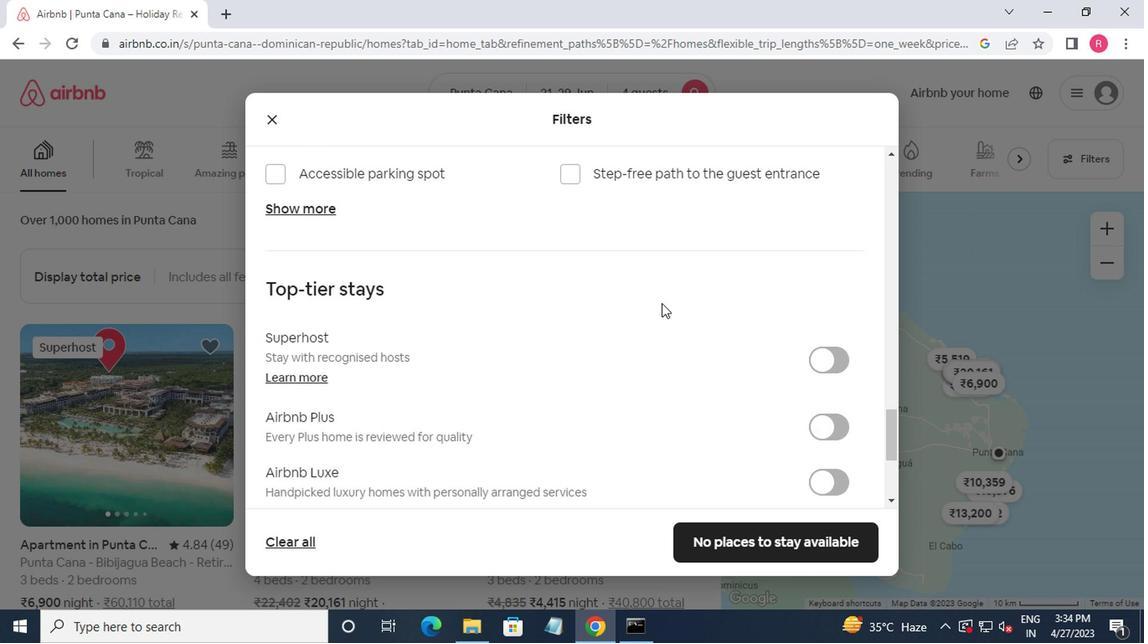 
Action: Mouse moved to (566, 336)
Screenshot: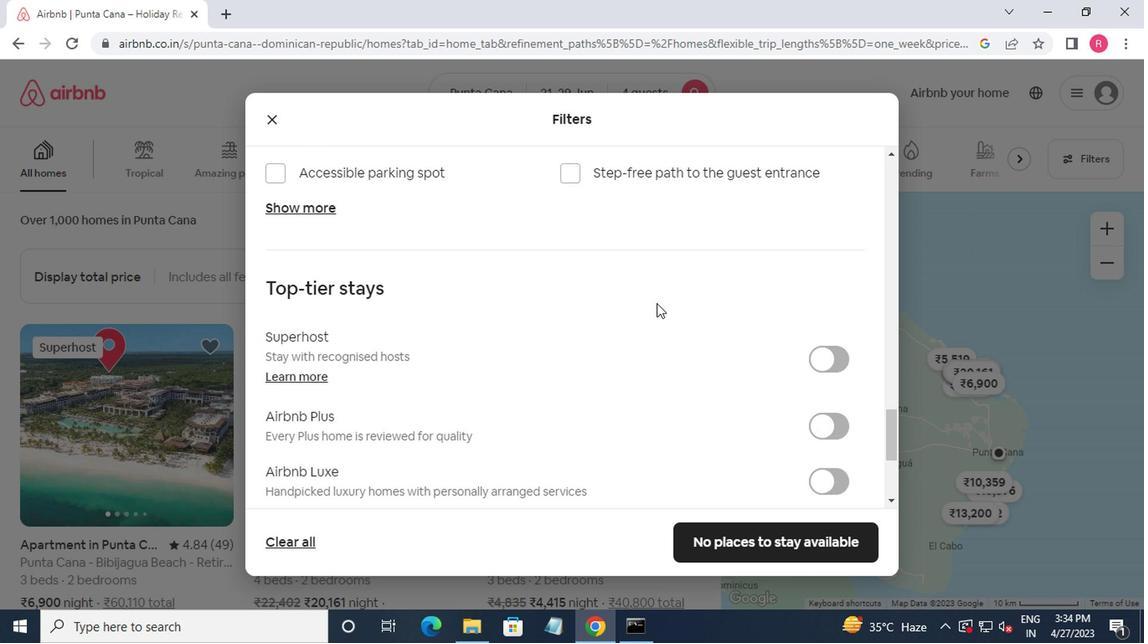 
Action: Mouse scrolled (566, 335) with delta (0, 0)
Screenshot: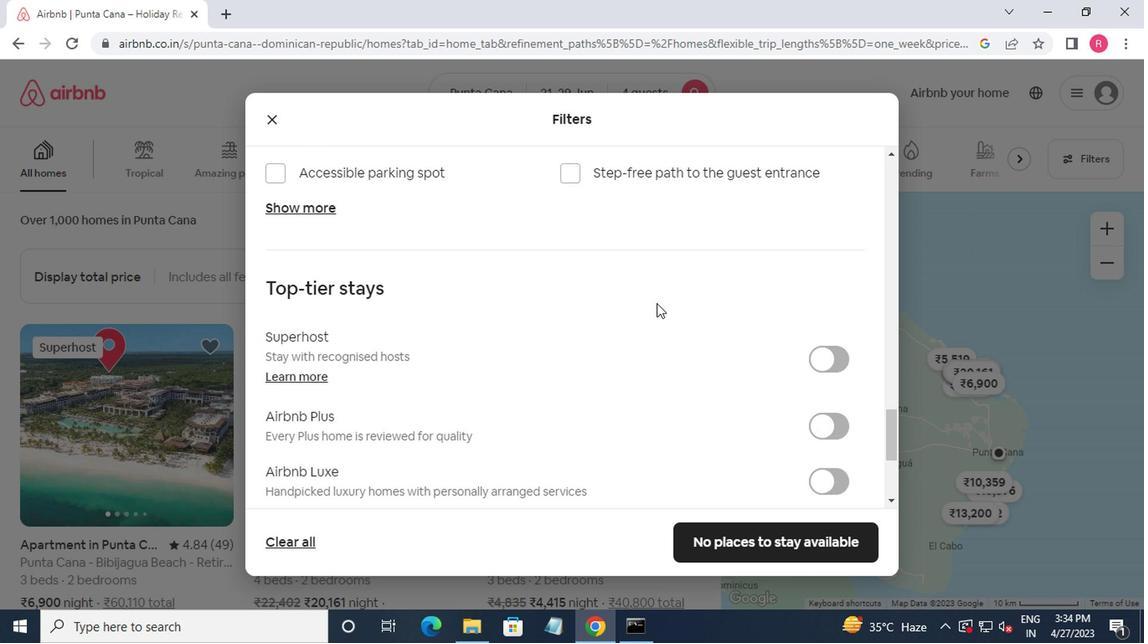 
Action: Mouse moved to (261, 392)
Screenshot: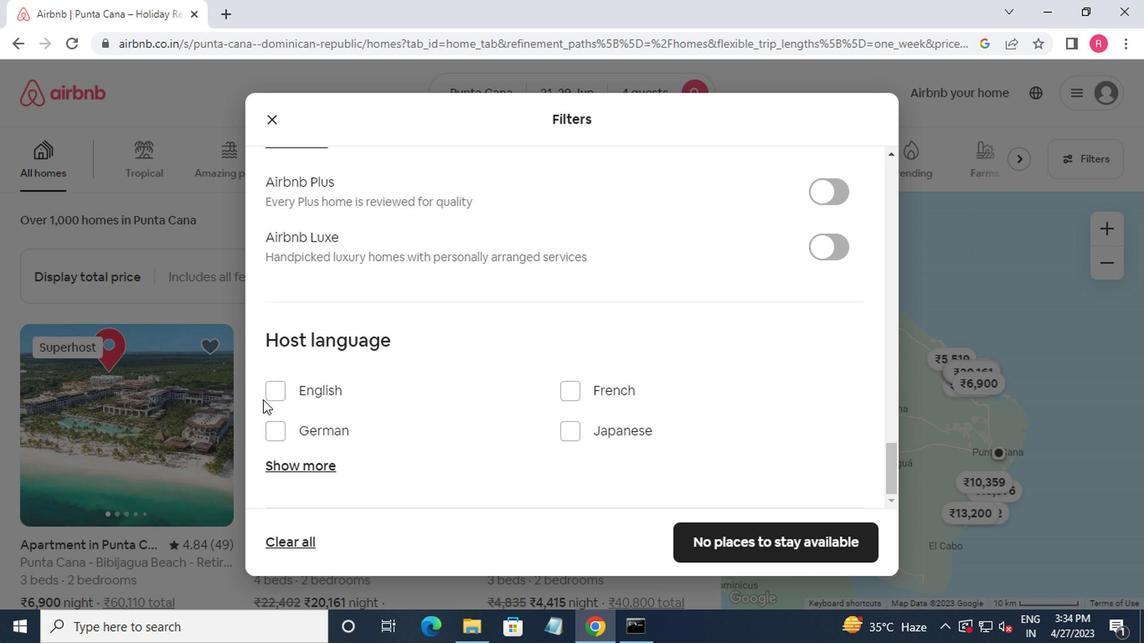 
Action: Mouse pressed left at (261, 392)
Screenshot: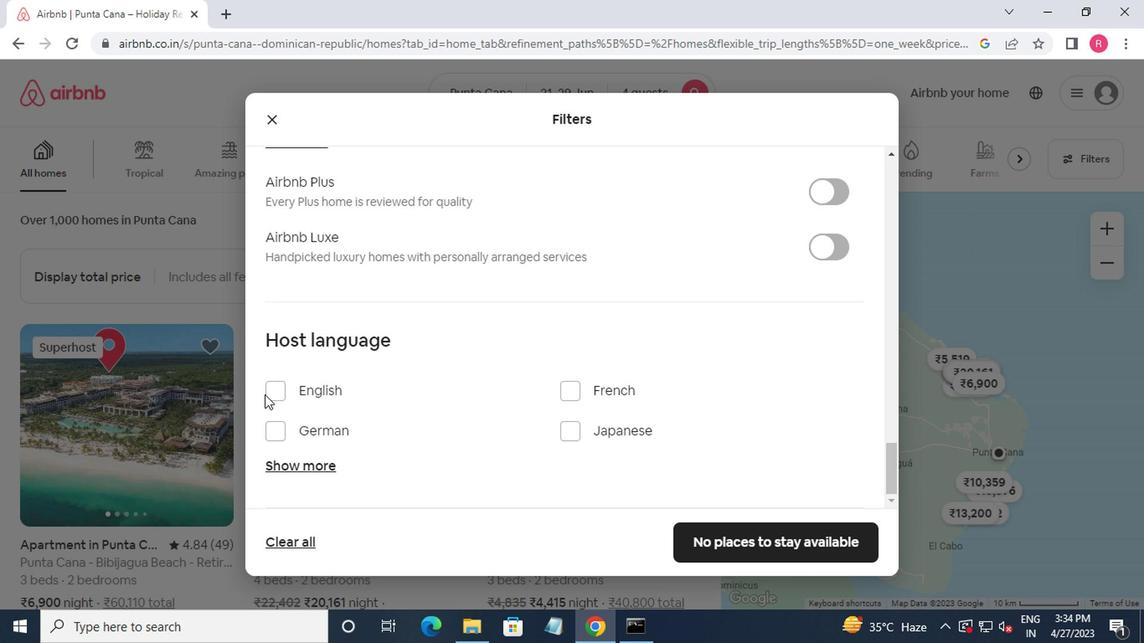 
Action: Mouse moved to (766, 551)
Screenshot: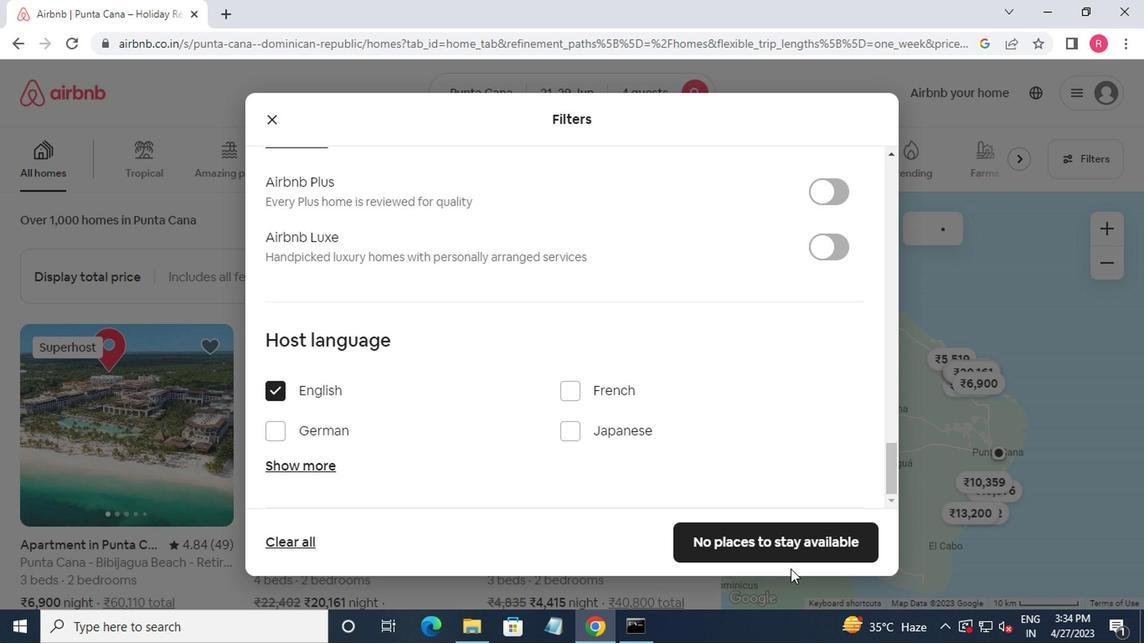 
Action: Mouse pressed left at (766, 551)
Screenshot: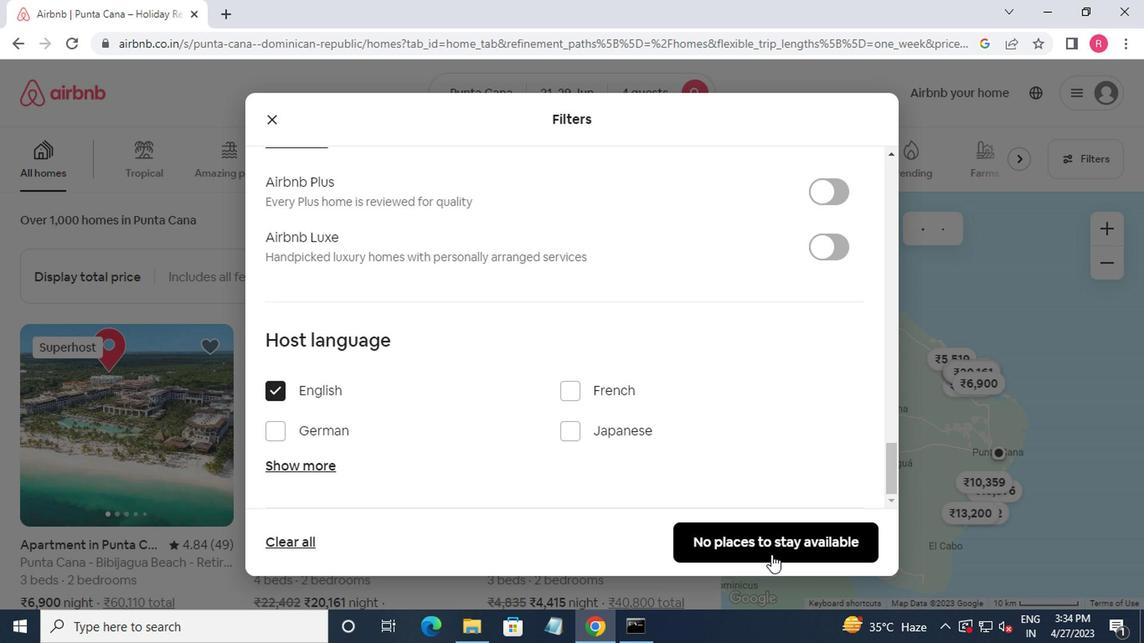 
Action: Mouse moved to (766, 550)
Screenshot: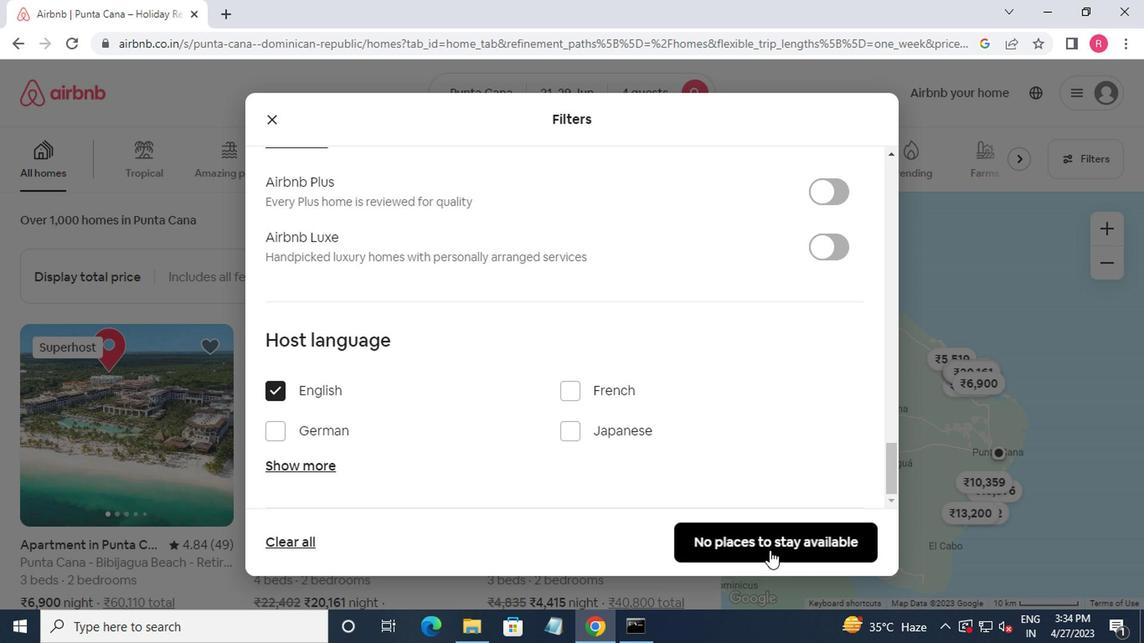 
